 Task: Search one way flight ticket for 4 adults, 2 children, 2 infants in seat and 1 infant on lap in economy from Melbourne: Melbourne Orlando International Airport to Evansville: Evansville Regional Airport on 5-3-2023. Choice of flights is Sun country airlines. Number of bags: 1 carry on bag. Price is upto 85000. Outbound departure time preference is 21:00.
Action: Mouse moved to (415, 177)
Screenshot: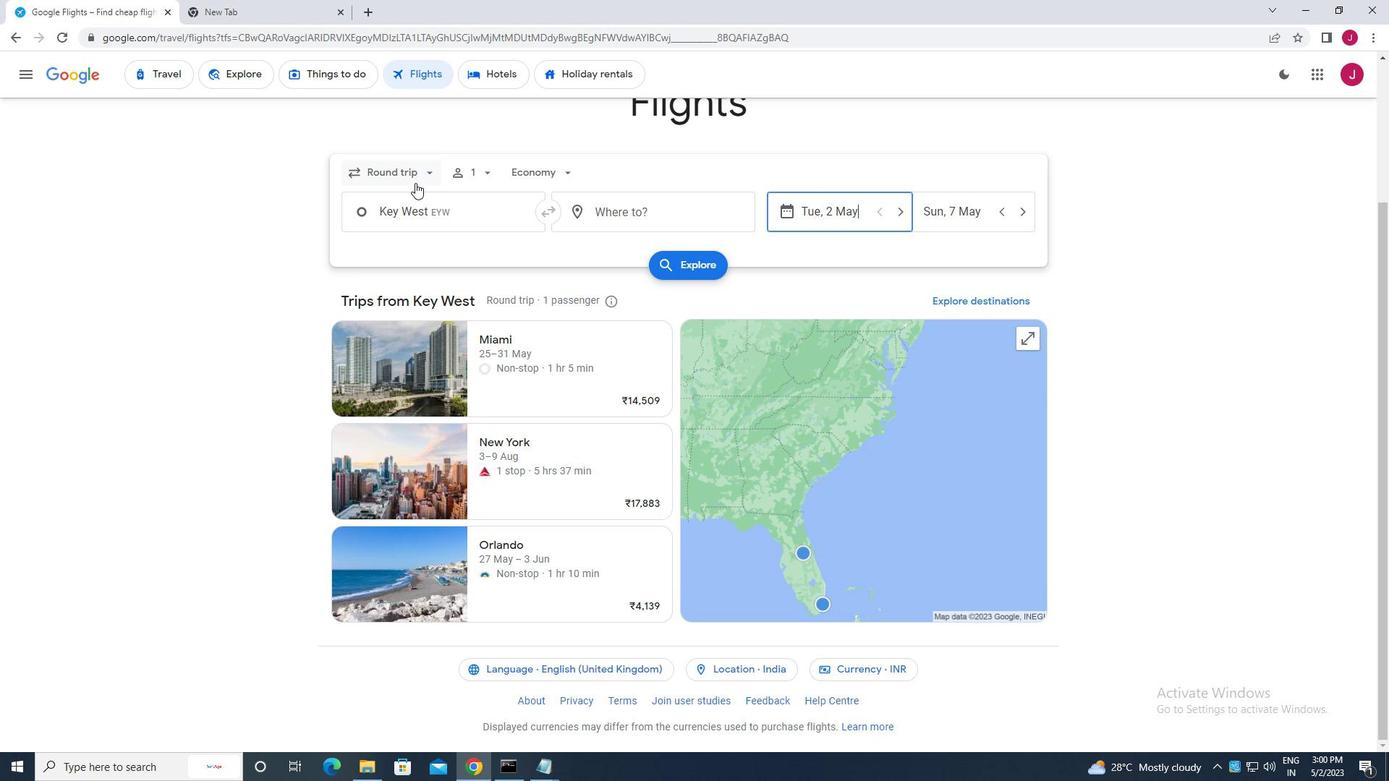 
Action: Mouse pressed left at (415, 177)
Screenshot: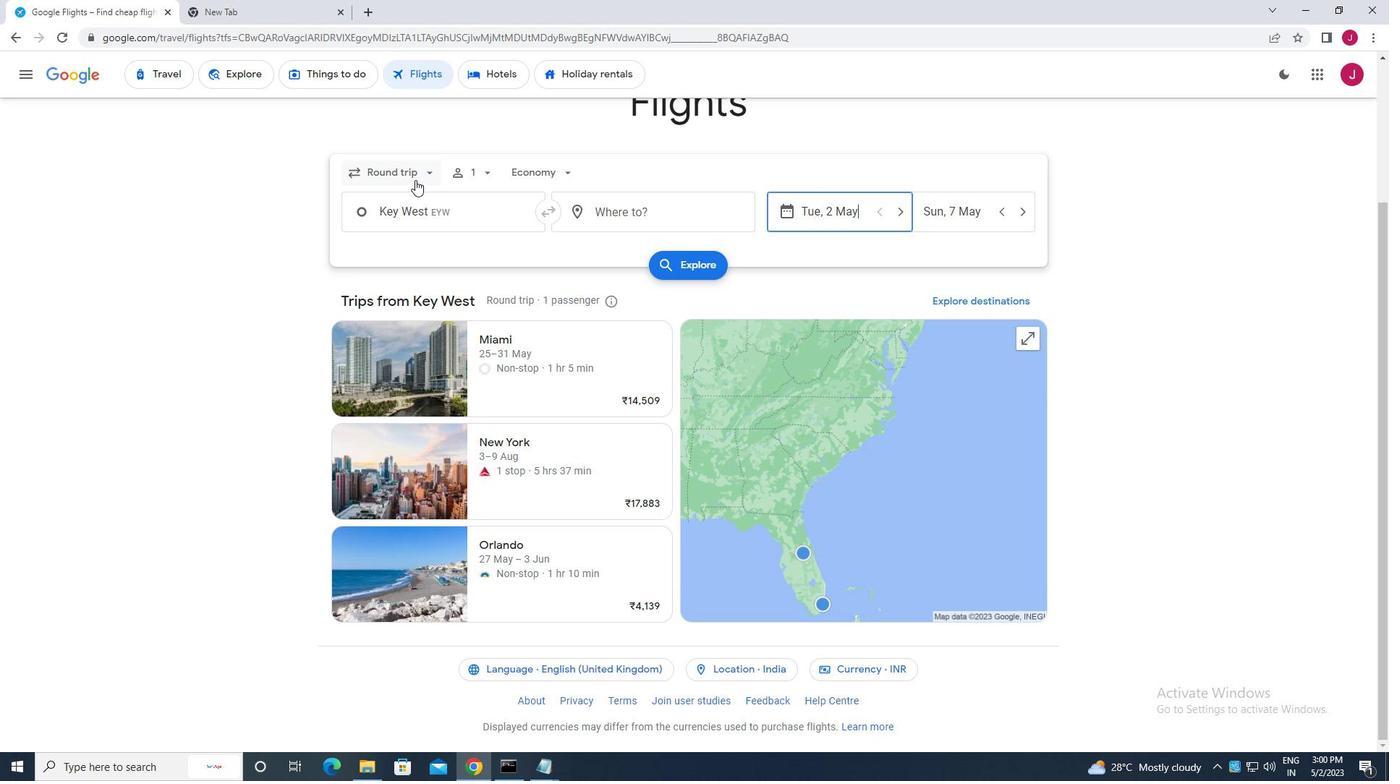 
Action: Mouse moved to (408, 229)
Screenshot: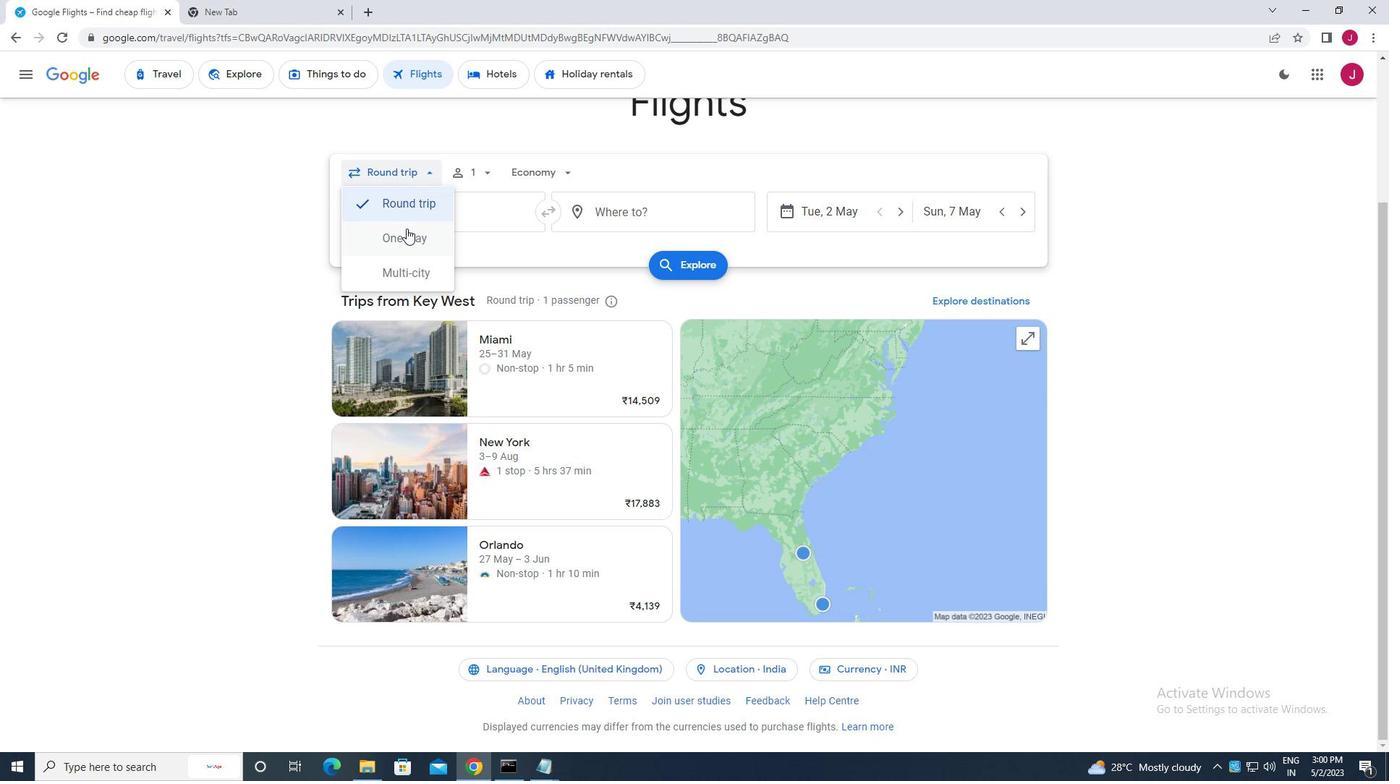 
Action: Mouse pressed left at (408, 229)
Screenshot: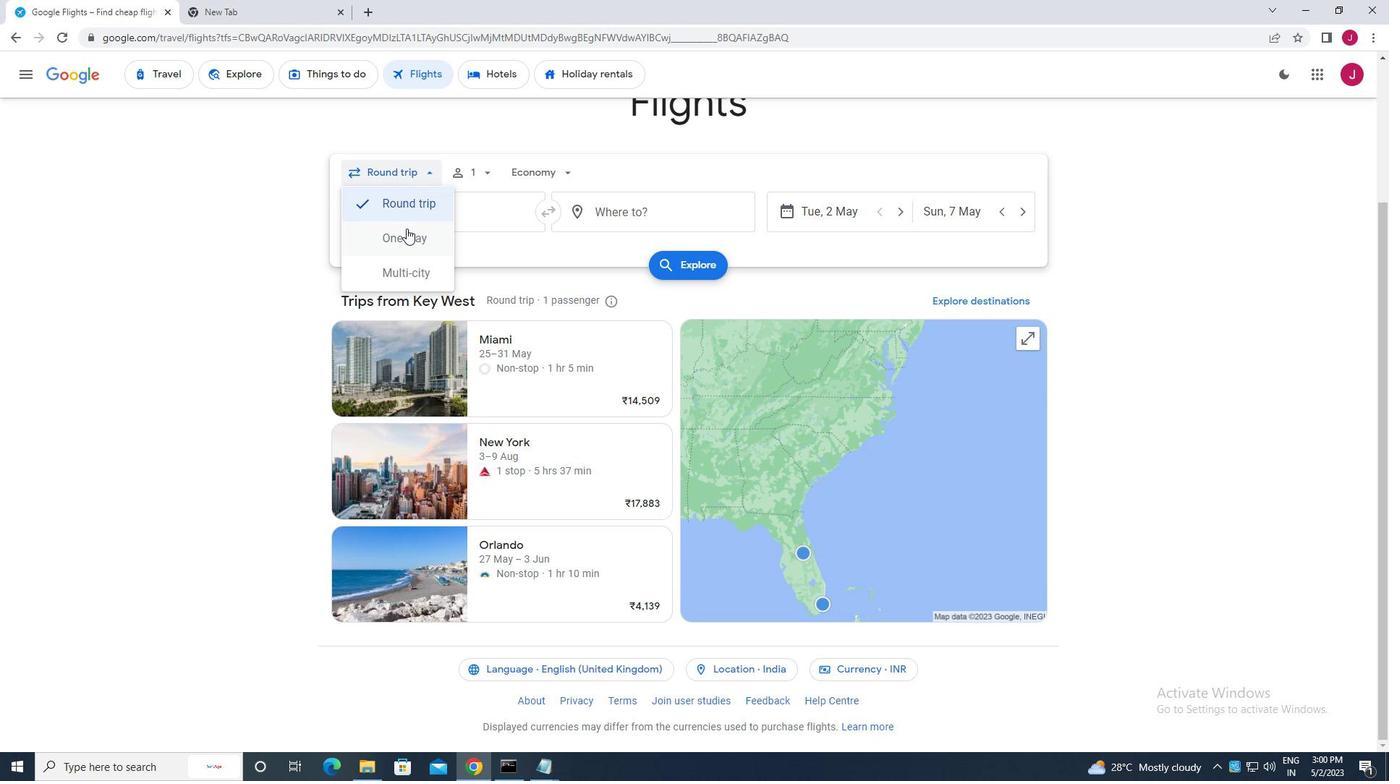 
Action: Mouse moved to (470, 170)
Screenshot: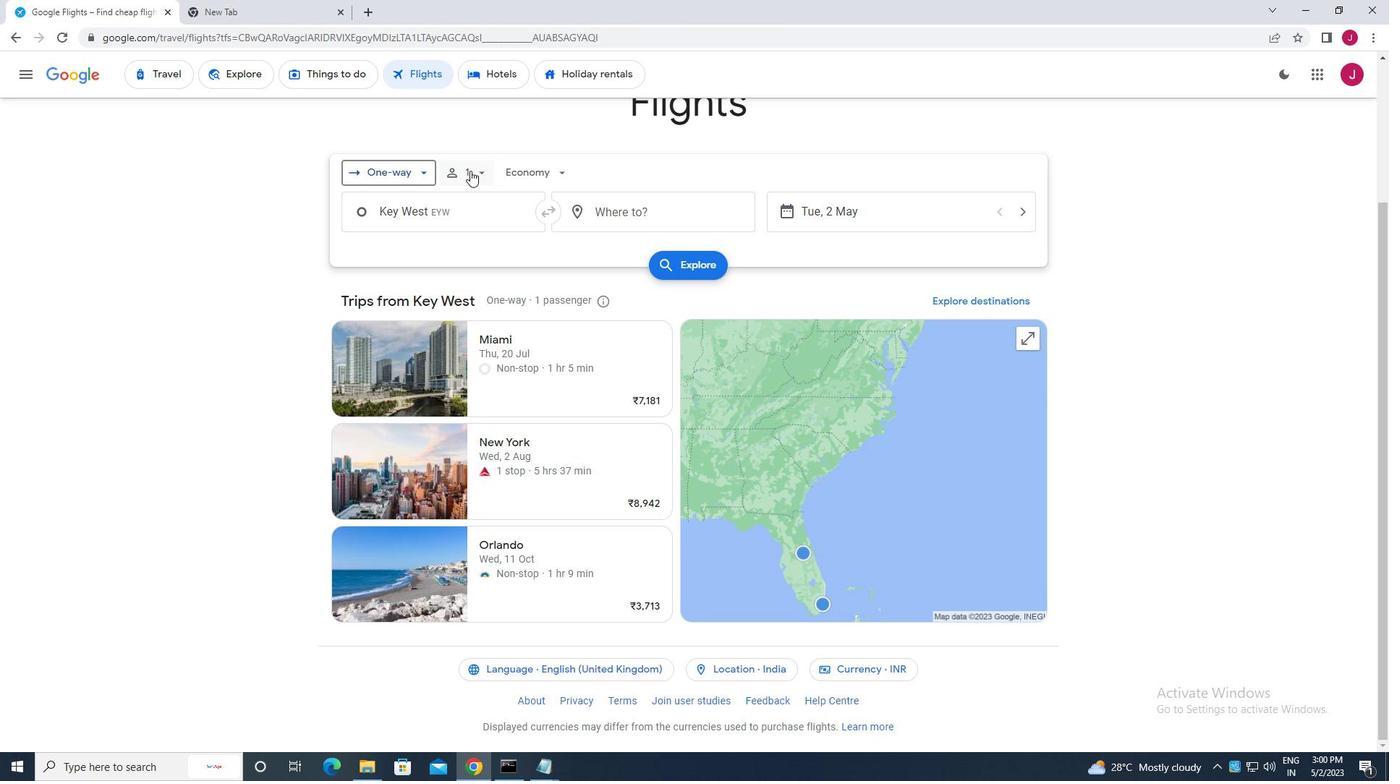 
Action: Mouse pressed left at (470, 170)
Screenshot: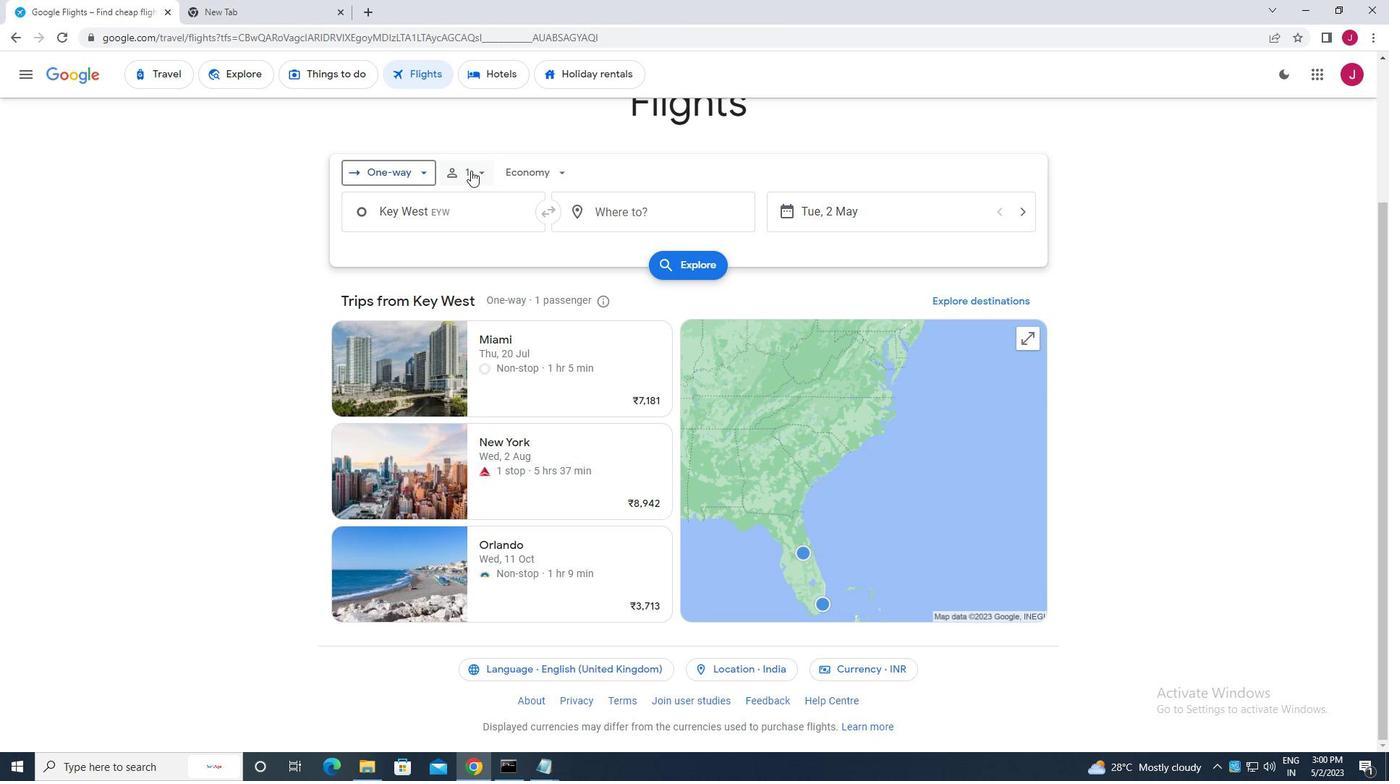 
Action: Mouse moved to (599, 204)
Screenshot: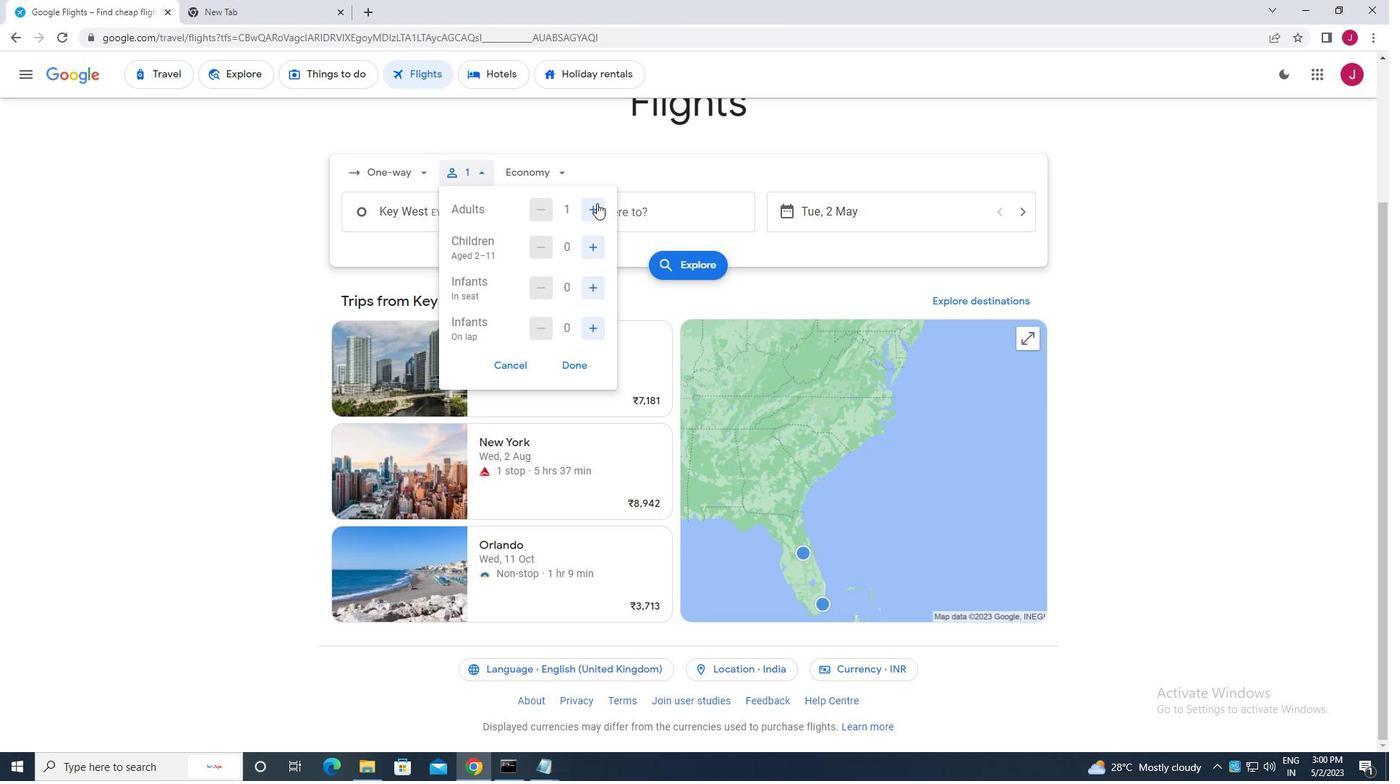
Action: Mouse pressed left at (599, 204)
Screenshot: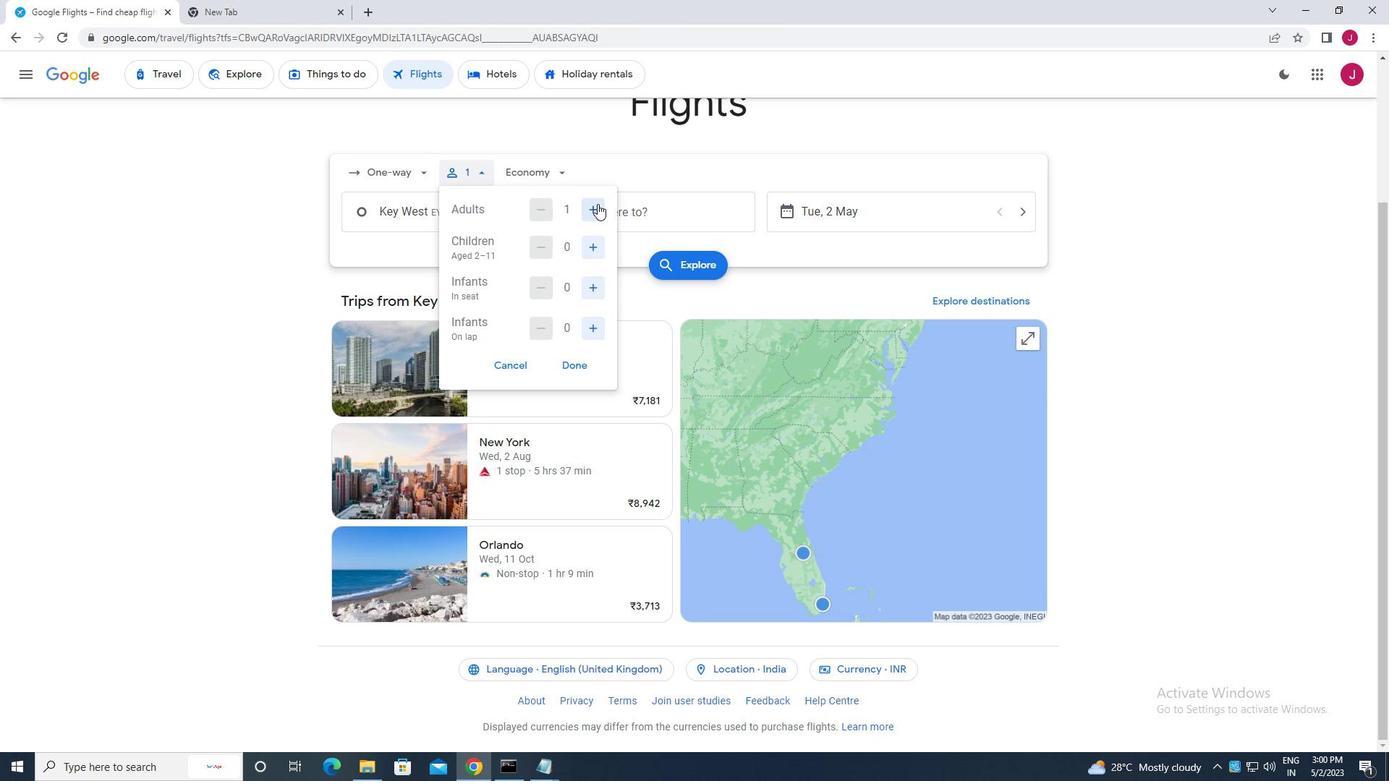 
Action: Mouse pressed left at (599, 204)
Screenshot: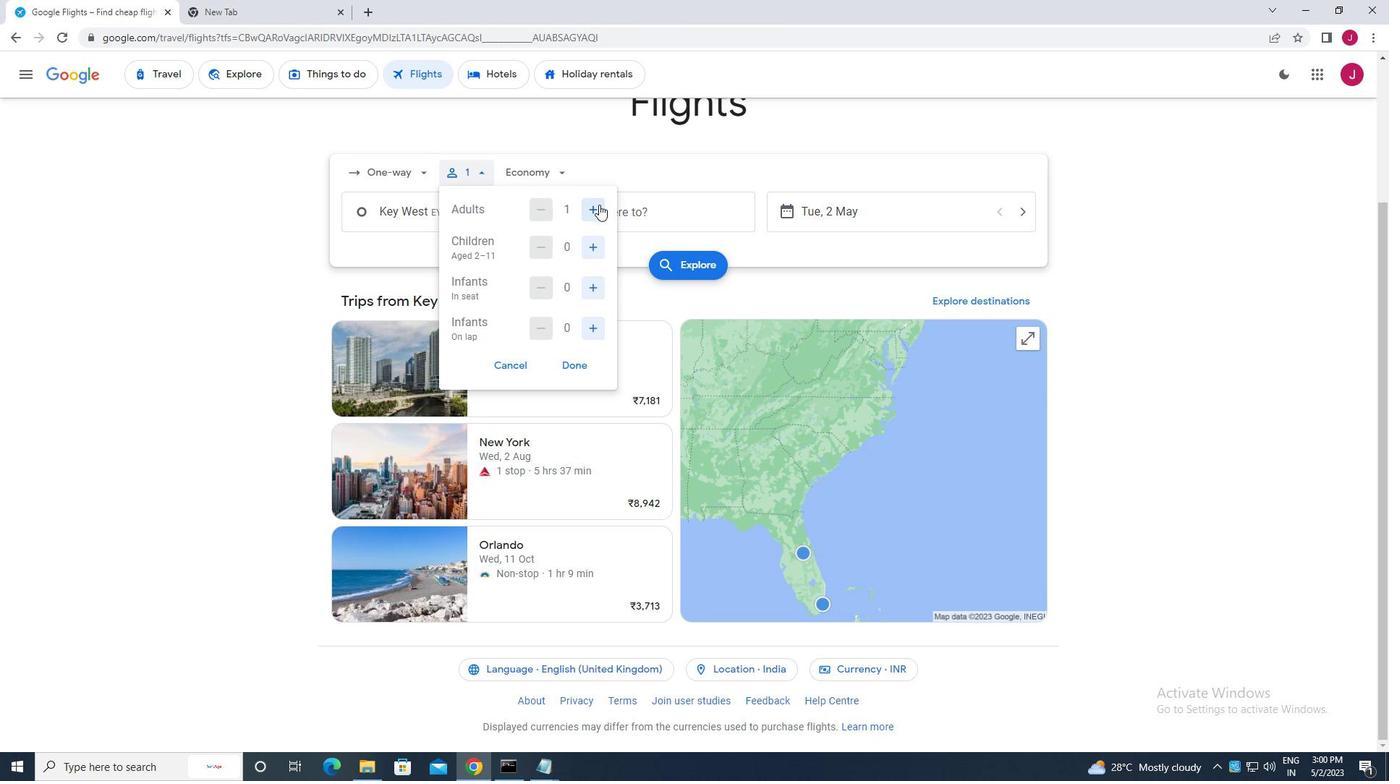 
Action: Mouse pressed left at (599, 204)
Screenshot: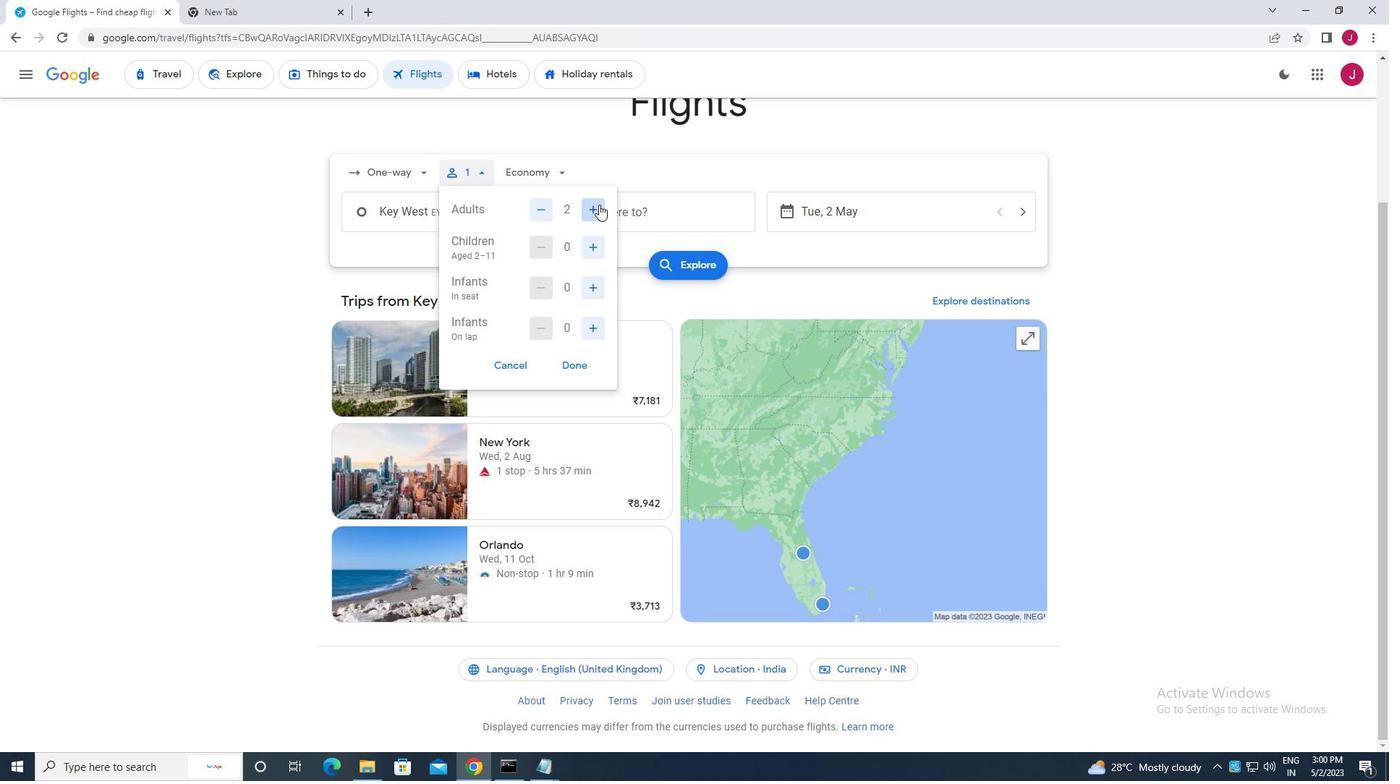 
Action: Mouse moved to (591, 251)
Screenshot: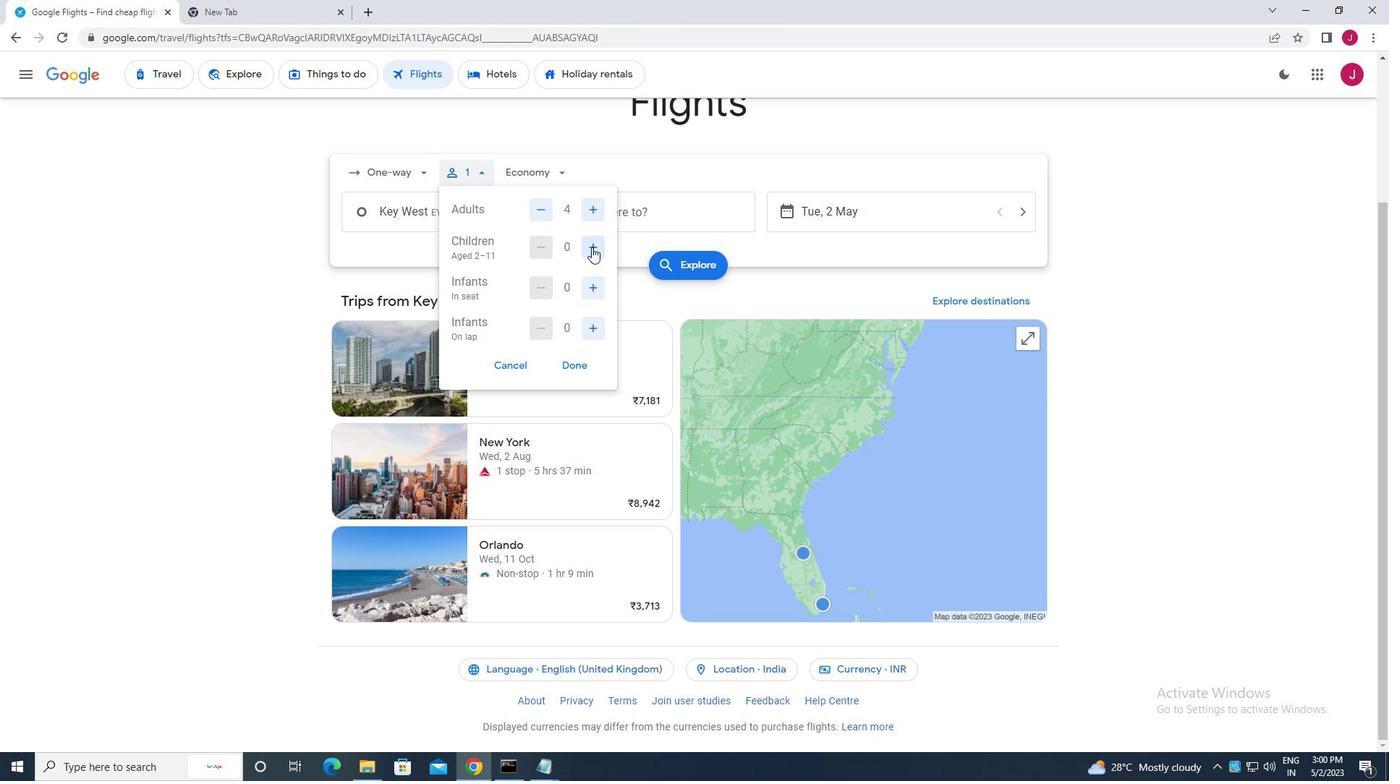
Action: Mouse pressed left at (591, 251)
Screenshot: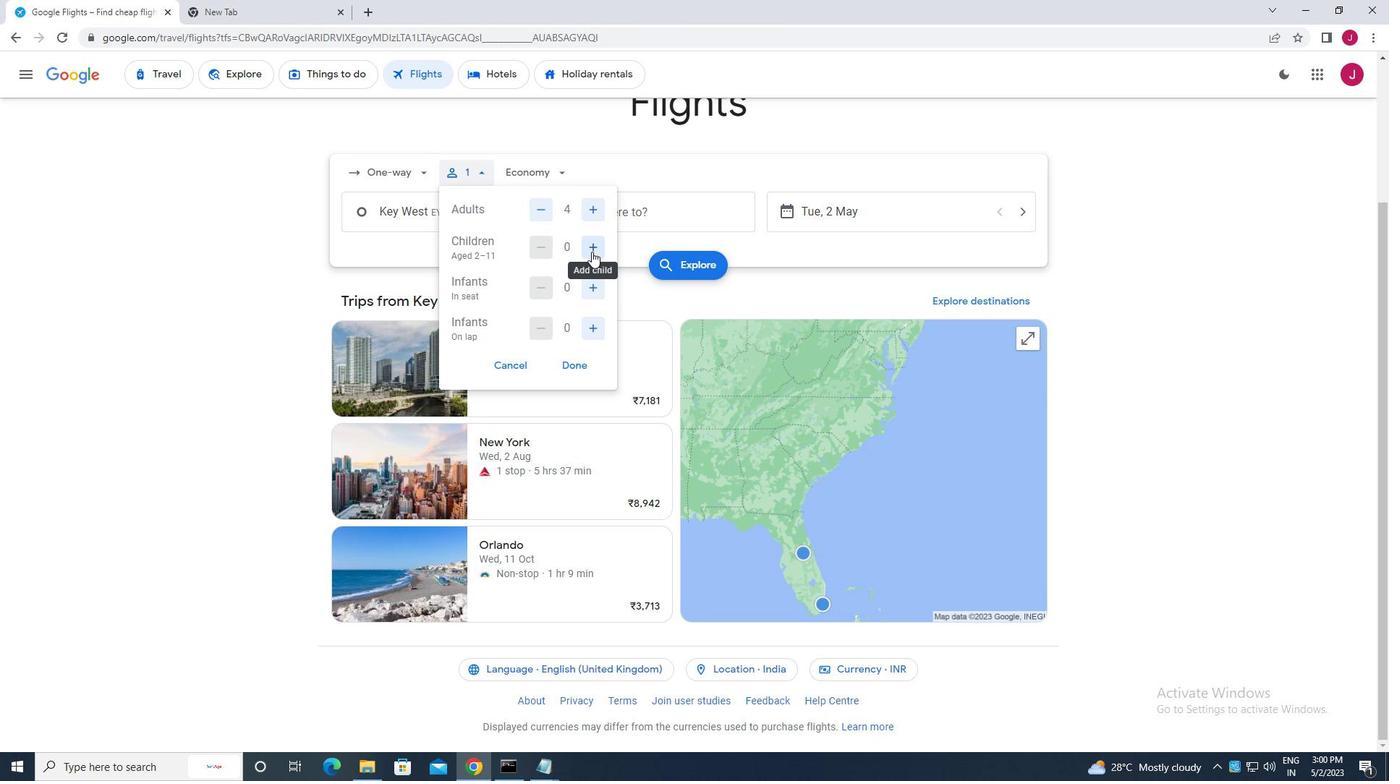 
Action: Mouse pressed left at (591, 251)
Screenshot: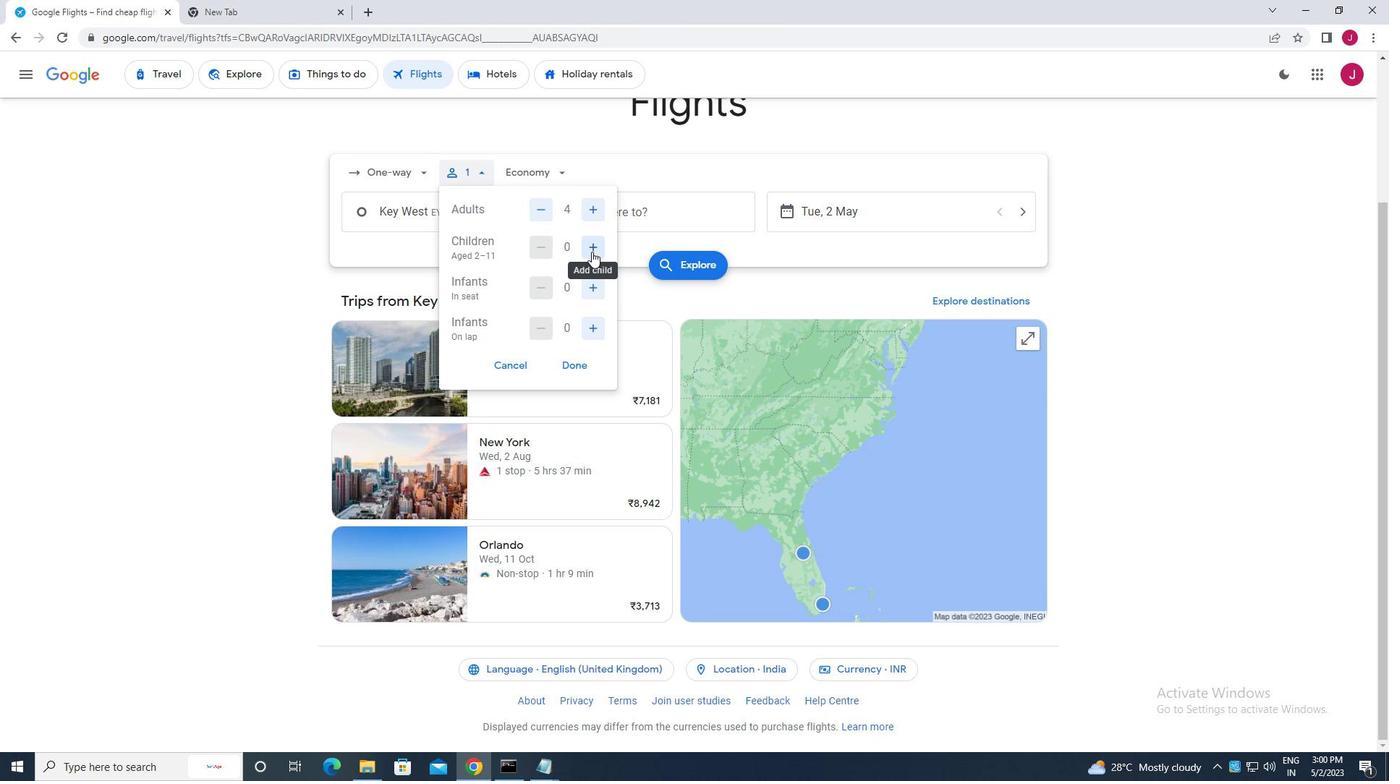
Action: Mouse moved to (594, 285)
Screenshot: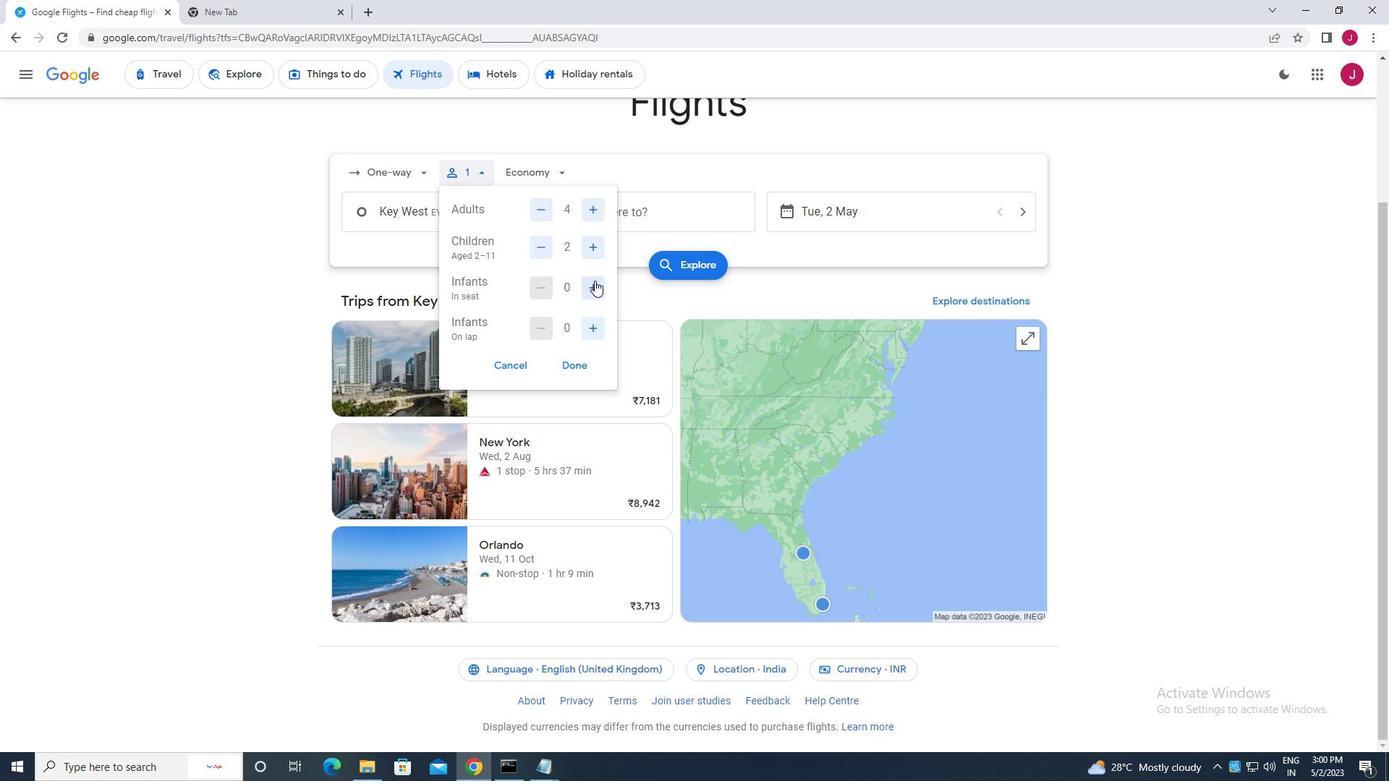 
Action: Mouse pressed left at (594, 285)
Screenshot: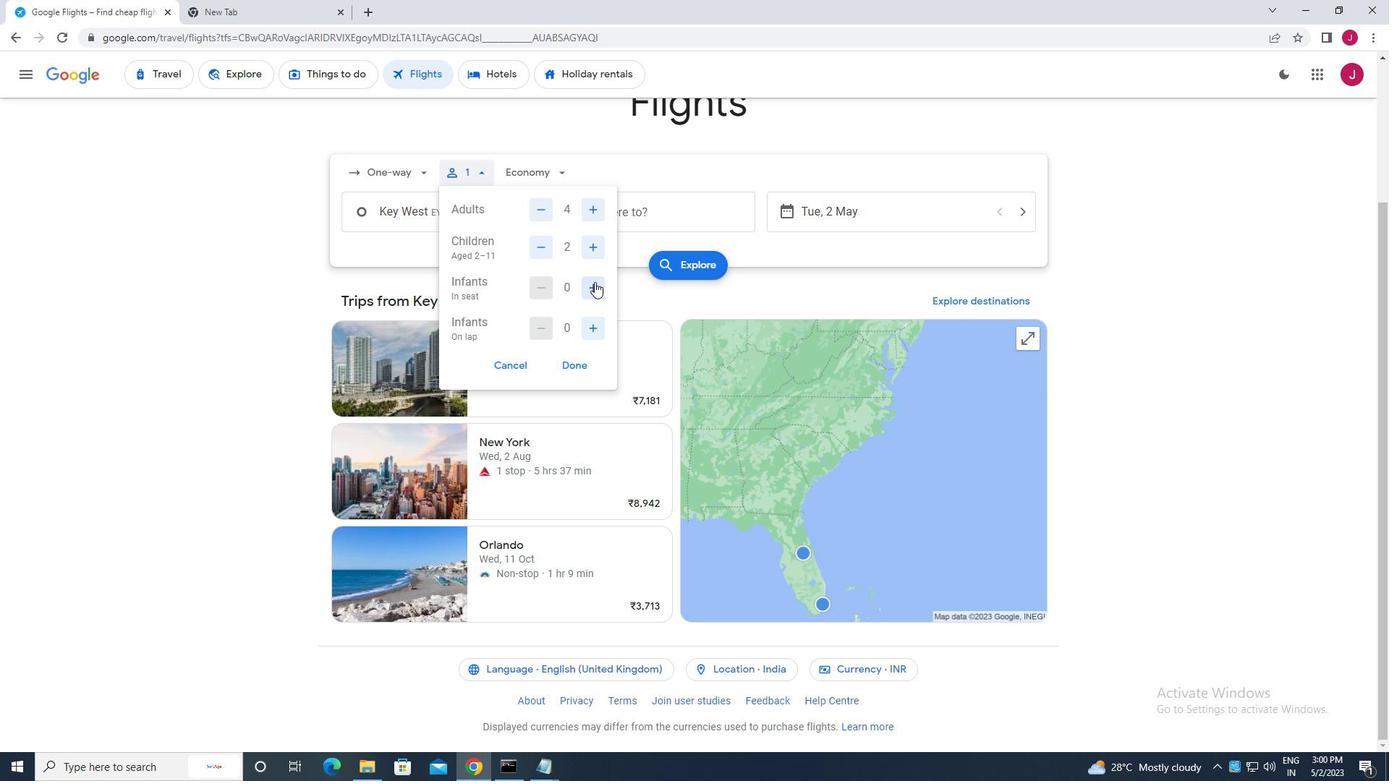 
Action: Mouse moved to (594, 285)
Screenshot: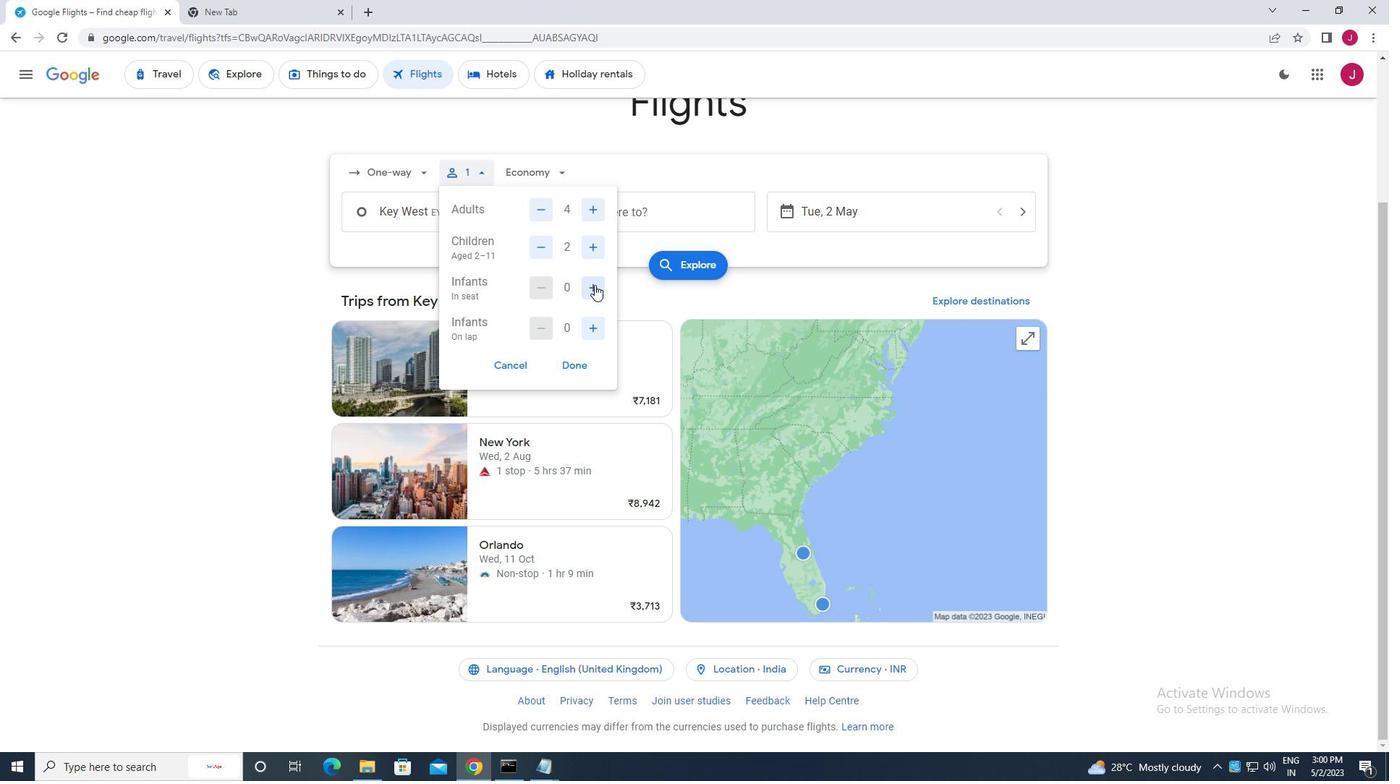 
Action: Mouse pressed left at (594, 285)
Screenshot: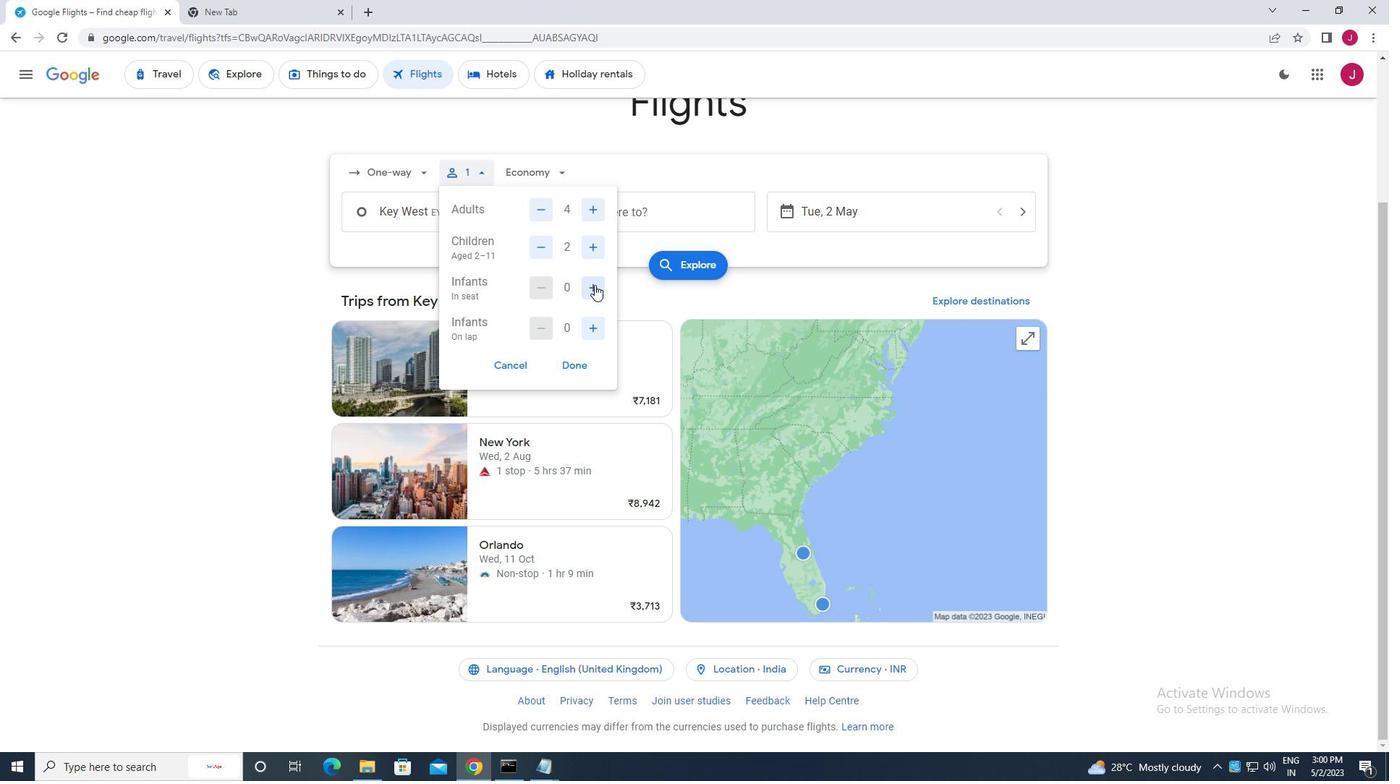 
Action: Mouse moved to (593, 330)
Screenshot: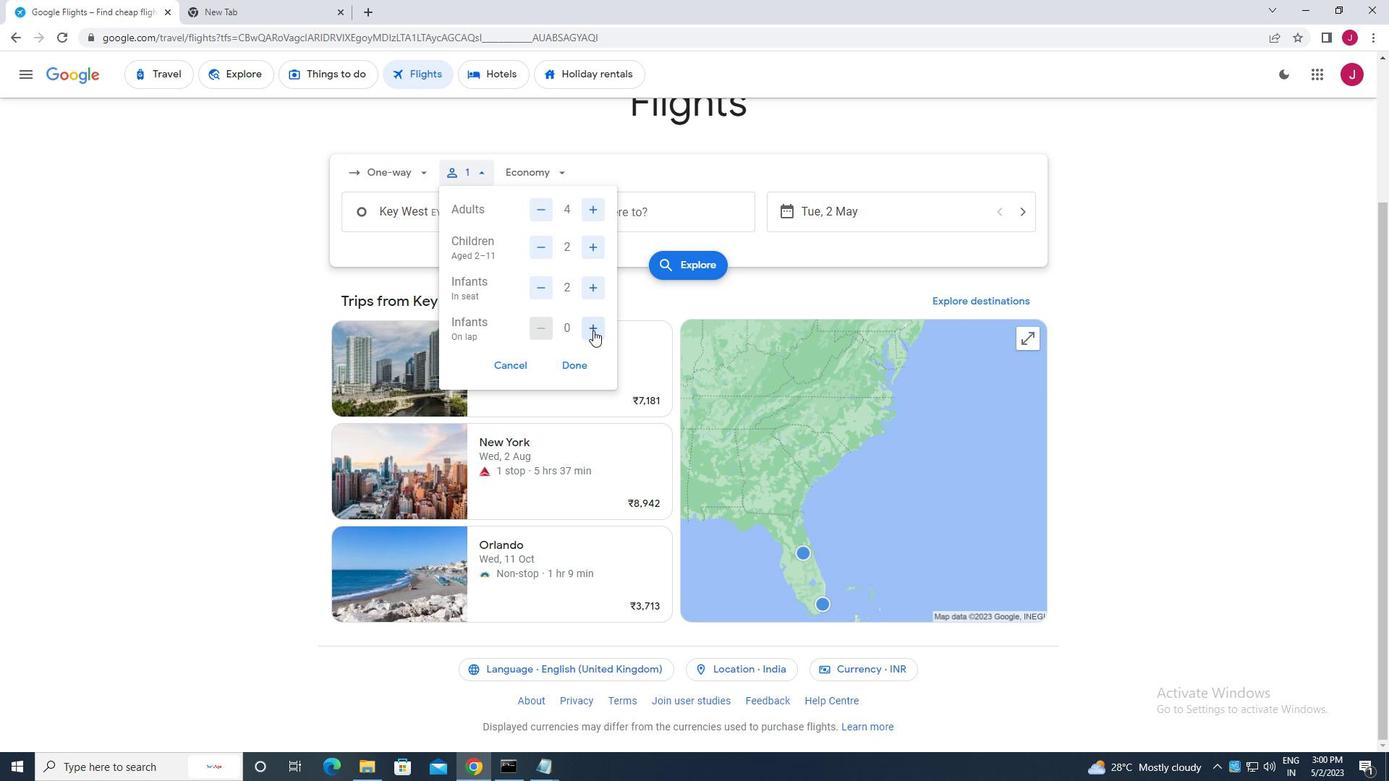 
Action: Mouse pressed left at (593, 330)
Screenshot: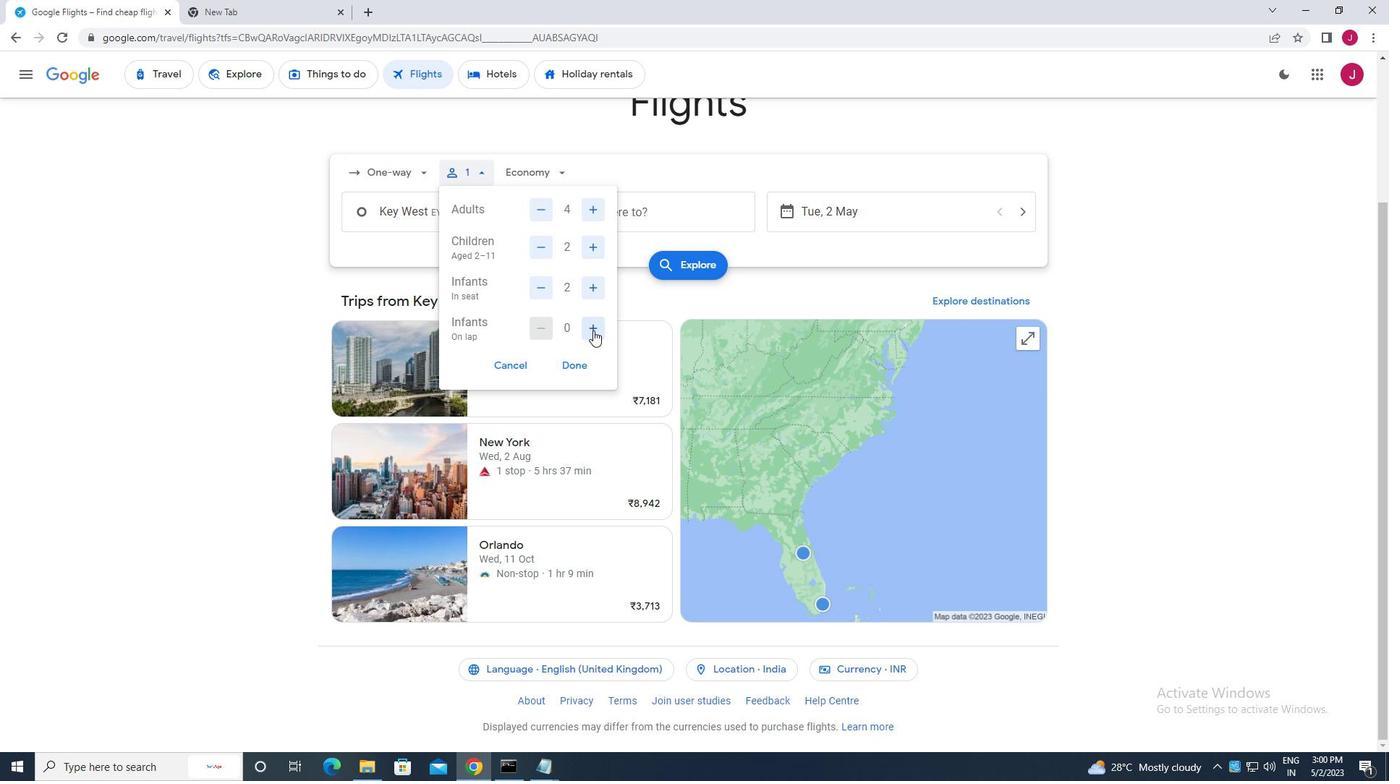 
Action: Mouse moved to (581, 363)
Screenshot: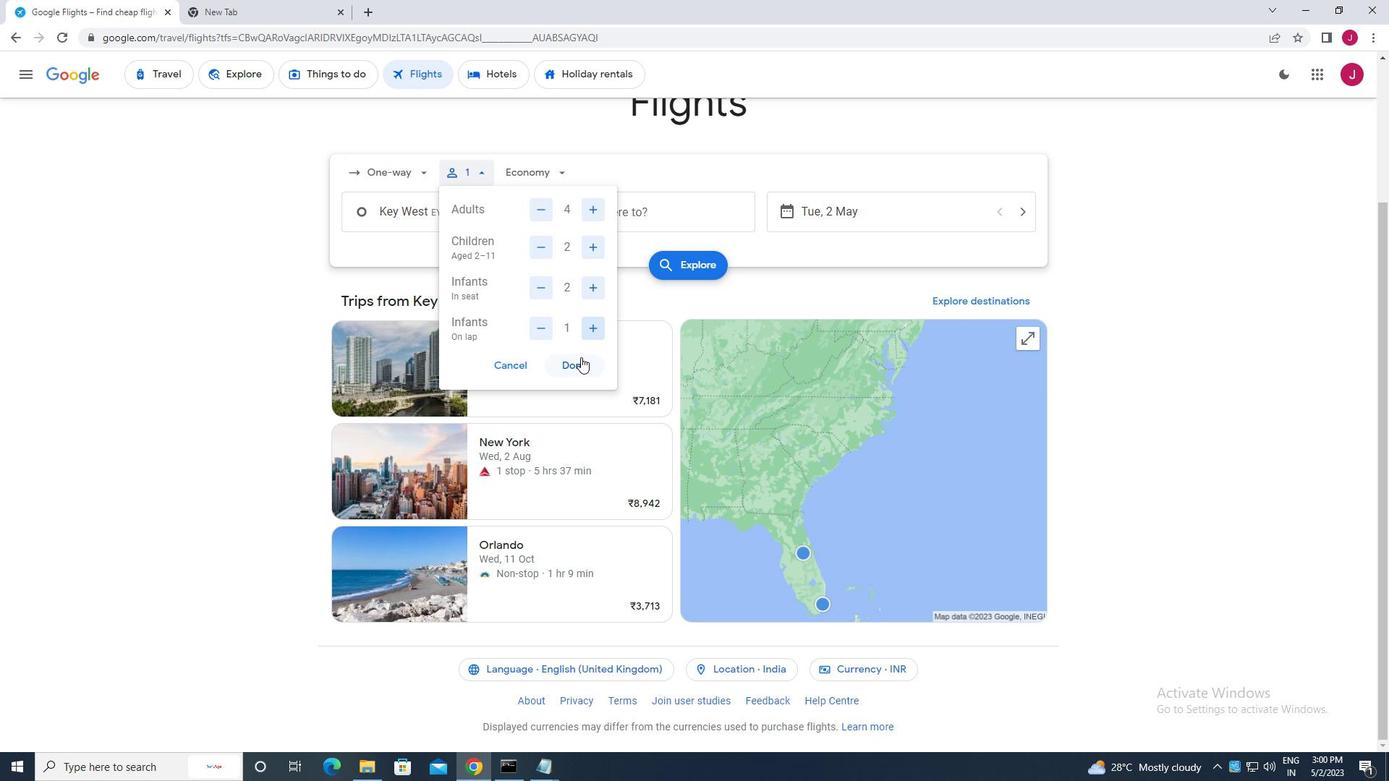 
Action: Mouse pressed left at (581, 363)
Screenshot: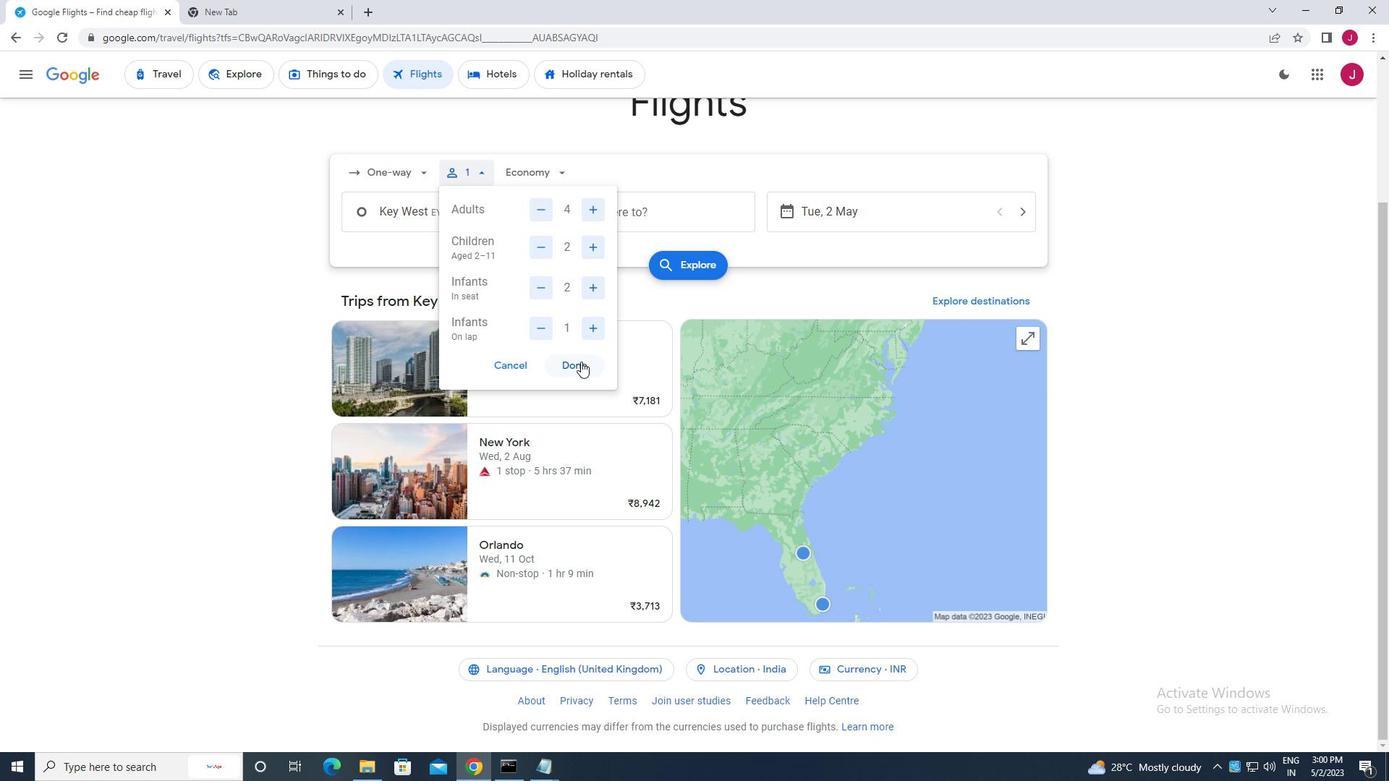 
Action: Mouse moved to (548, 167)
Screenshot: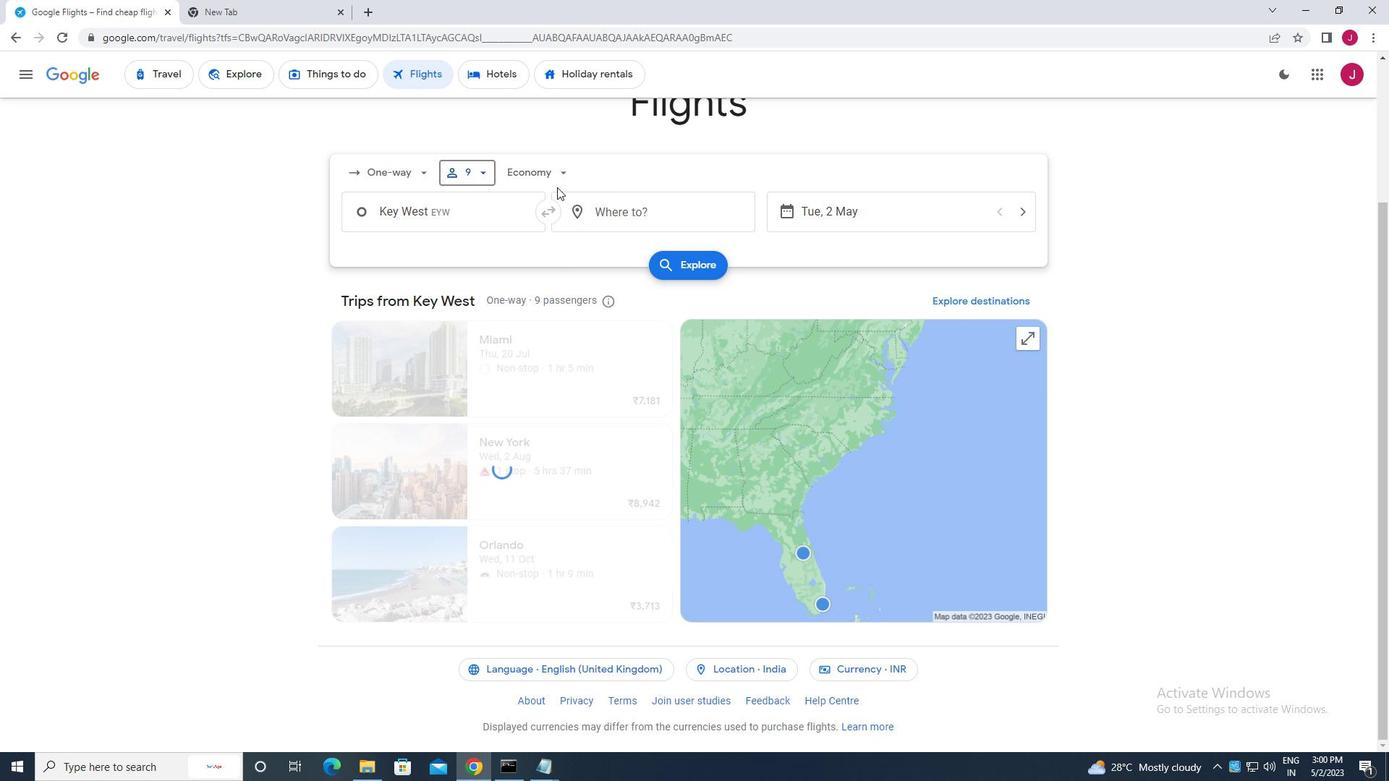 
Action: Mouse pressed left at (548, 167)
Screenshot: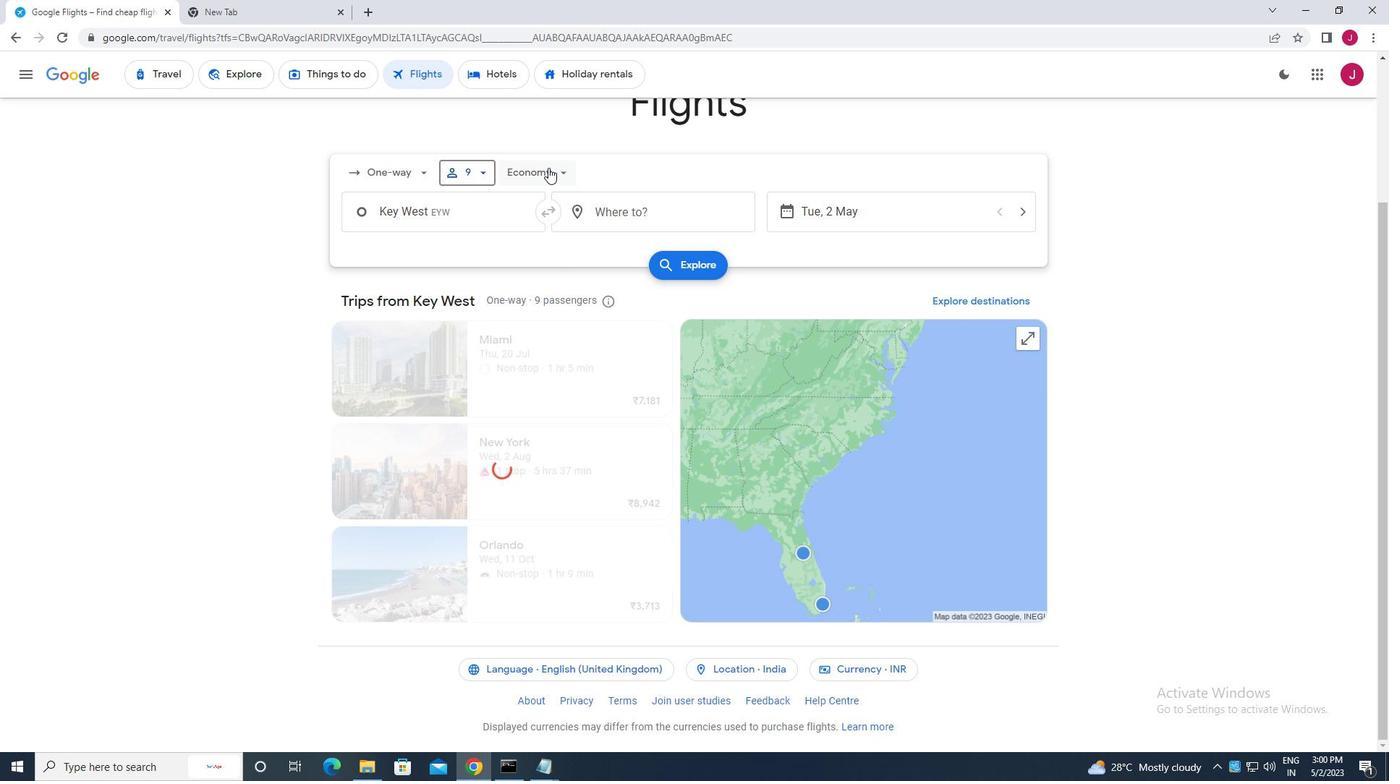 
Action: Mouse moved to (556, 199)
Screenshot: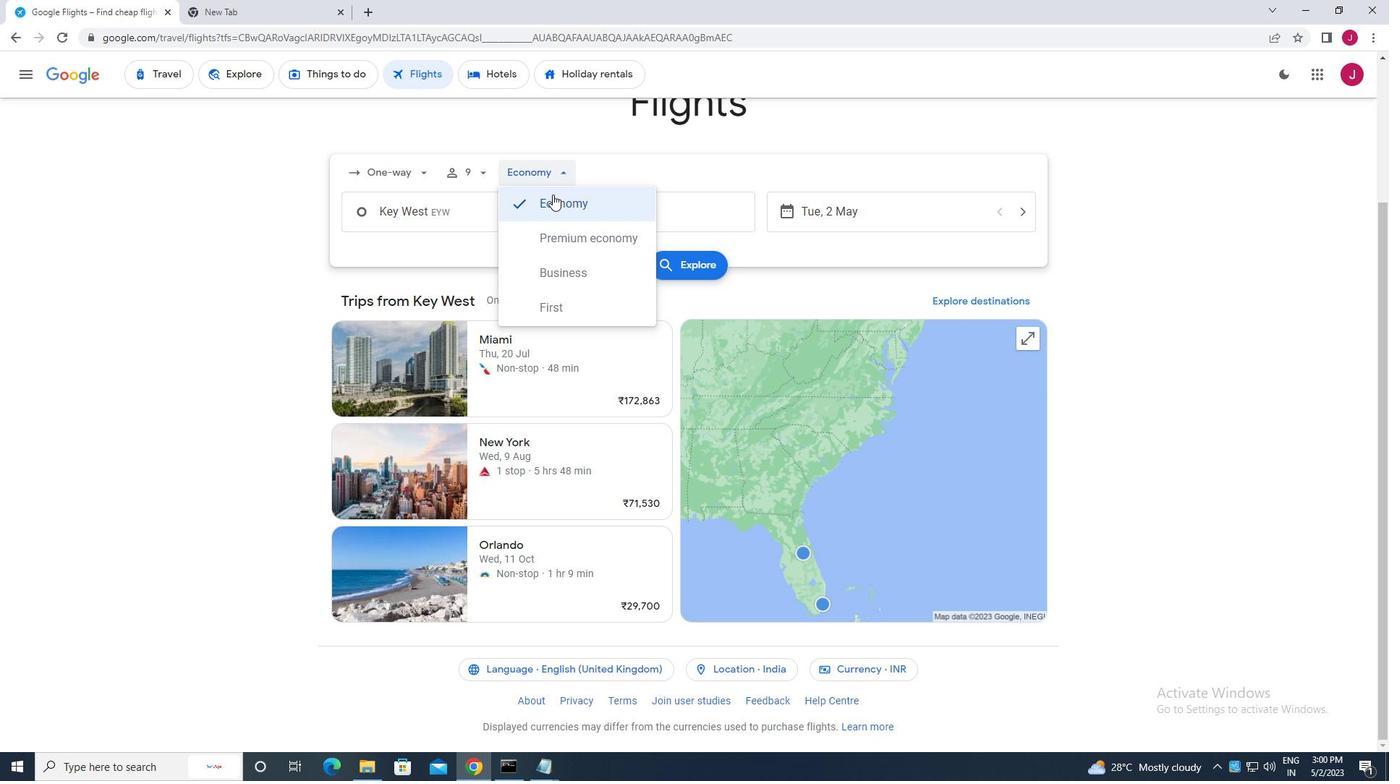 
Action: Mouse pressed left at (556, 199)
Screenshot: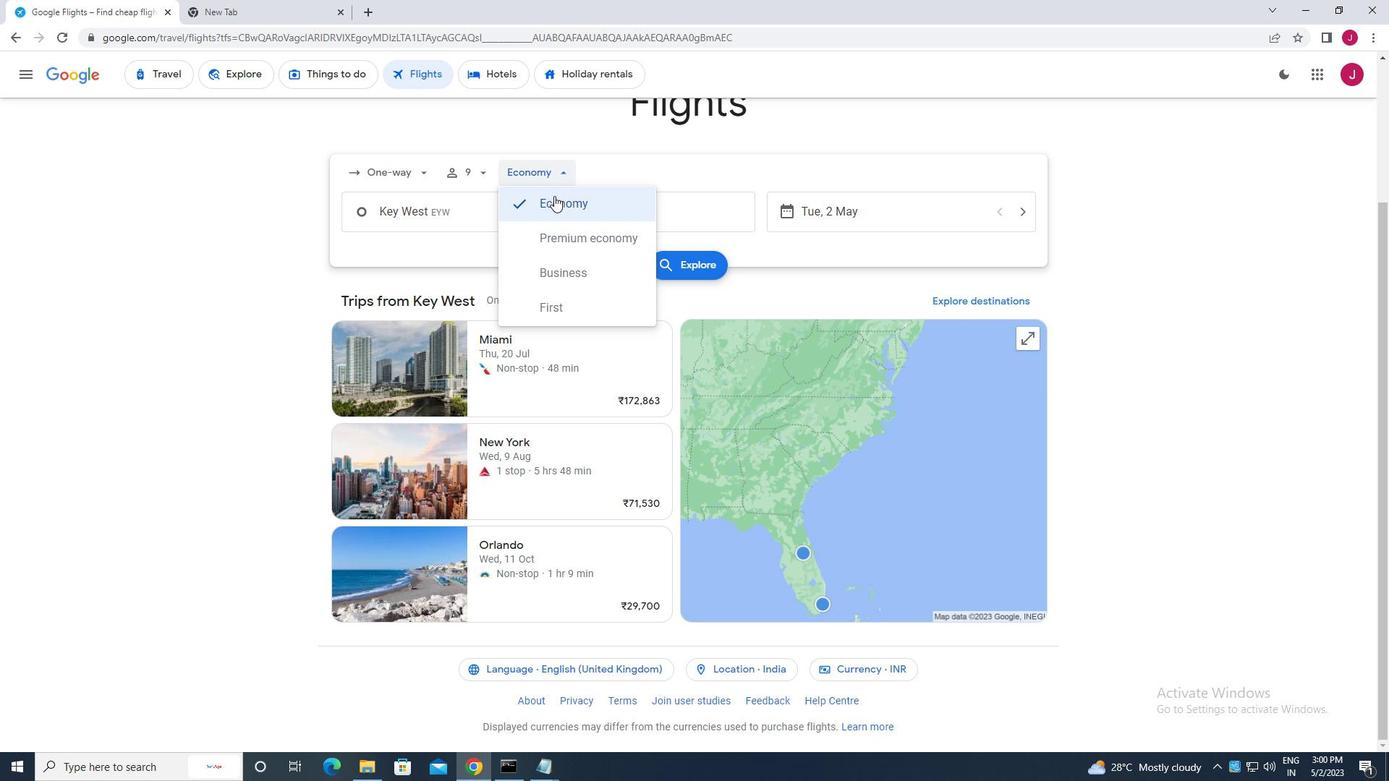 
Action: Mouse moved to (493, 219)
Screenshot: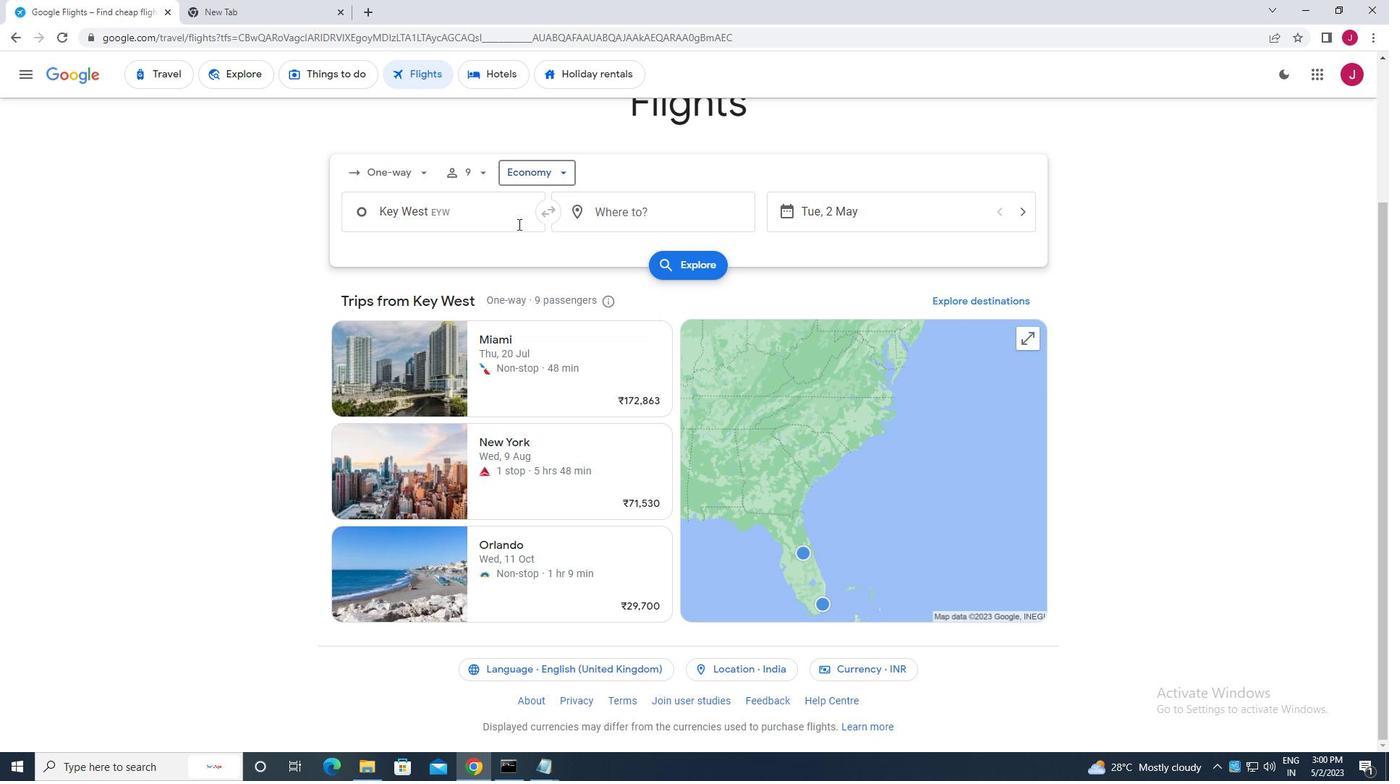 
Action: Mouse pressed left at (493, 219)
Screenshot: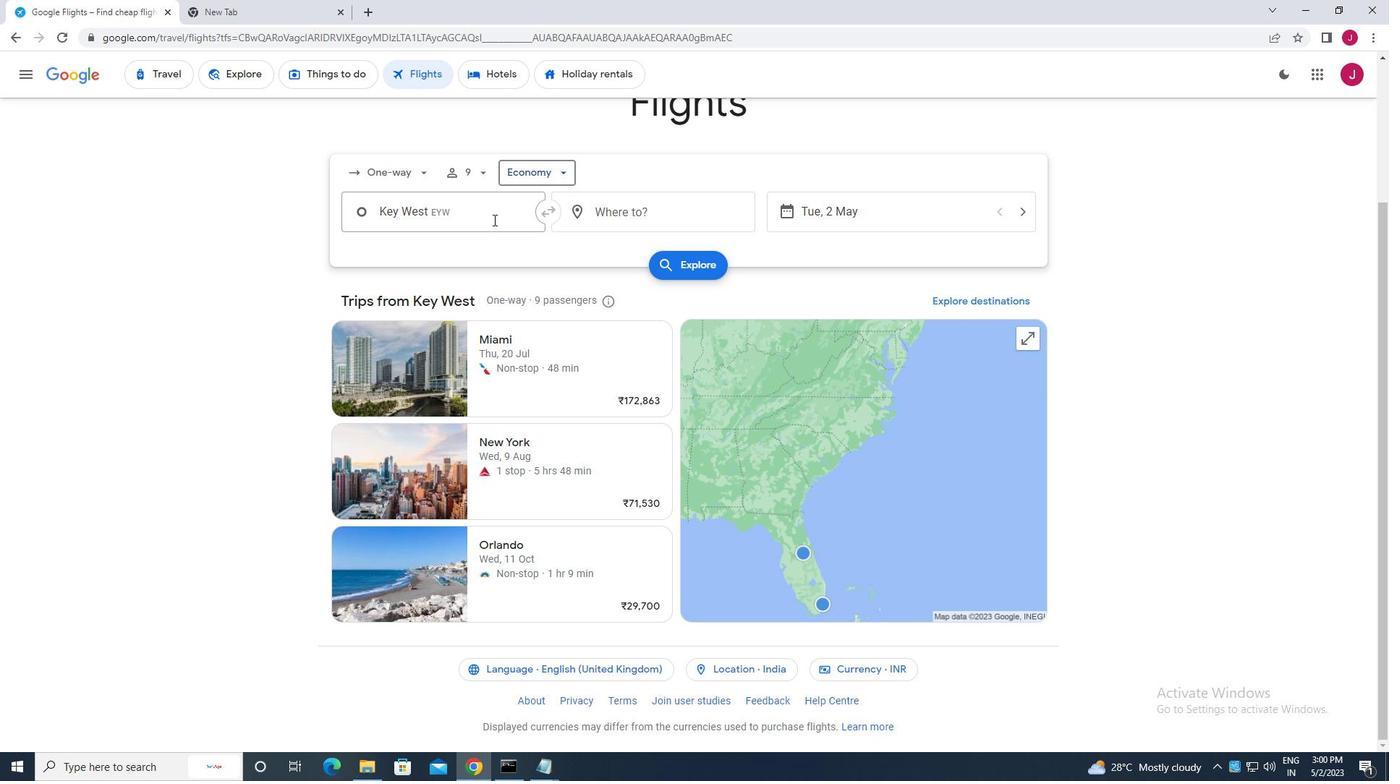 
Action: Mouse moved to (493, 219)
Screenshot: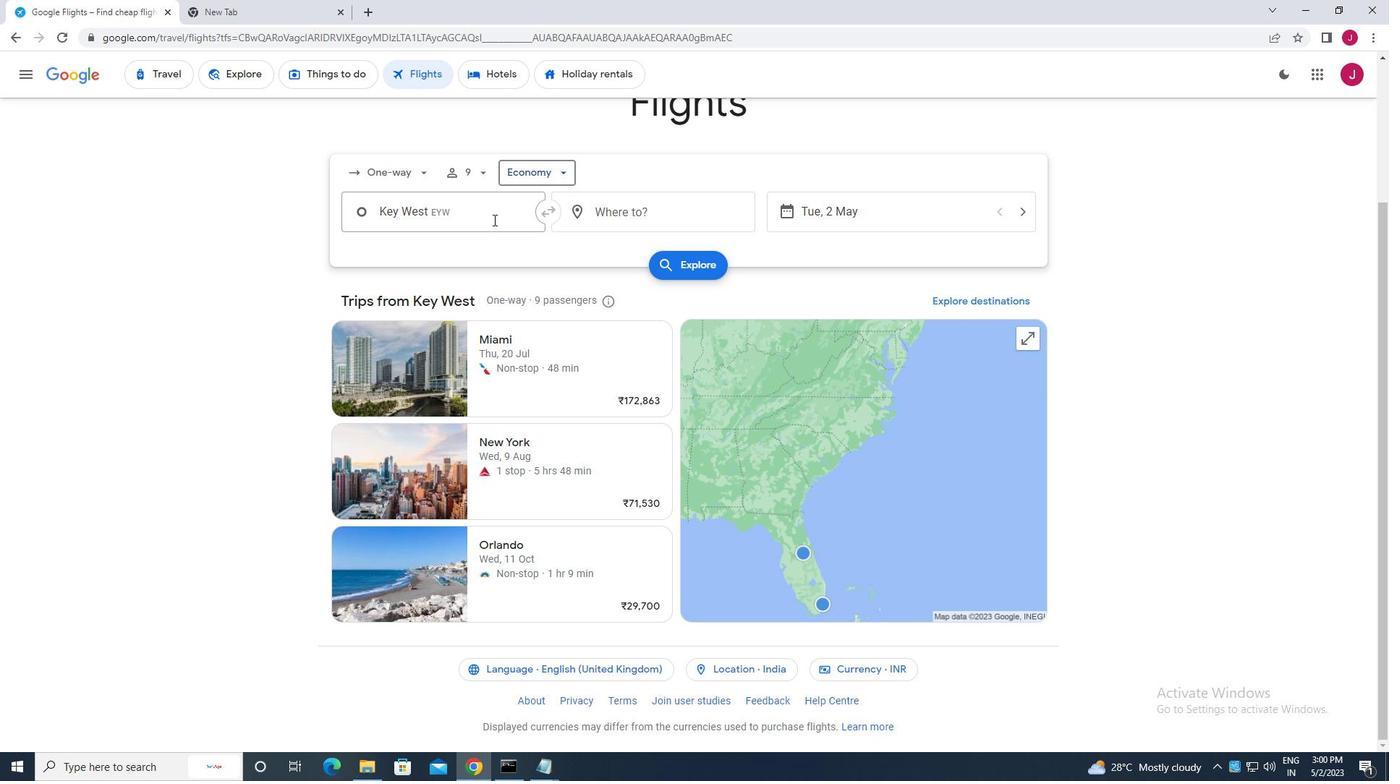 
Action: Key pressed melbourne
Screenshot: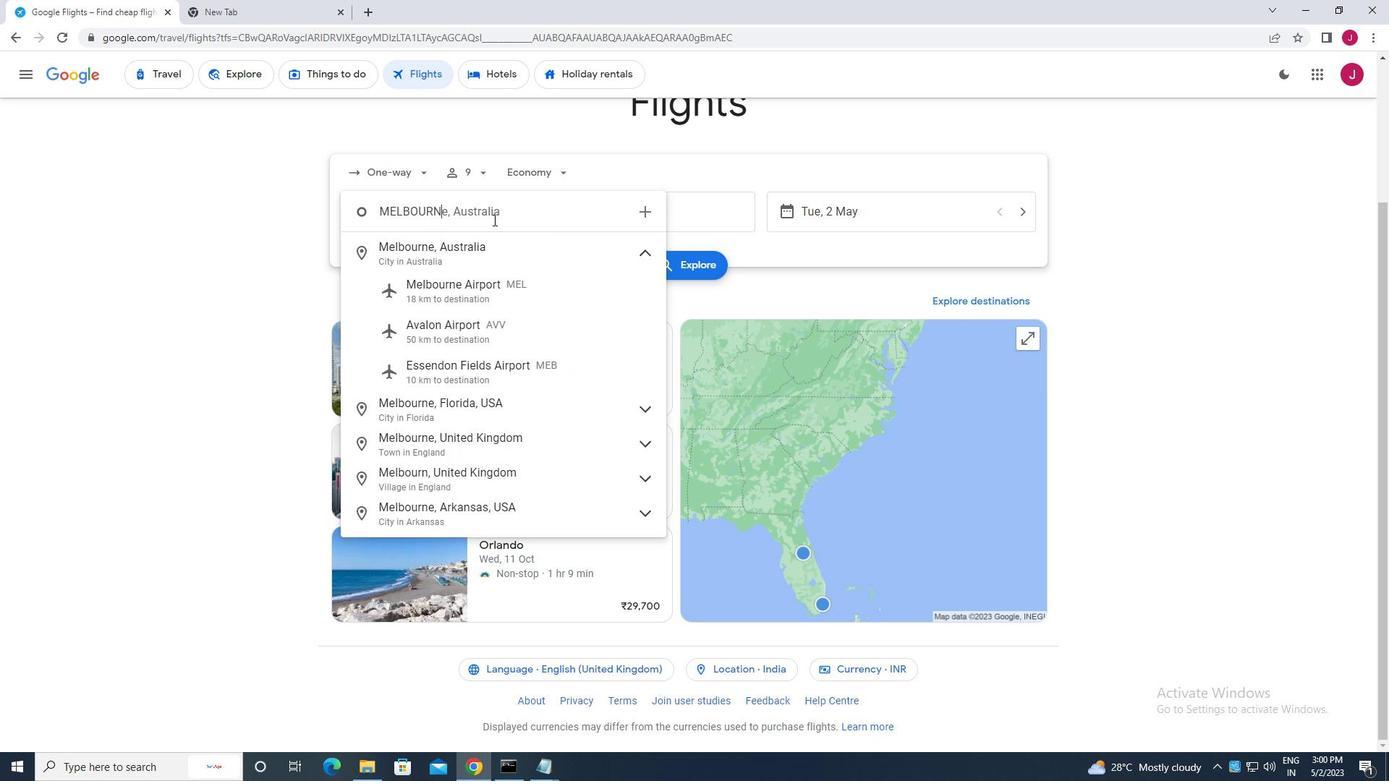 
Action: Mouse moved to (481, 219)
Screenshot: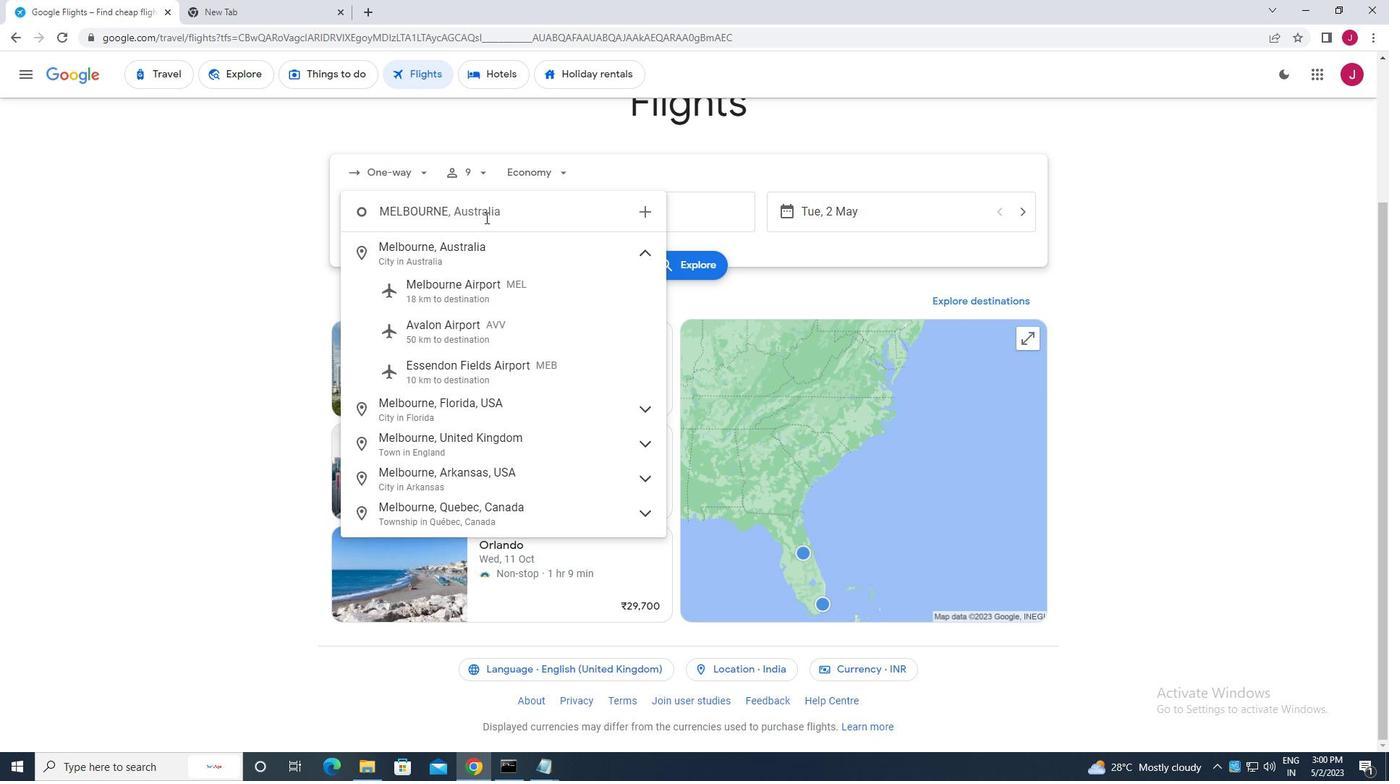 
Action: Key pressed <Key.space>or
Screenshot: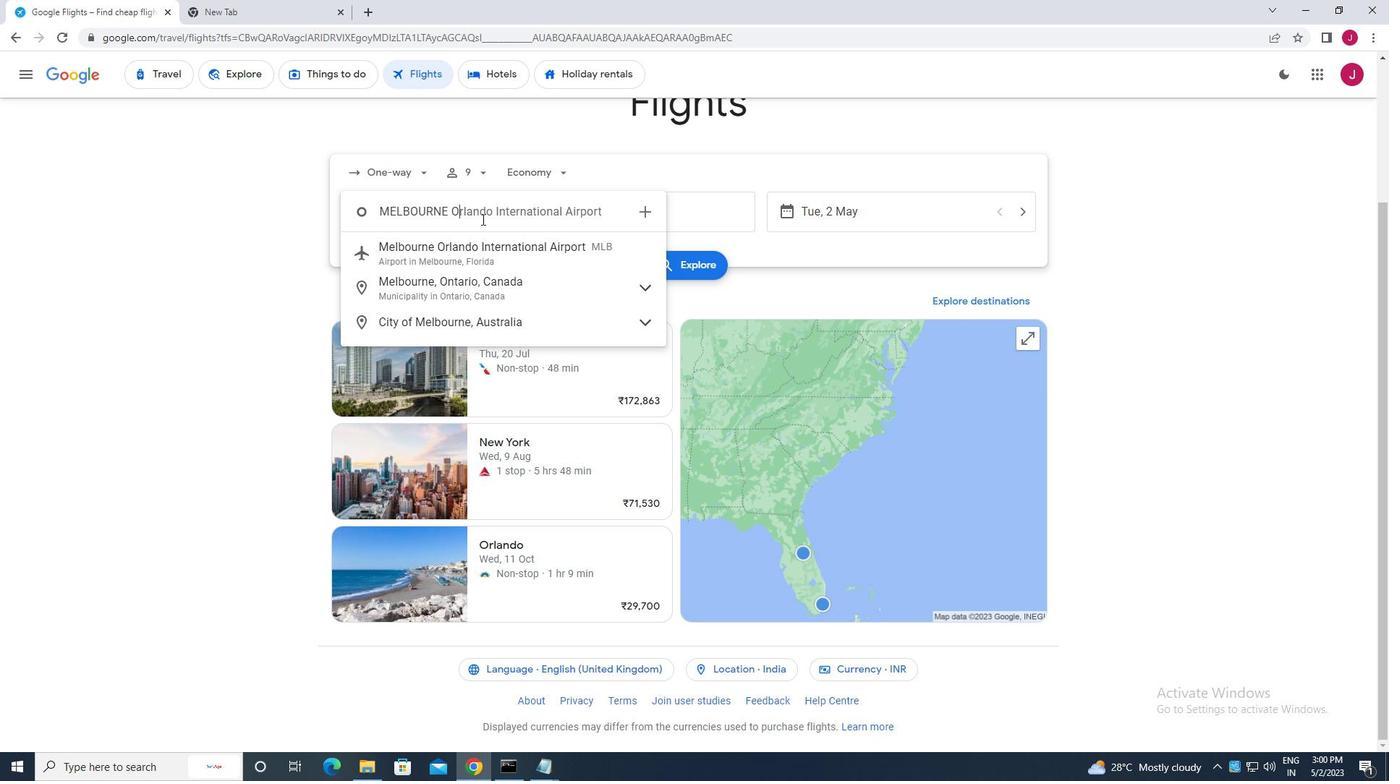 
Action: Mouse moved to (504, 246)
Screenshot: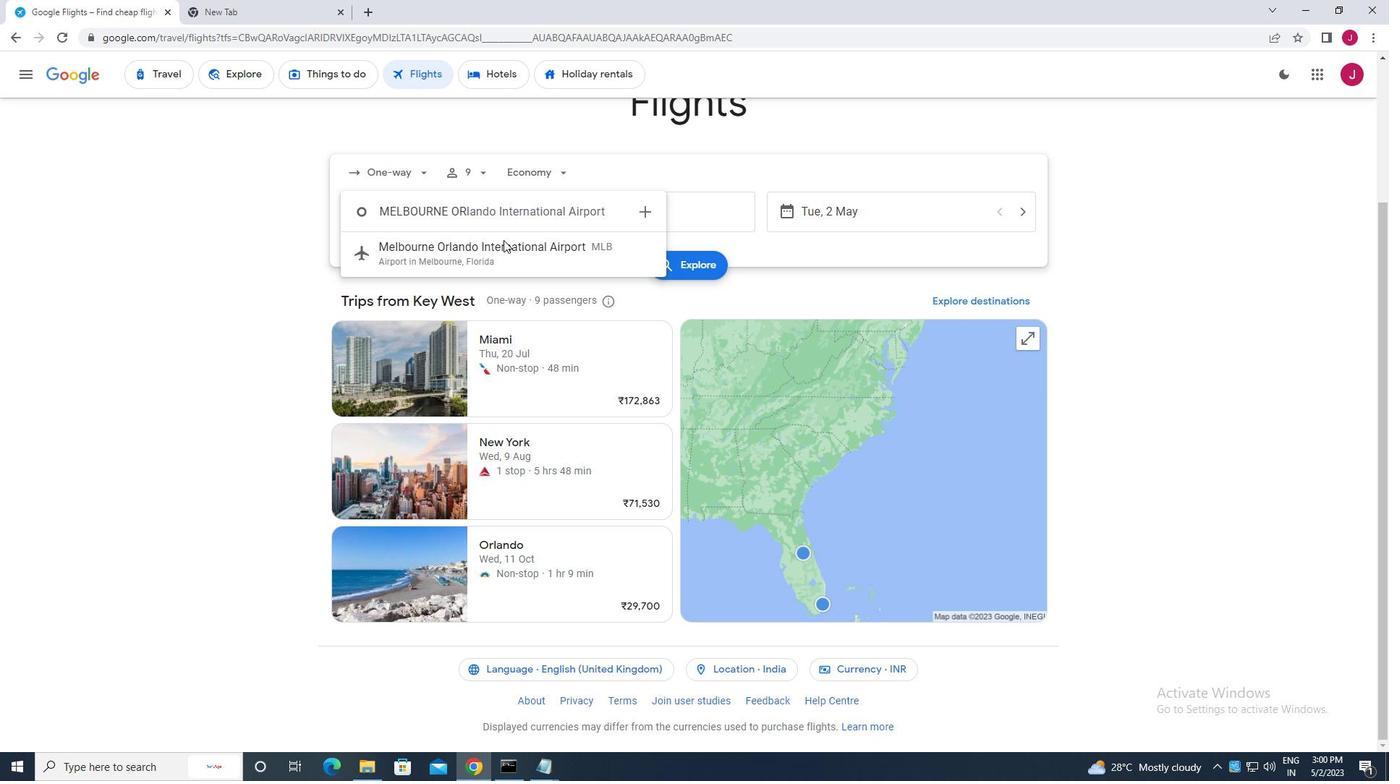 
Action: Mouse pressed left at (504, 246)
Screenshot: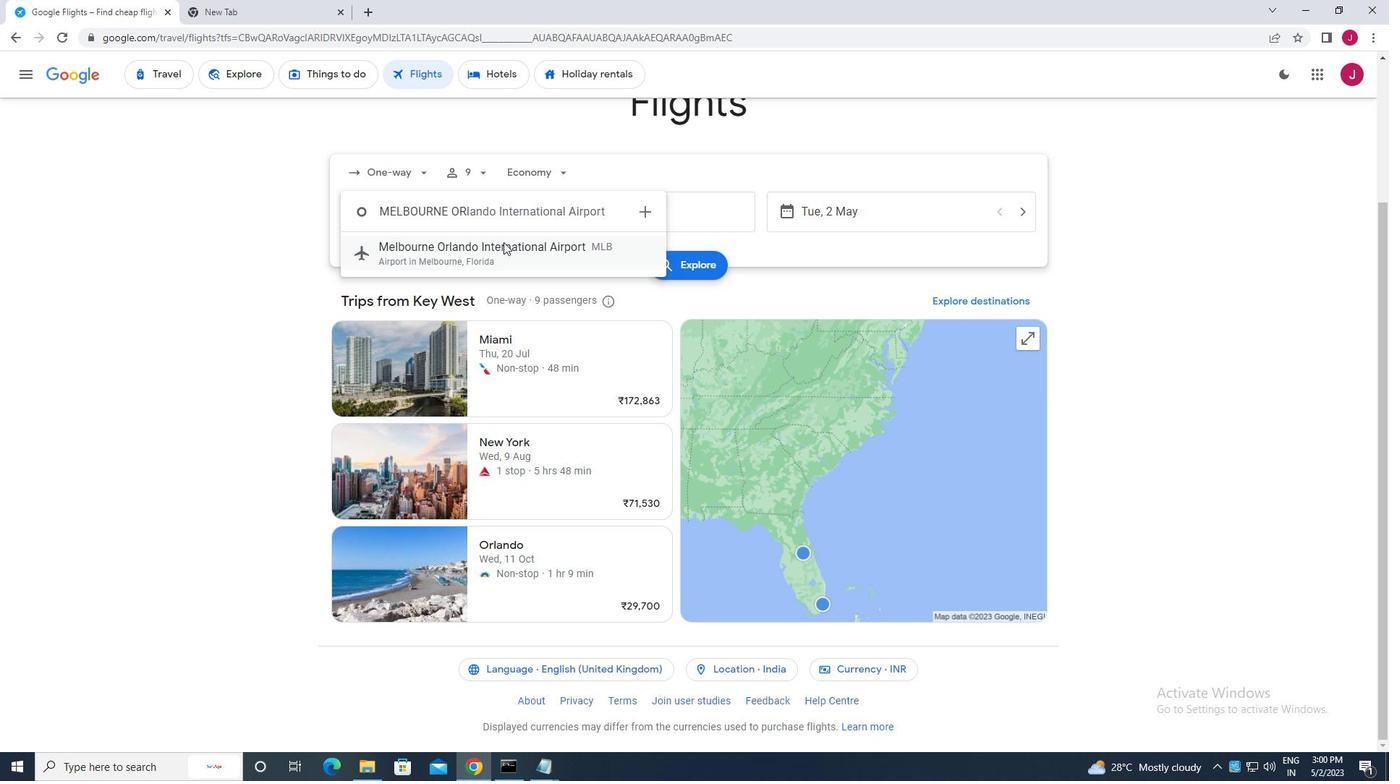 
Action: Mouse moved to (637, 207)
Screenshot: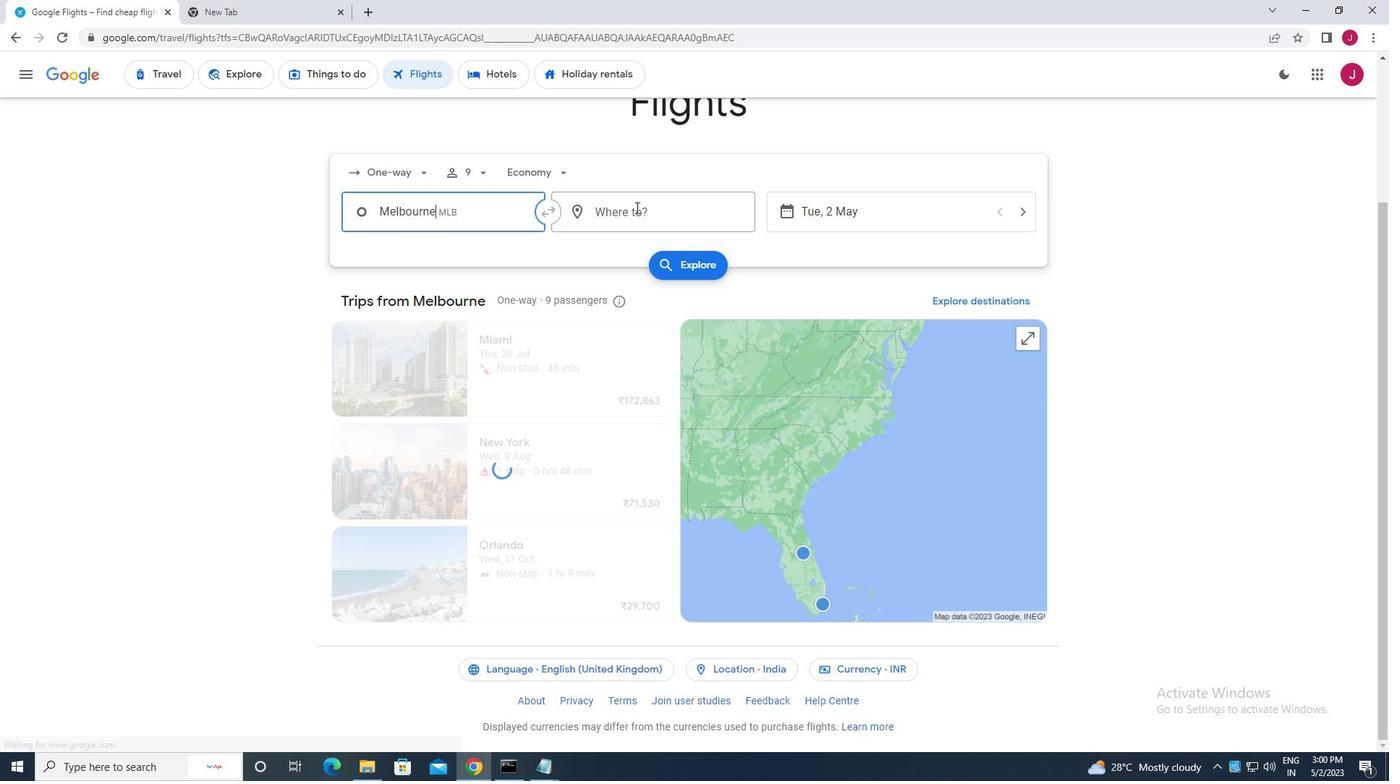 
Action: Mouse pressed left at (637, 207)
Screenshot: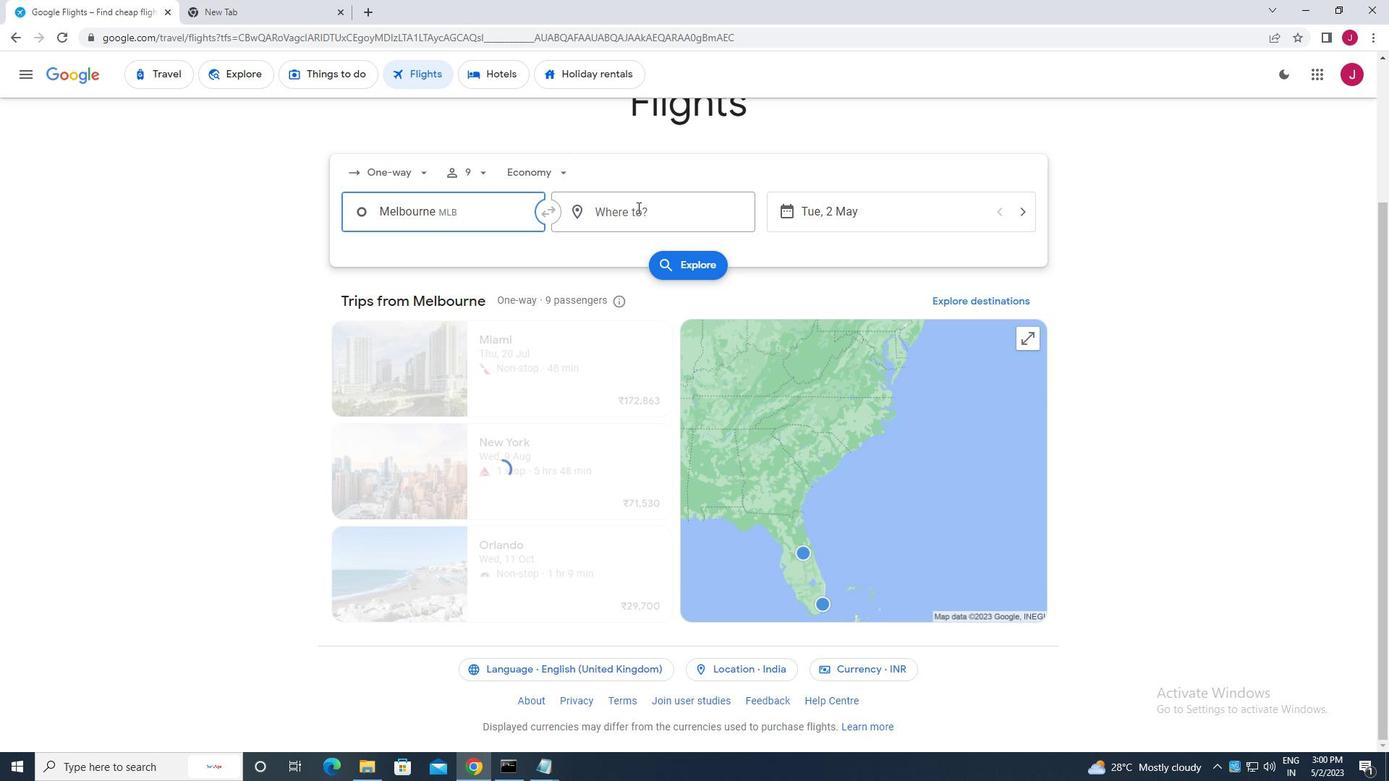 
Action: Mouse moved to (636, 207)
Screenshot: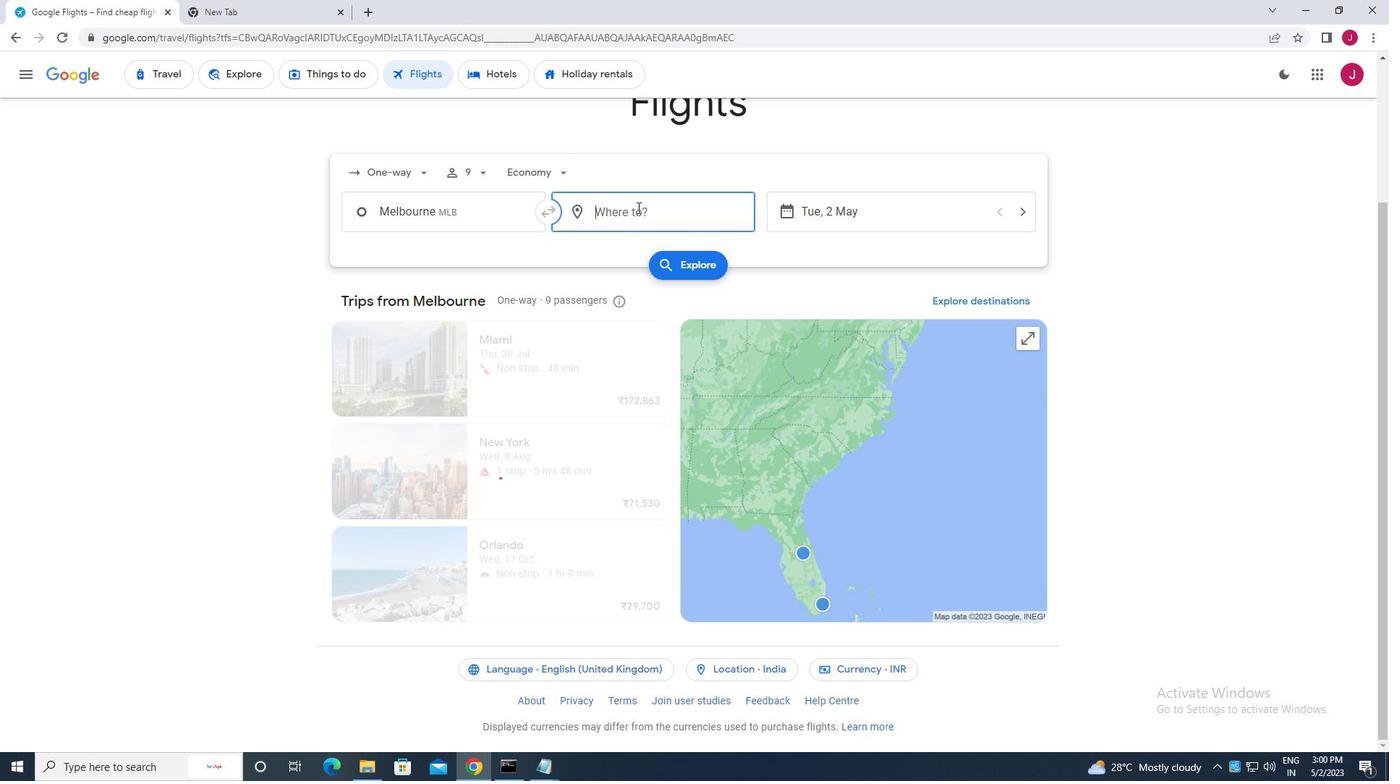 
Action: Key pressed evan
Screenshot: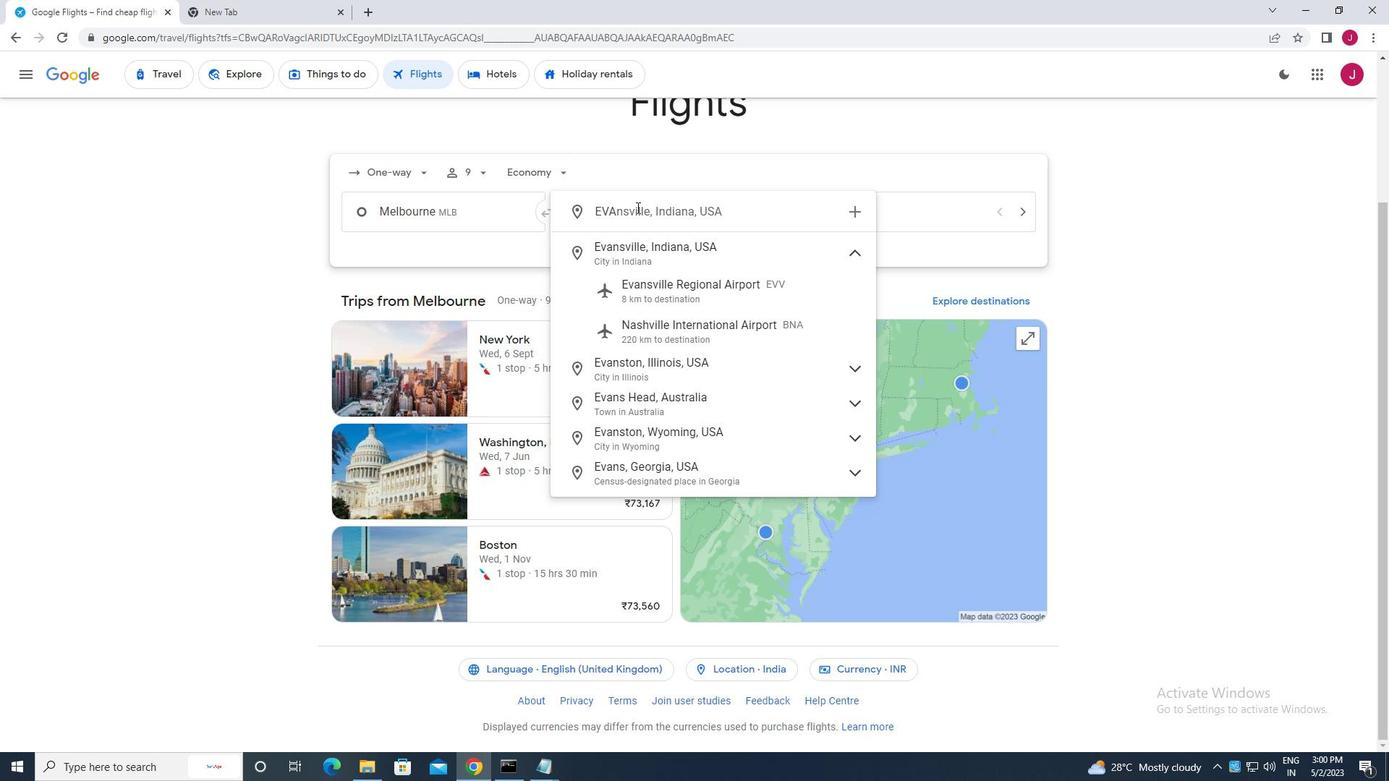 
Action: Mouse moved to (706, 286)
Screenshot: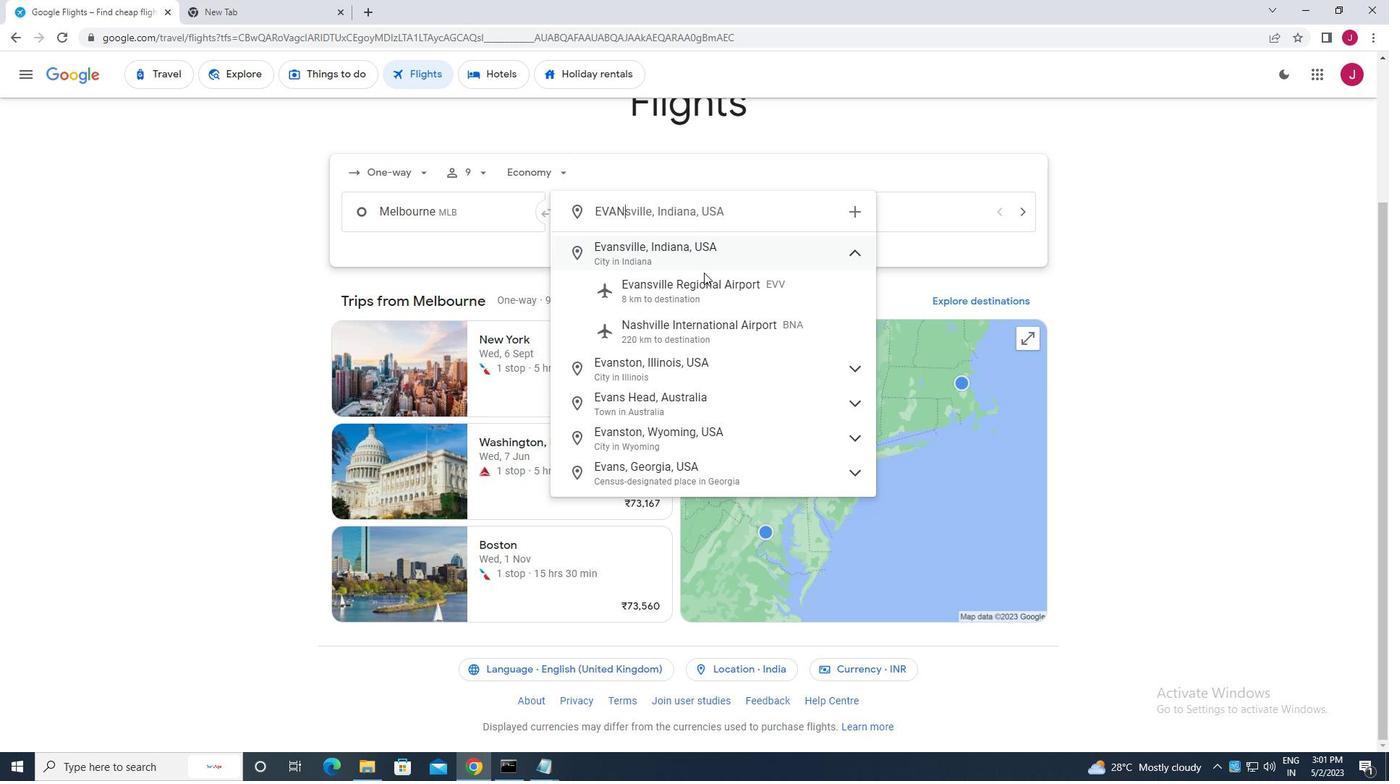 
Action: Mouse pressed left at (706, 286)
Screenshot: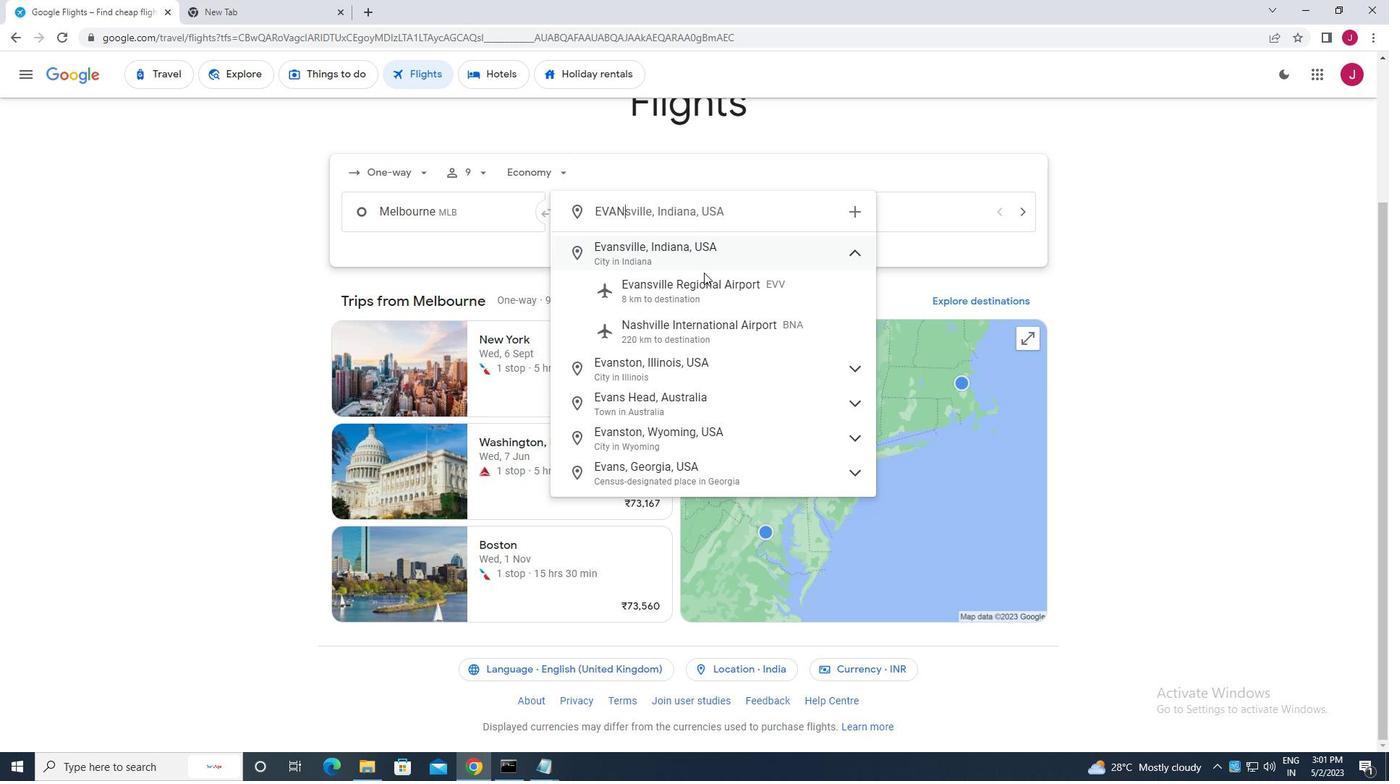 
Action: Mouse moved to (873, 217)
Screenshot: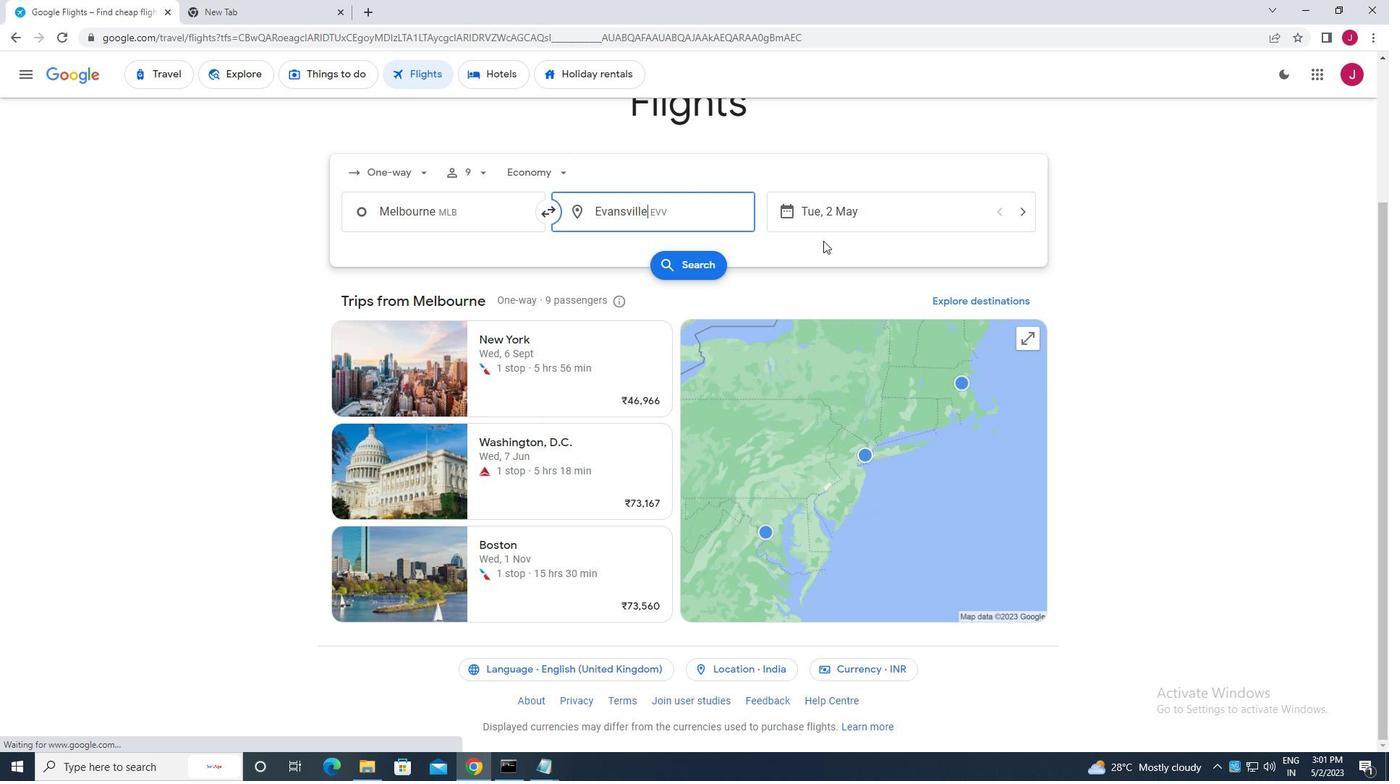 
Action: Mouse pressed left at (873, 217)
Screenshot: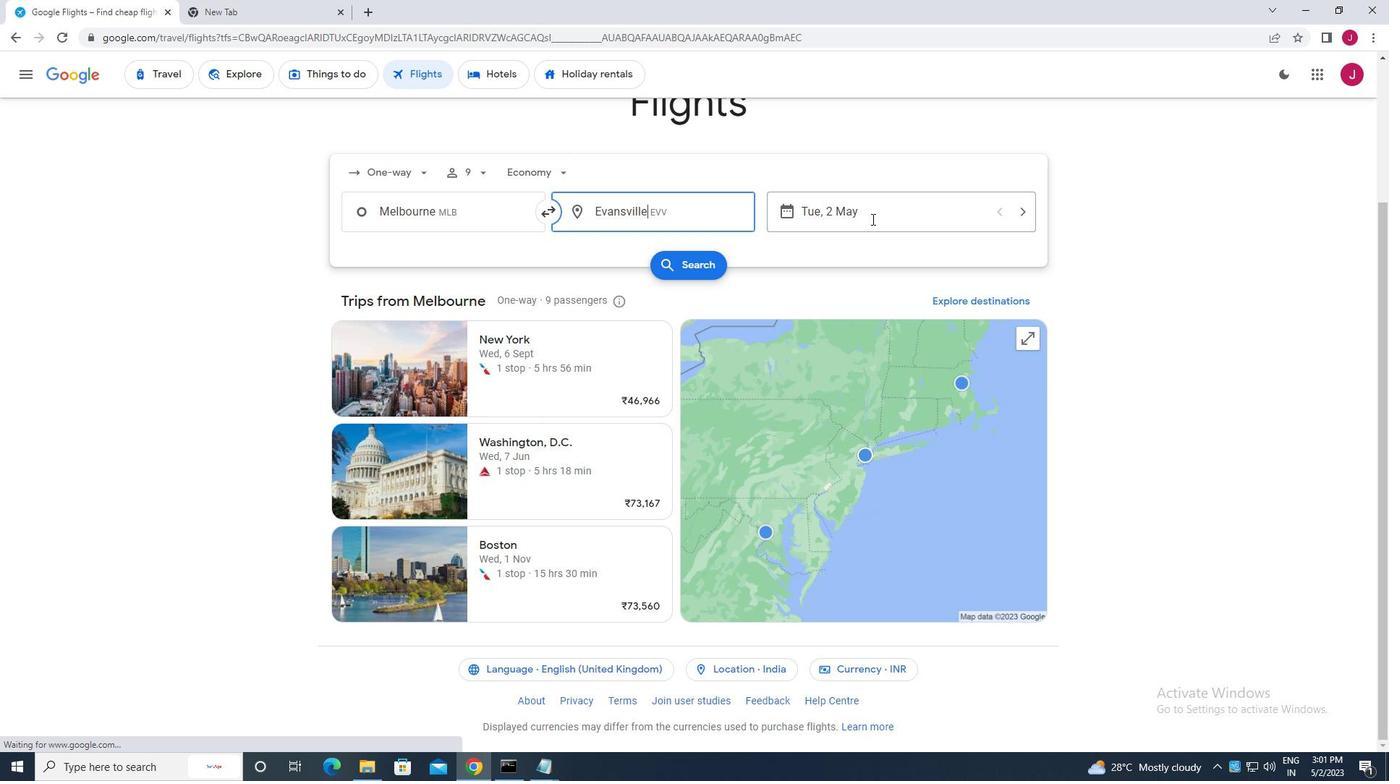 
Action: Mouse moved to (620, 324)
Screenshot: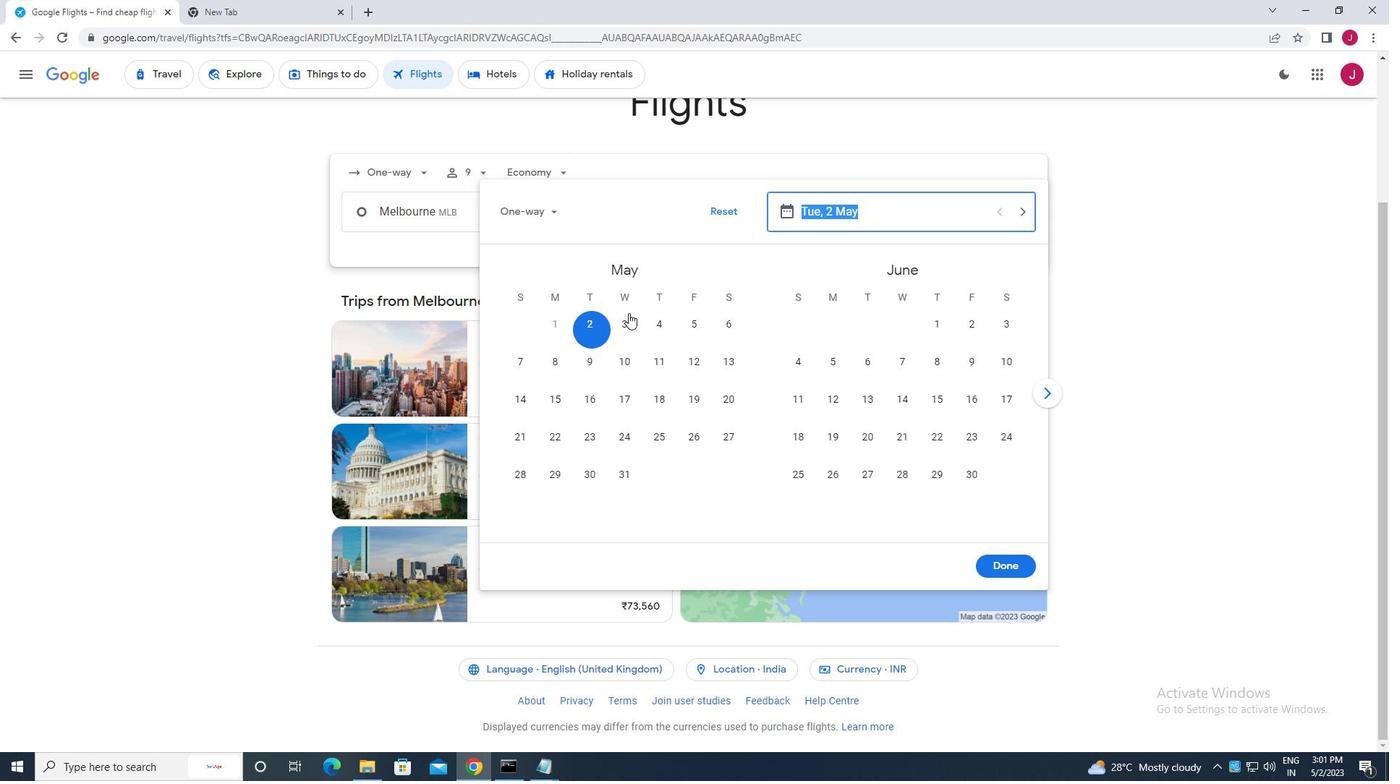 
Action: Mouse pressed left at (620, 324)
Screenshot: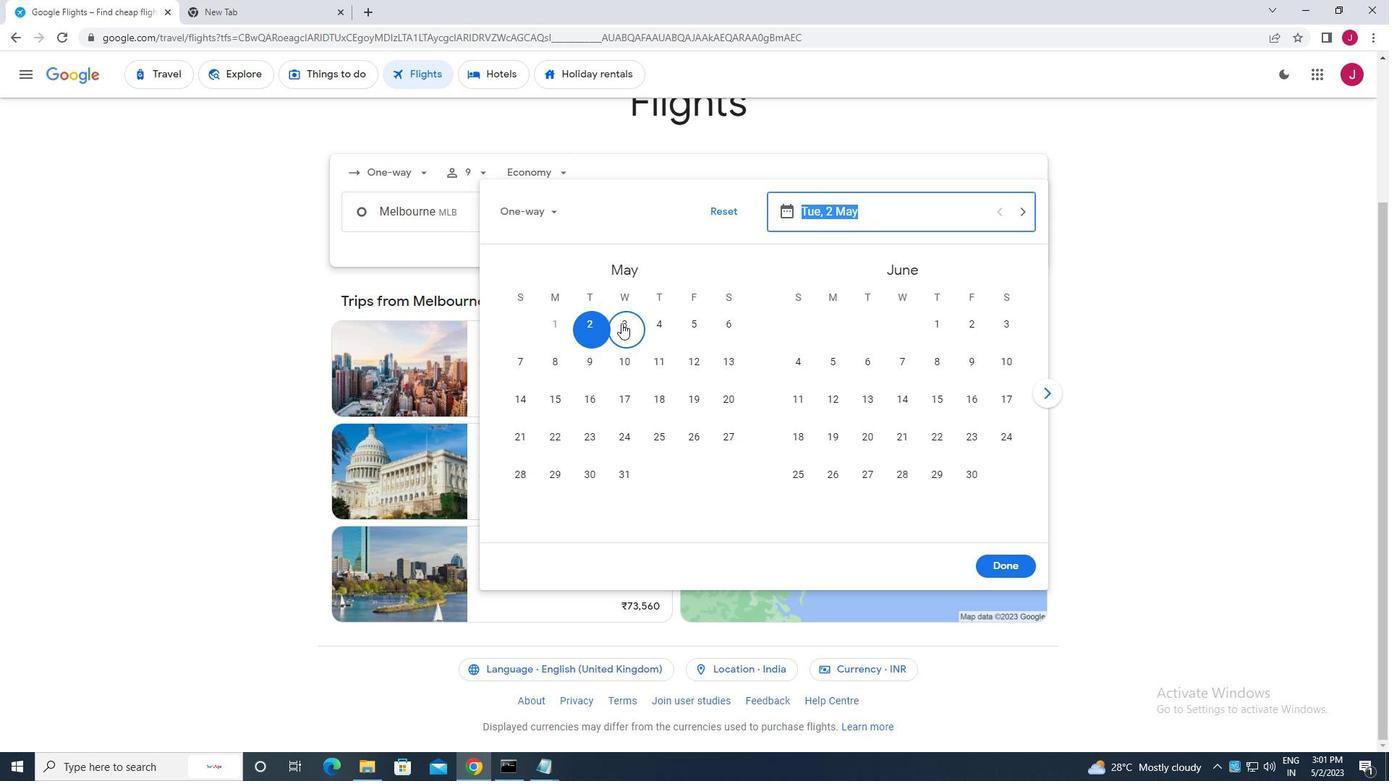 
Action: Mouse moved to (999, 567)
Screenshot: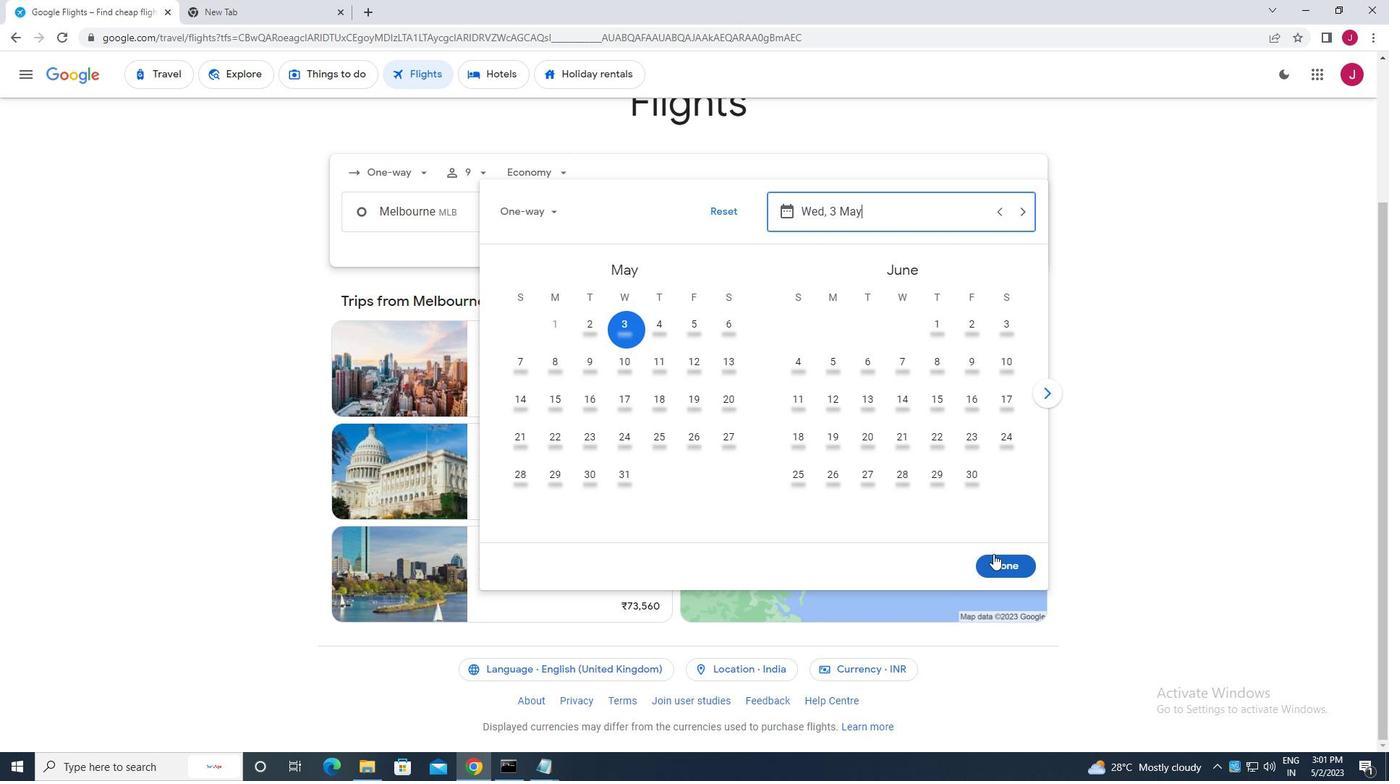
Action: Mouse pressed left at (999, 567)
Screenshot: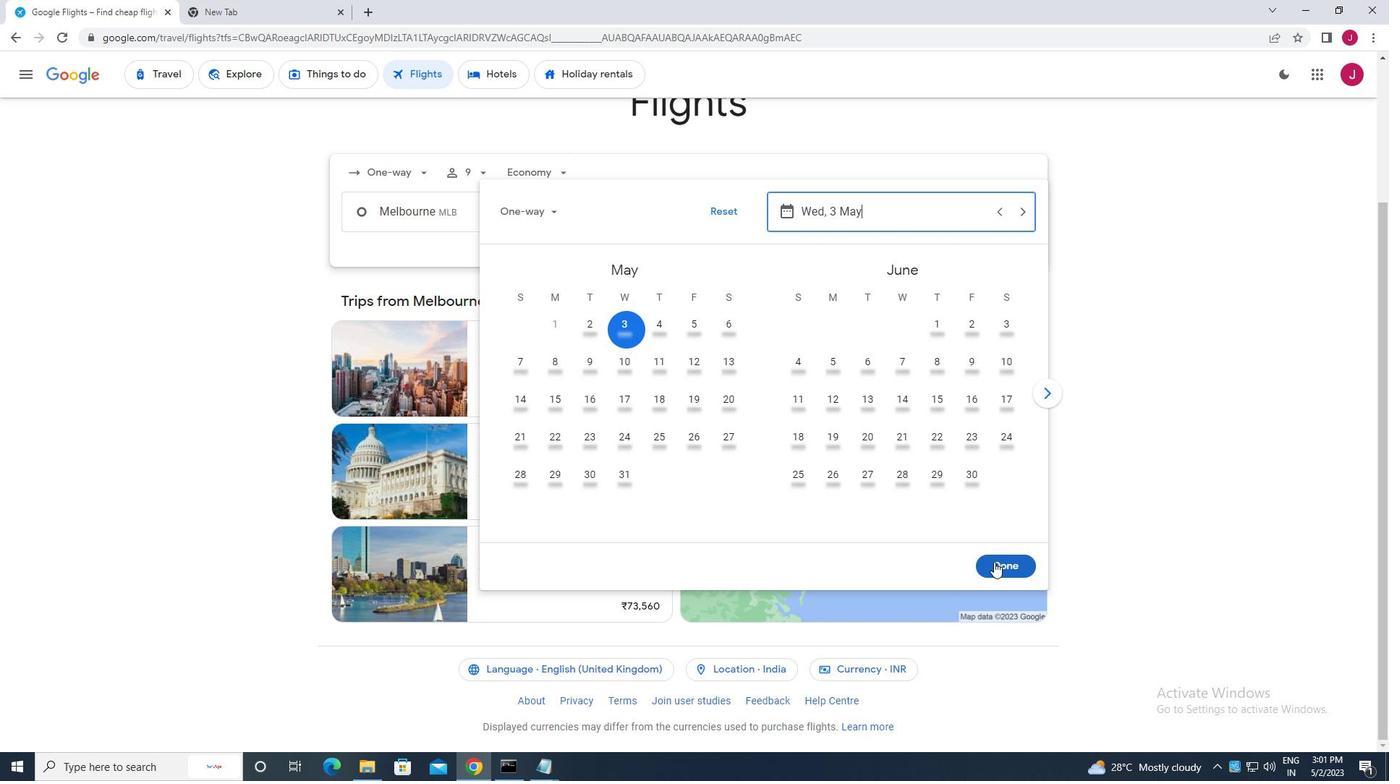 
Action: Mouse moved to (701, 261)
Screenshot: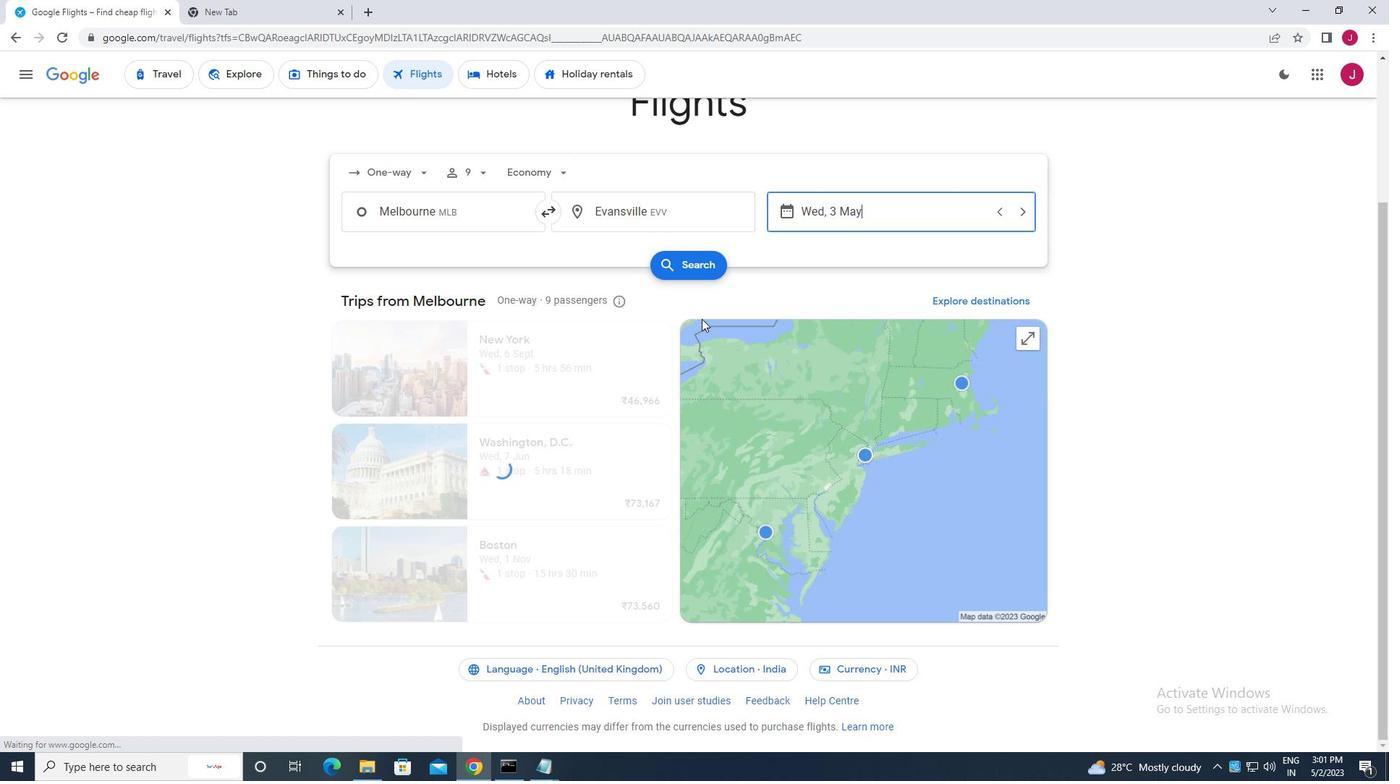 
Action: Mouse pressed left at (701, 261)
Screenshot: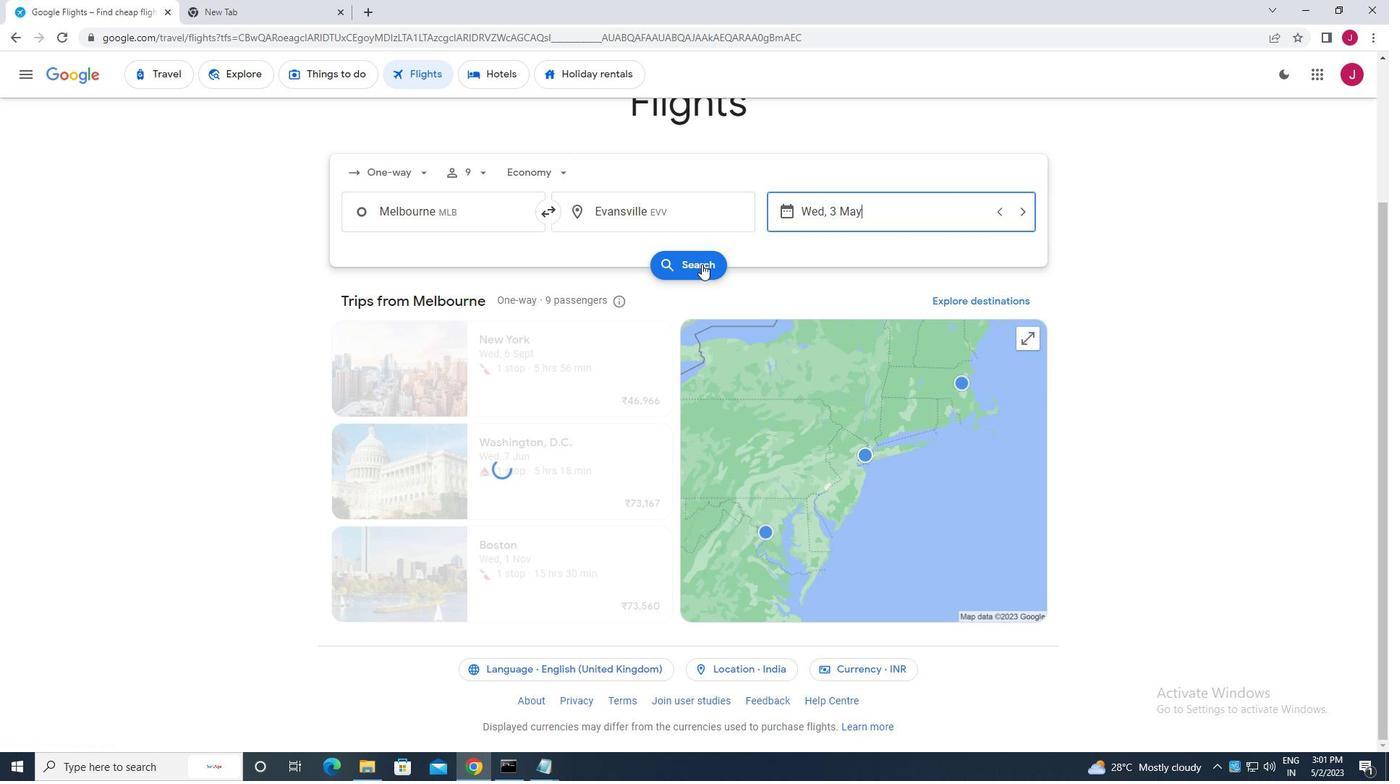 
Action: Mouse moved to (357, 211)
Screenshot: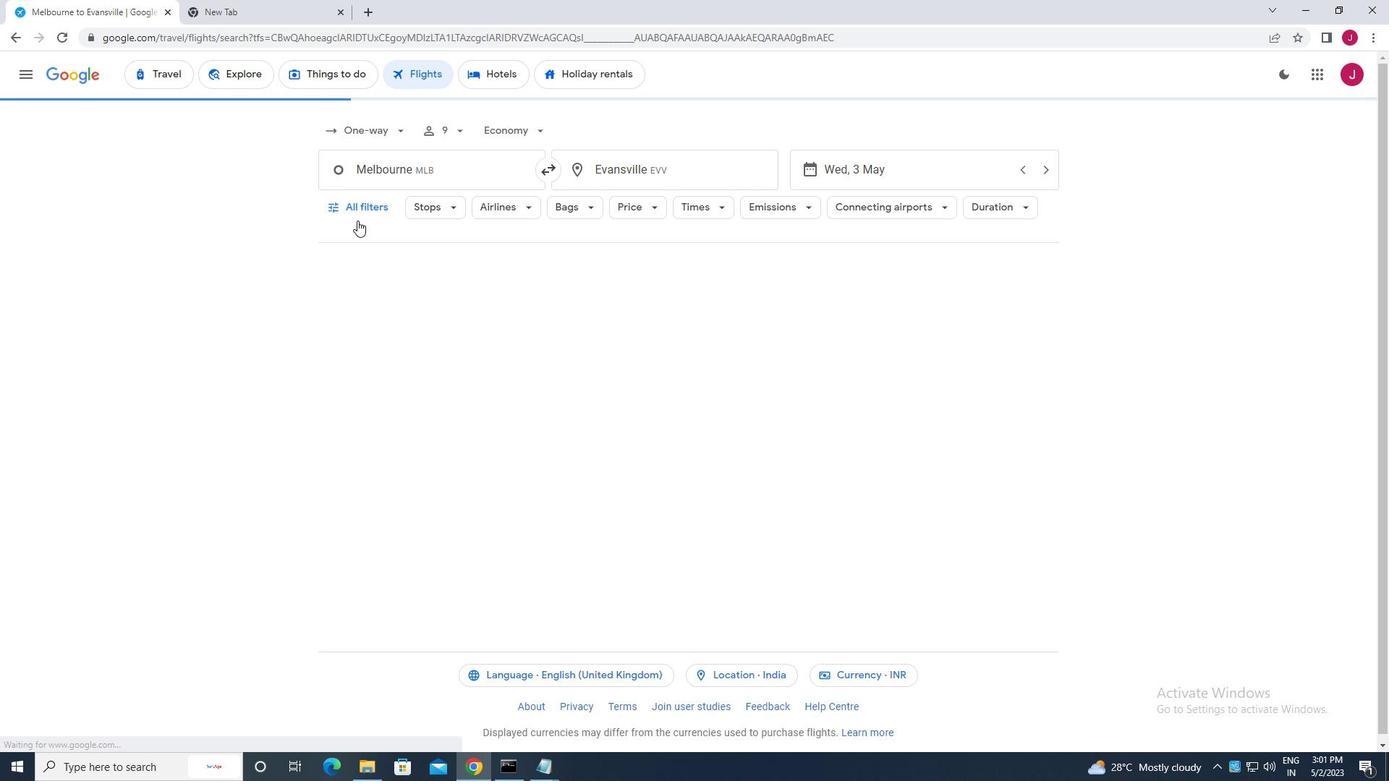
Action: Mouse pressed left at (357, 211)
Screenshot: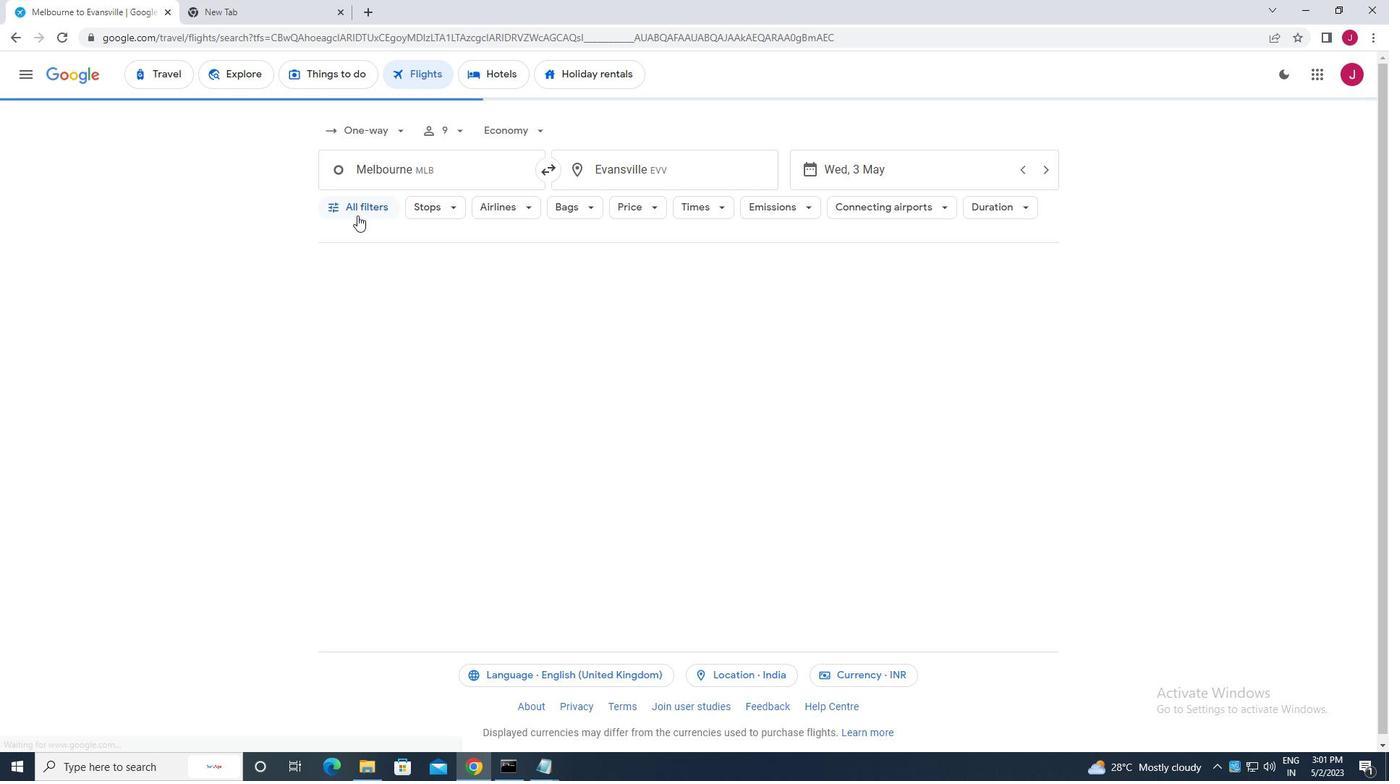 
Action: Mouse moved to (433, 318)
Screenshot: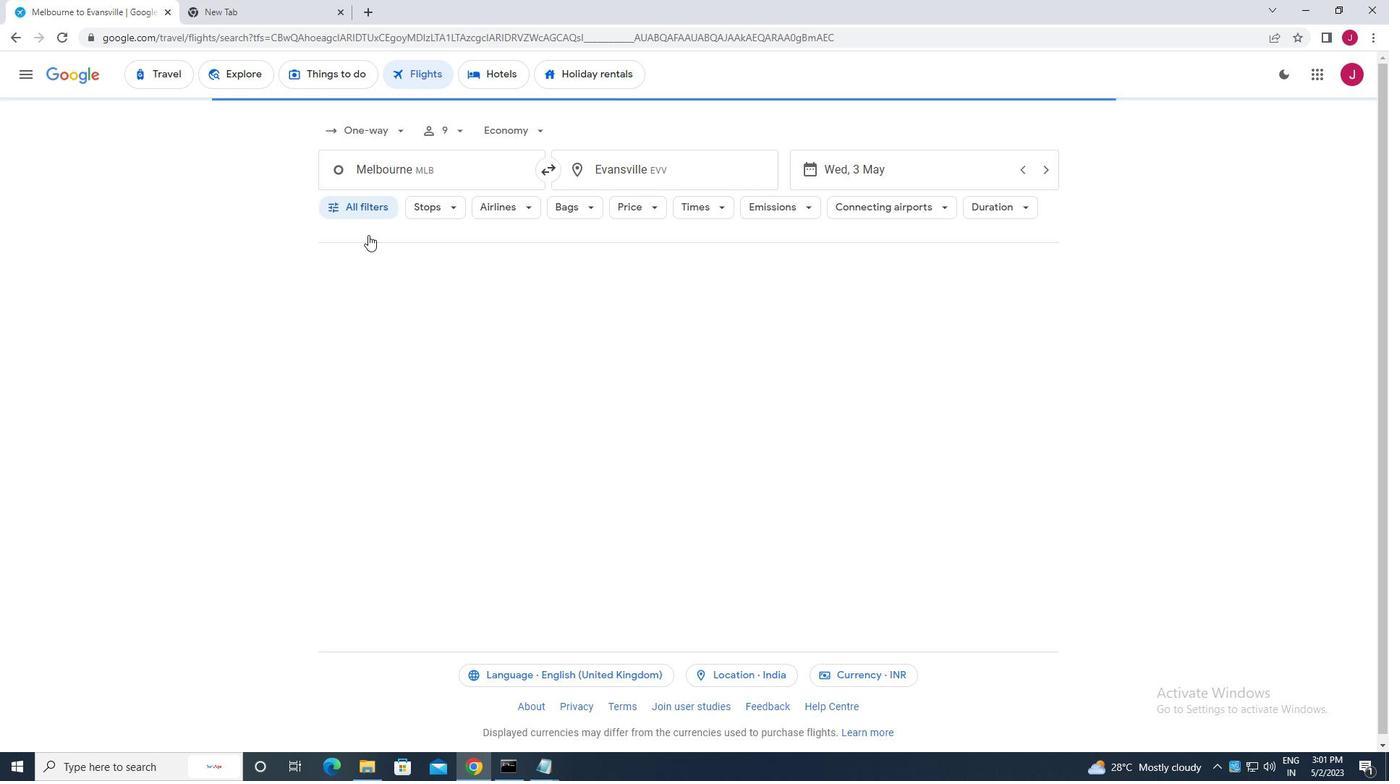 
Action: Mouse scrolled (433, 317) with delta (0, 0)
Screenshot: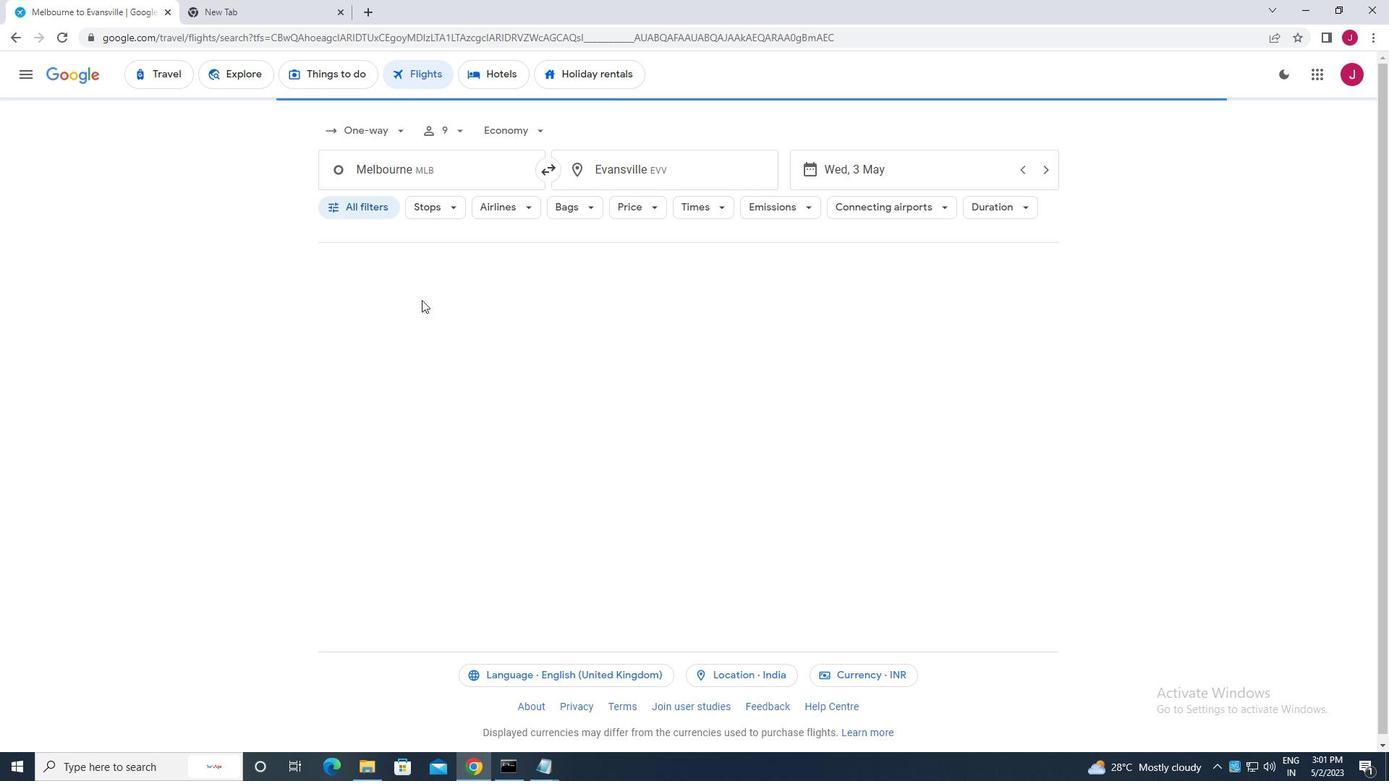 
Action: Mouse scrolled (433, 317) with delta (0, 0)
Screenshot: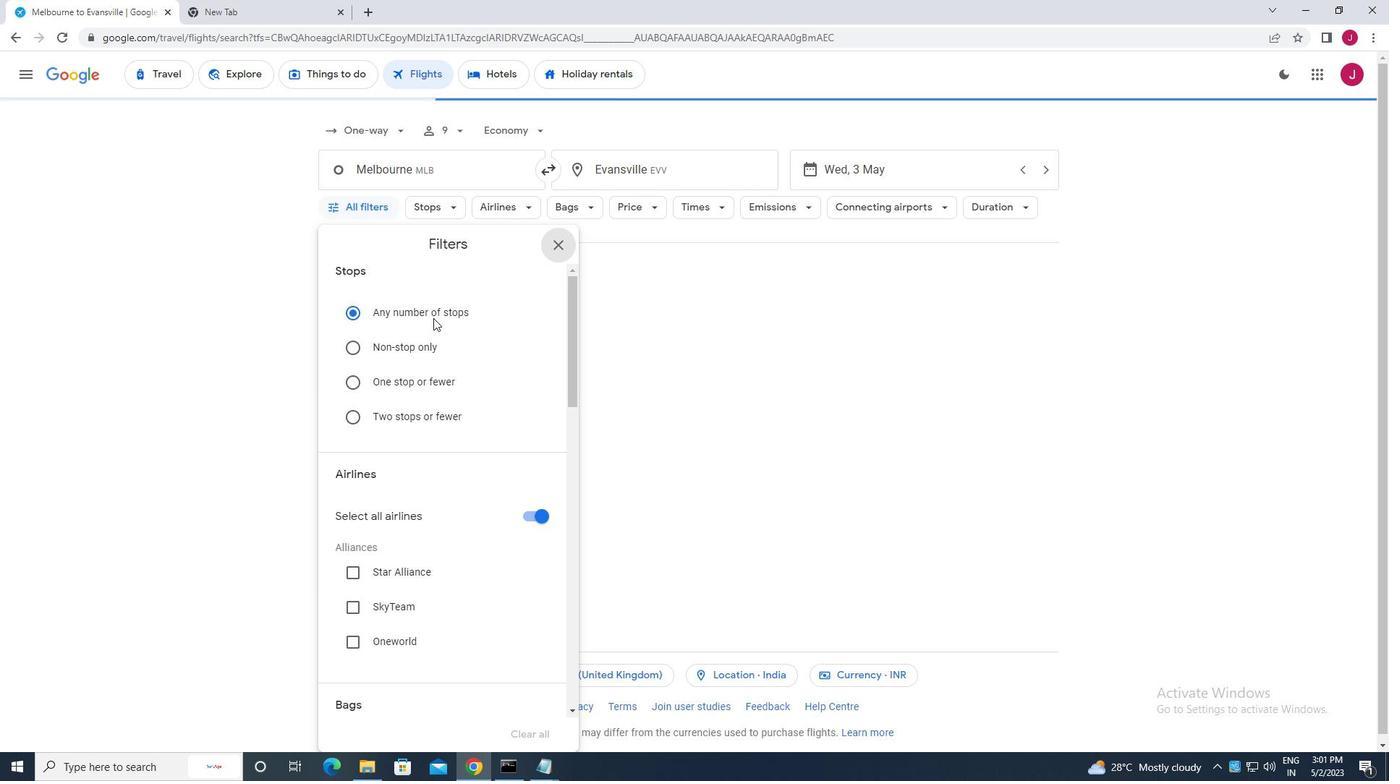 
Action: Mouse moved to (532, 374)
Screenshot: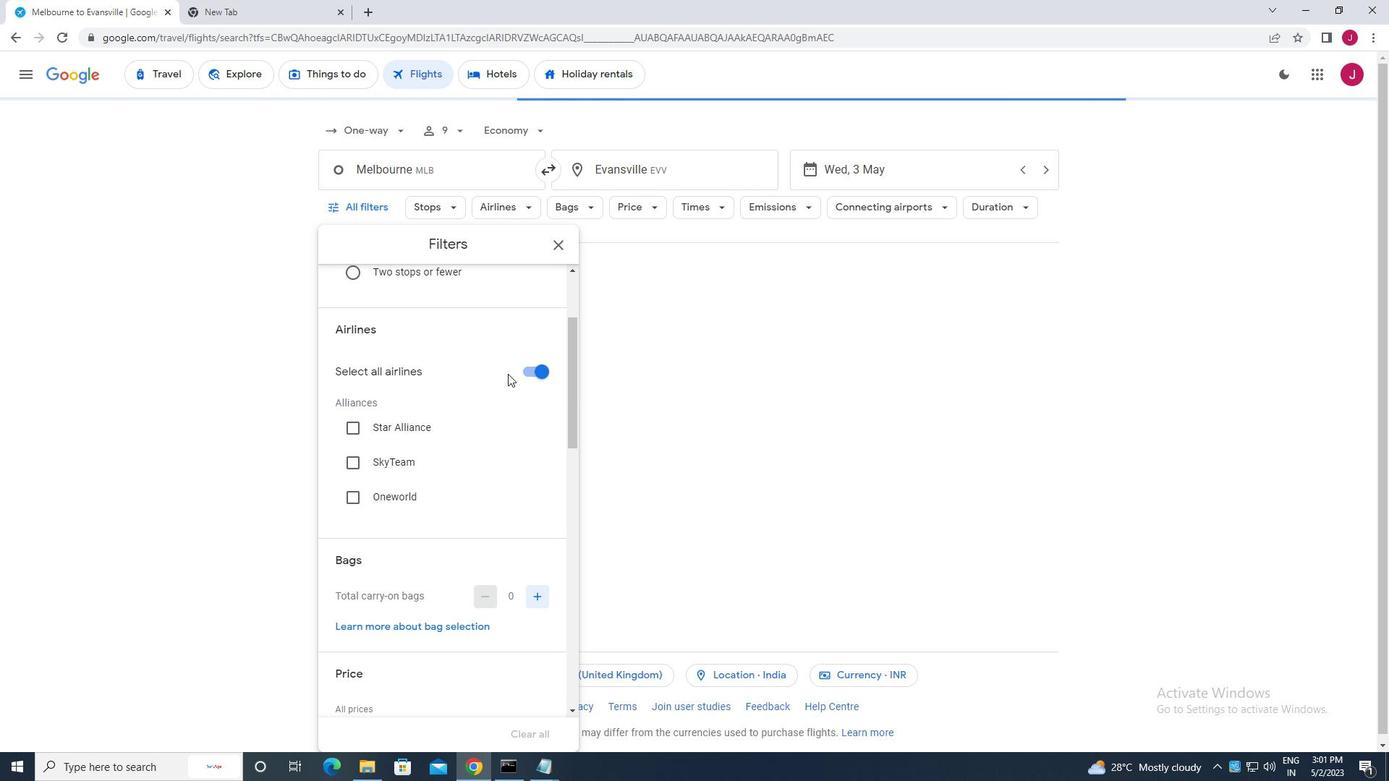 
Action: Mouse pressed left at (532, 374)
Screenshot: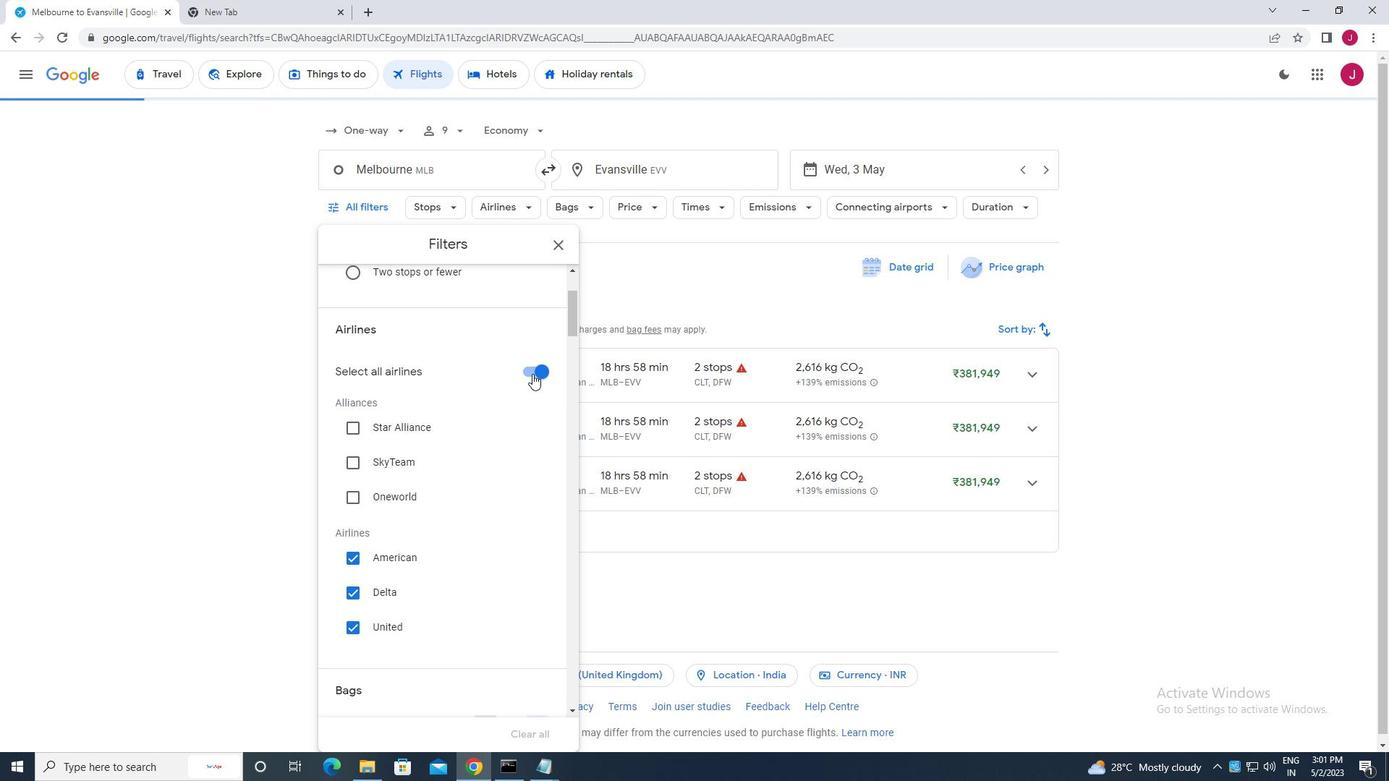 
Action: Mouse moved to (473, 410)
Screenshot: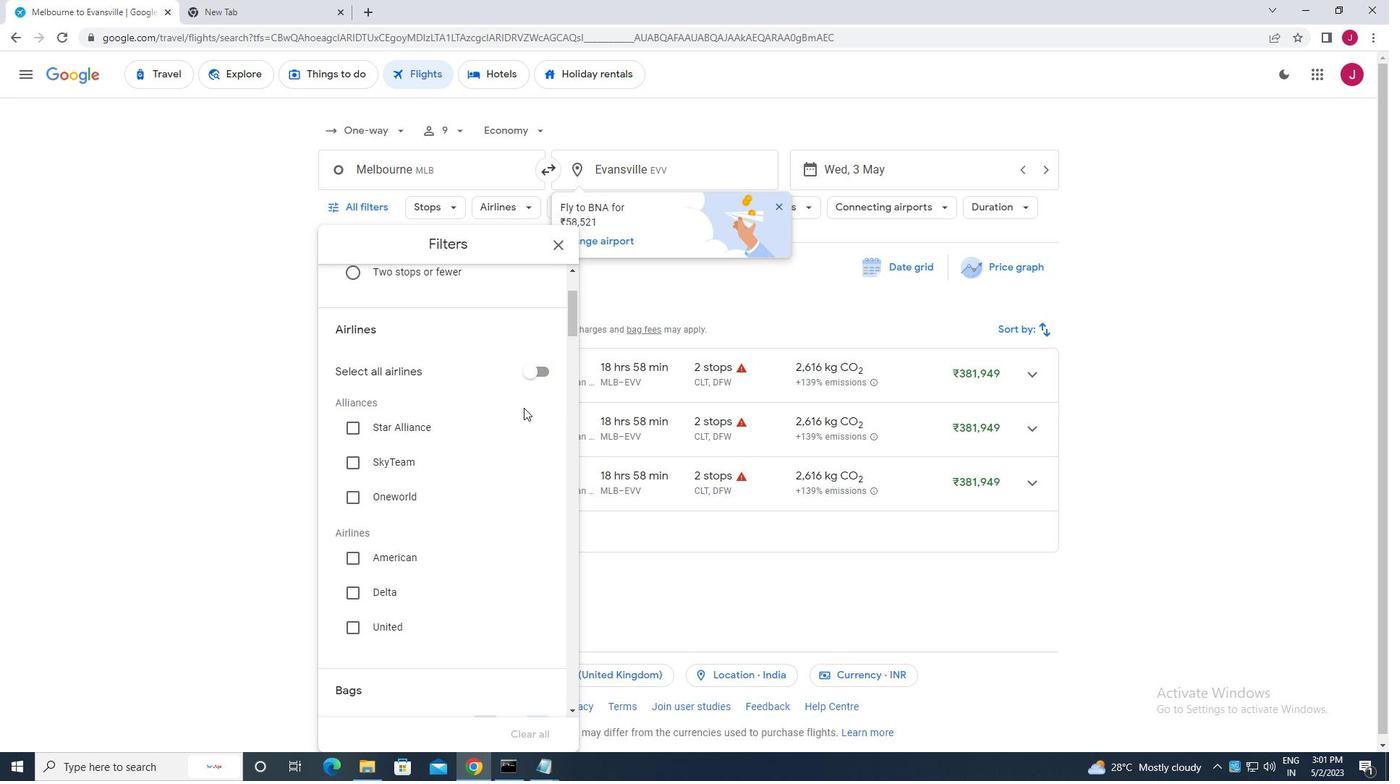 
Action: Mouse scrolled (473, 410) with delta (0, 0)
Screenshot: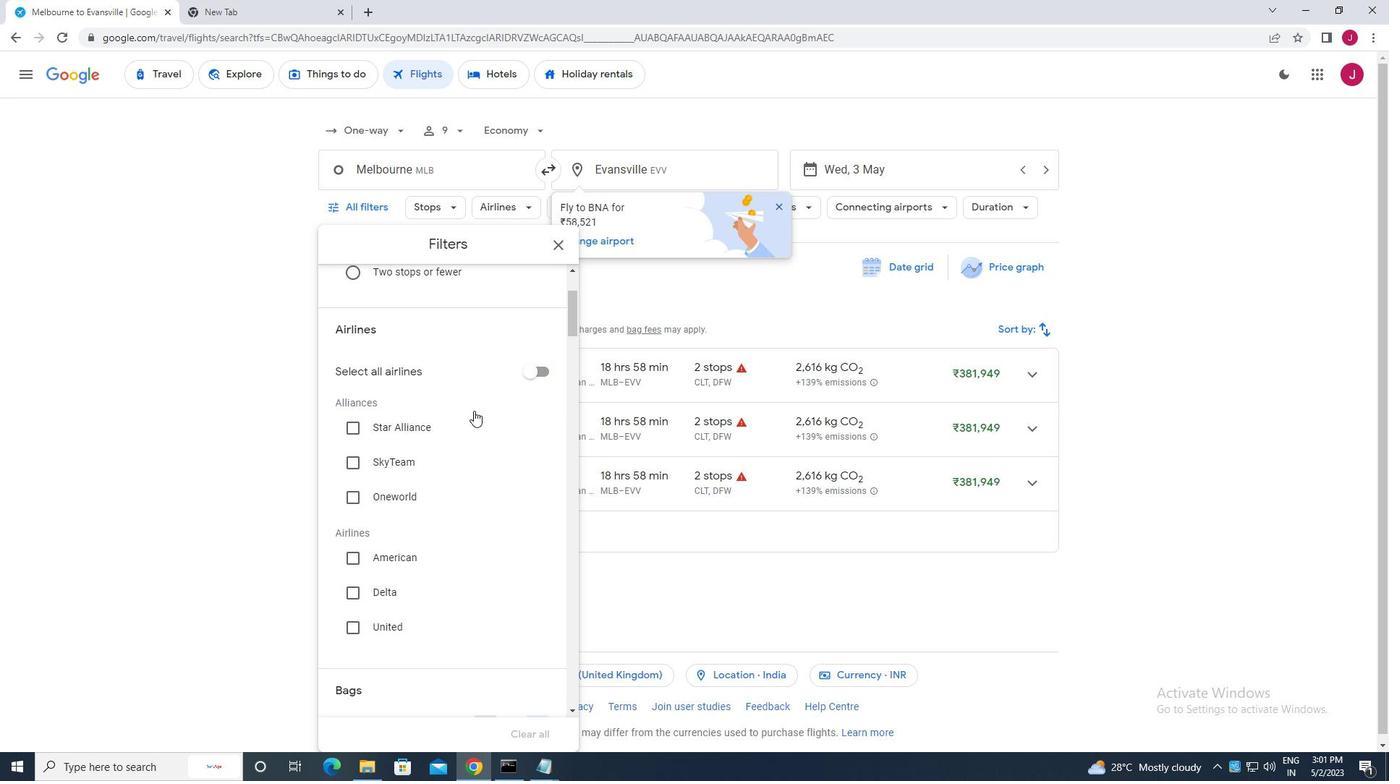
Action: Mouse scrolled (473, 410) with delta (0, 0)
Screenshot: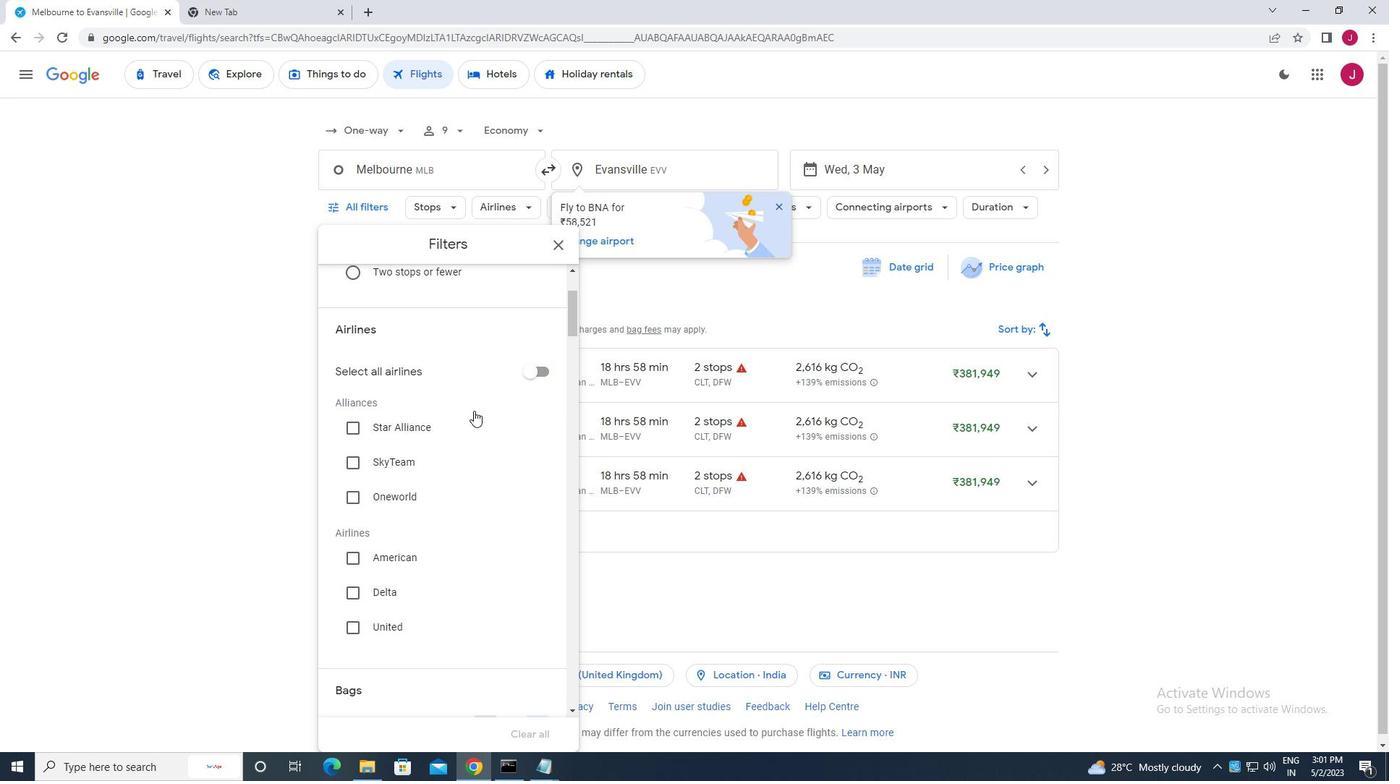 
Action: Mouse scrolled (473, 410) with delta (0, 0)
Screenshot: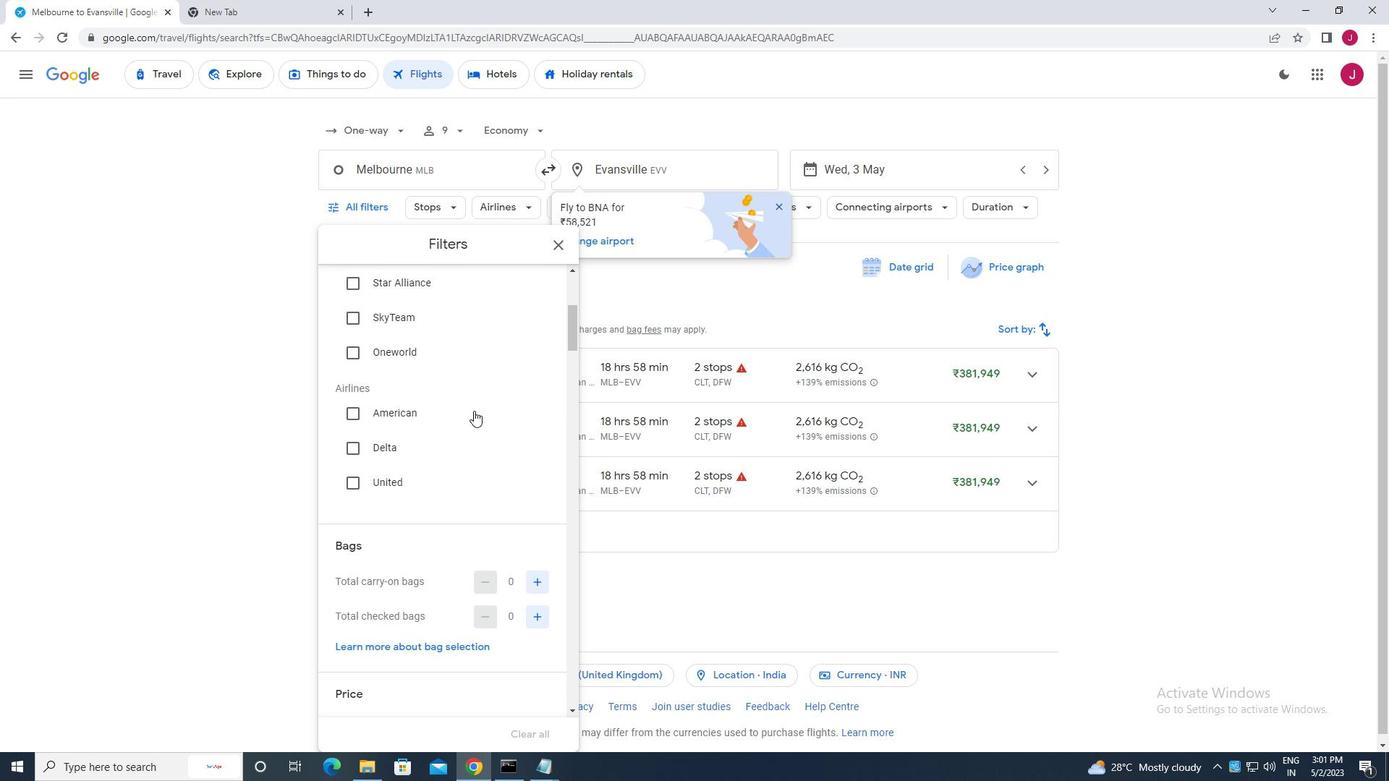 
Action: Mouse scrolled (473, 410) with delta (0, 0)
Screenshot: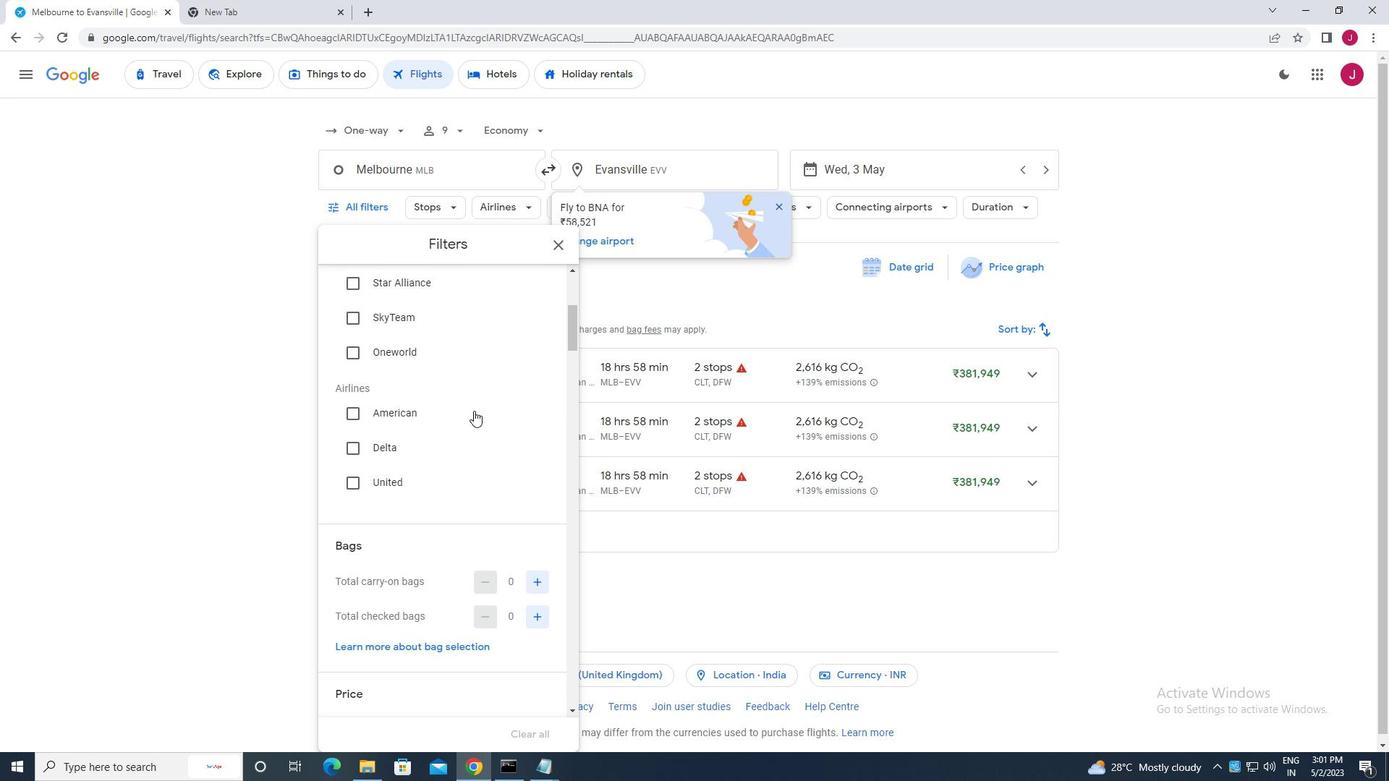
Action: Mouse scrolled (473, 410) with delta (0, 0)
Screenshot: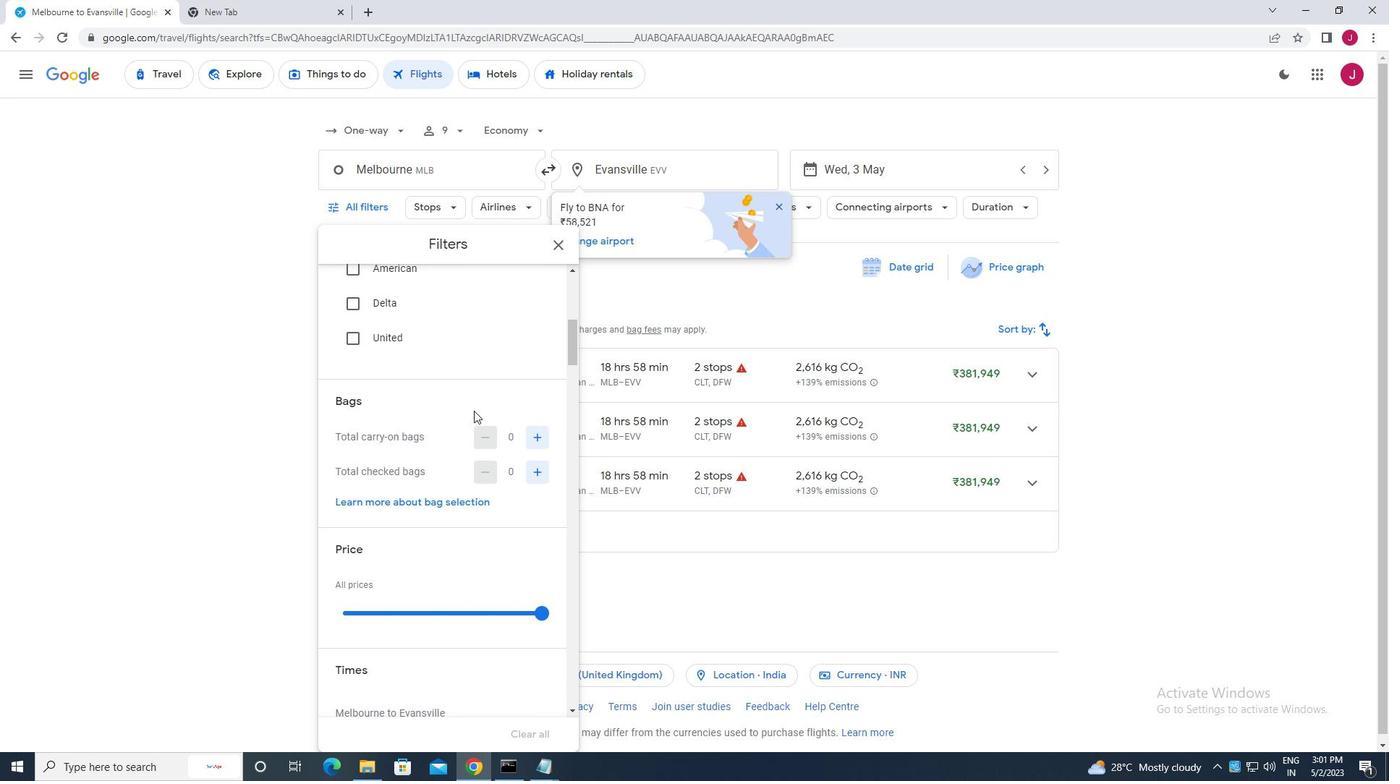
Action: Mouse moved to (538, 363)
Screenshot: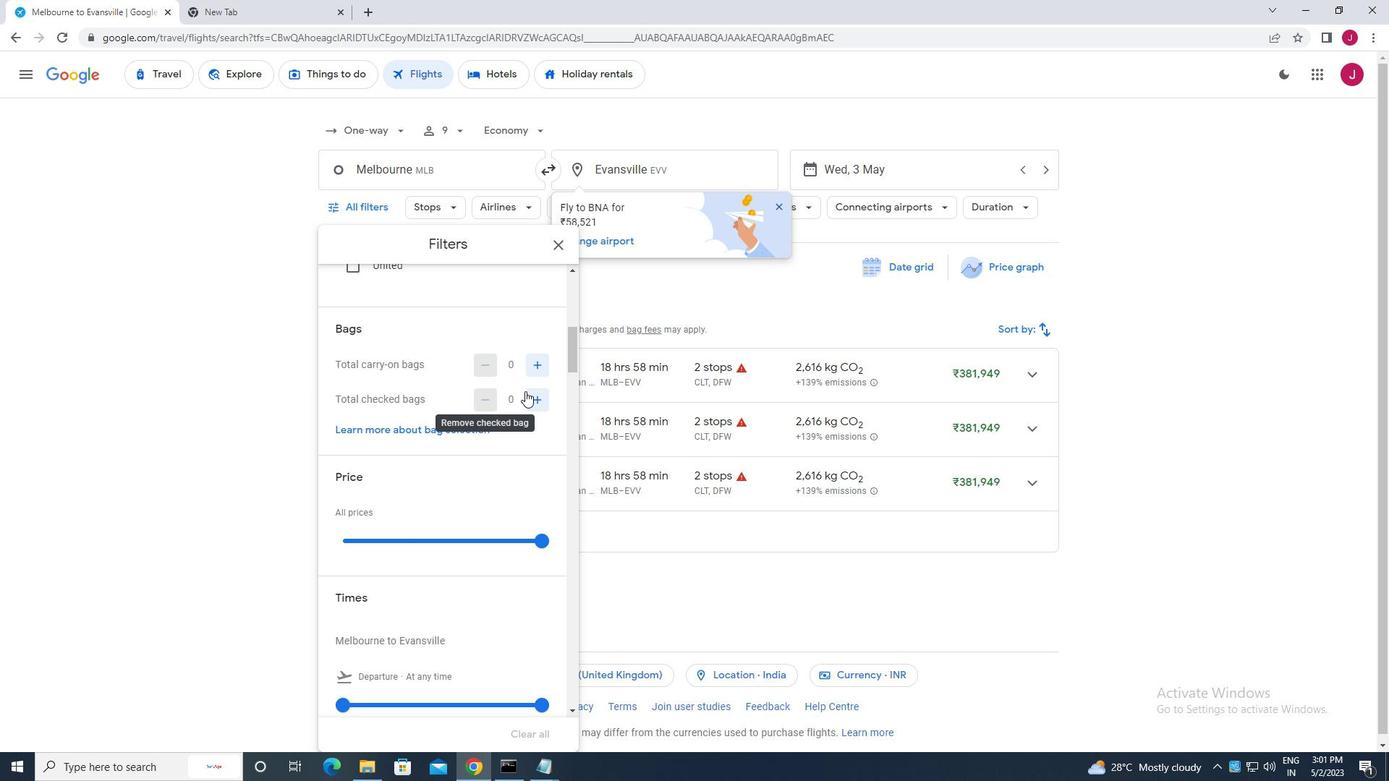
Action: Mouse pressed left at (538, 363)
Screenshot: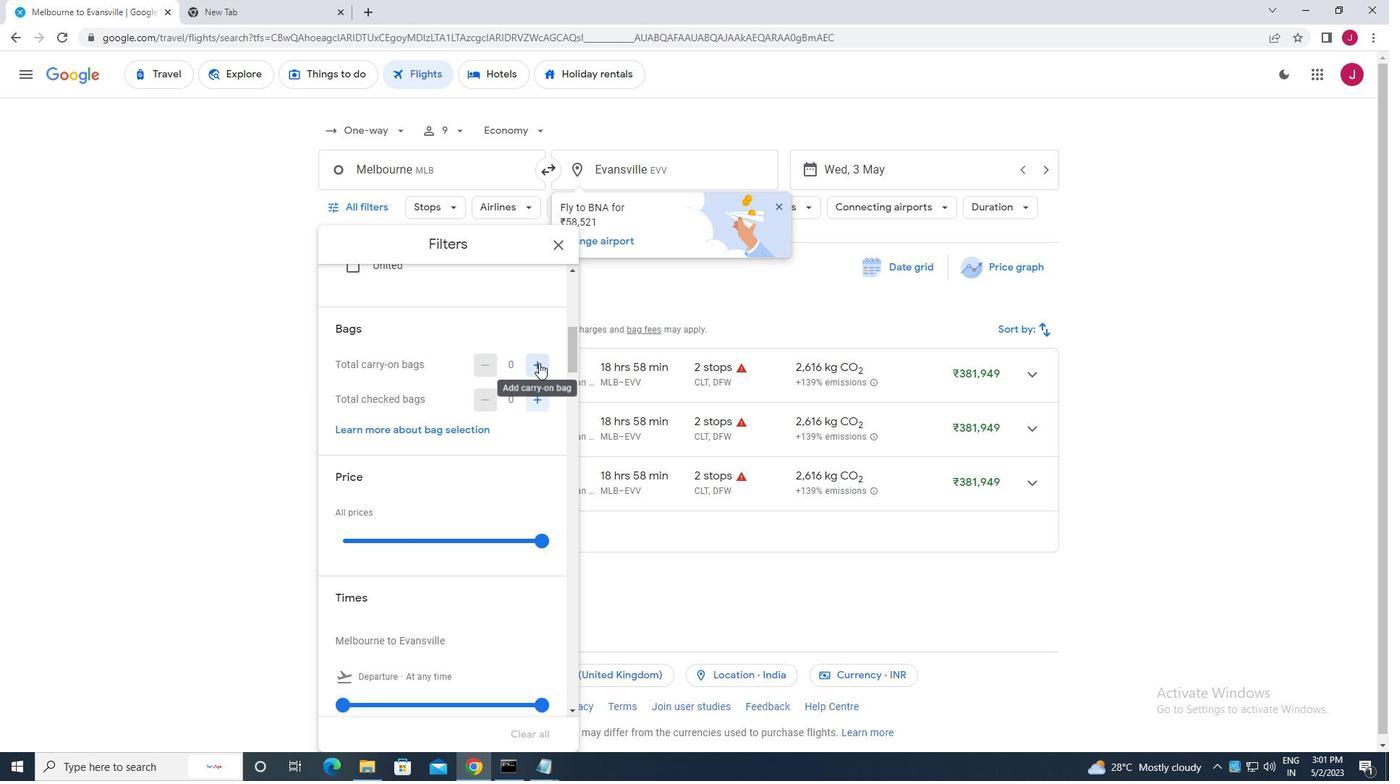 
Action: Mouse moved to (541, 549)
Screenshot: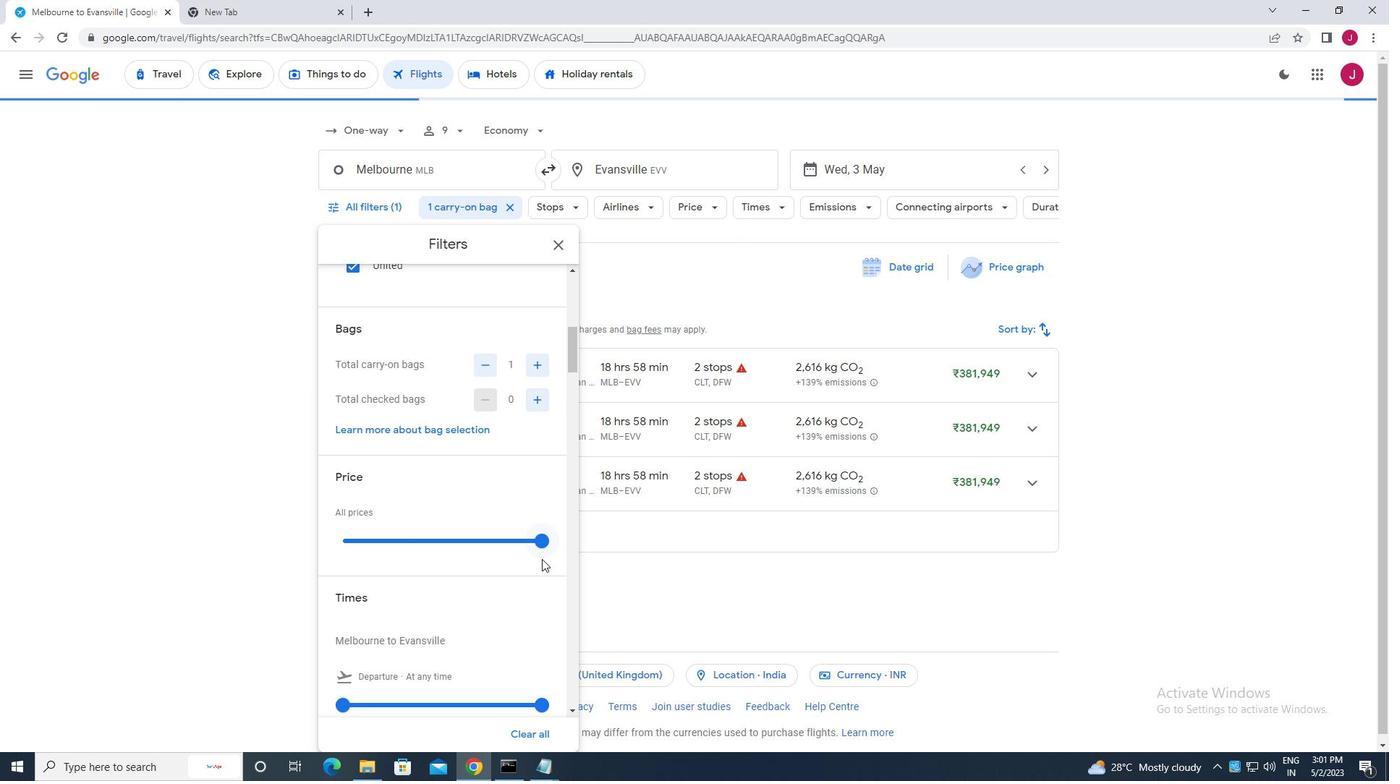 
Action: Mouse pressed left at (541, 549)
Screenshot: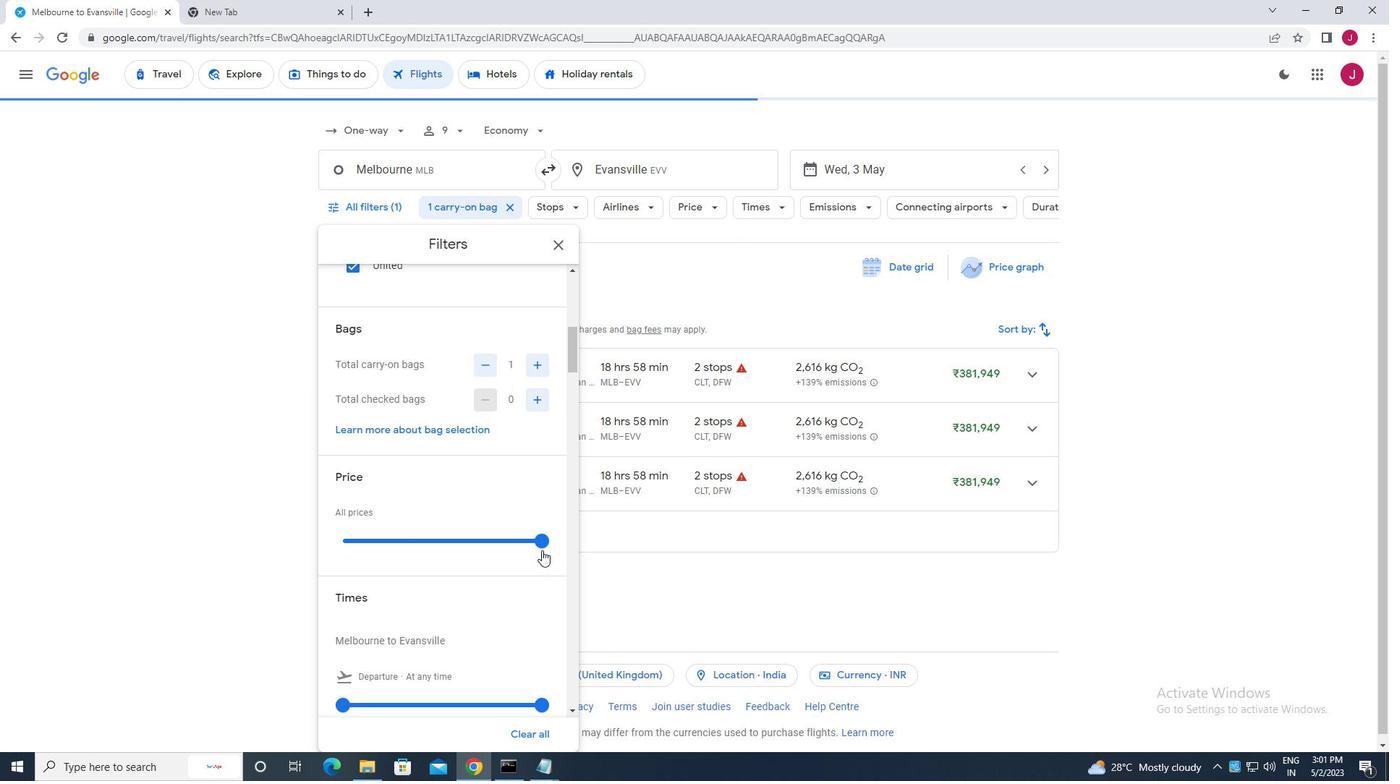 
Action: Mouse moved to (357, 547)
Screenshot: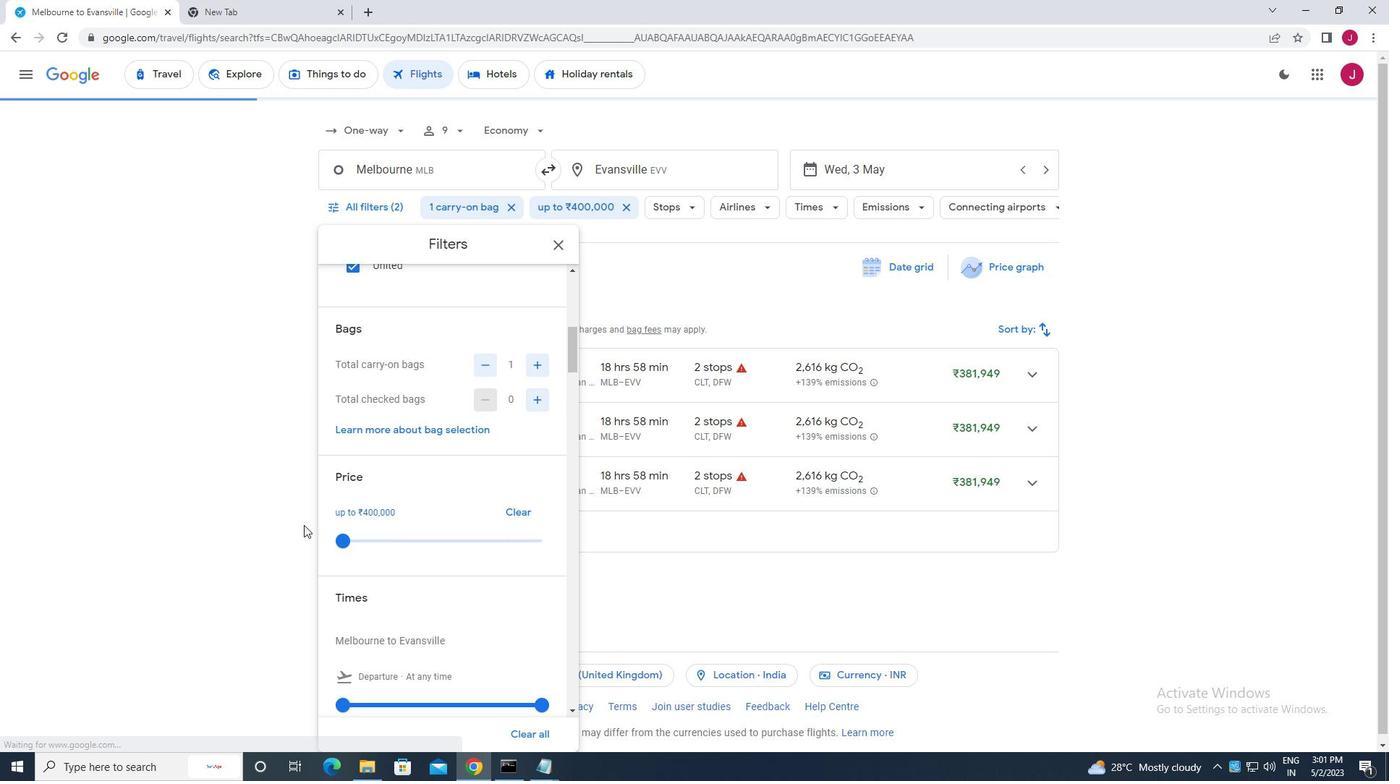 
Action: Mouse scrolled (357, 546) with delta (0, 0)
Screenshot: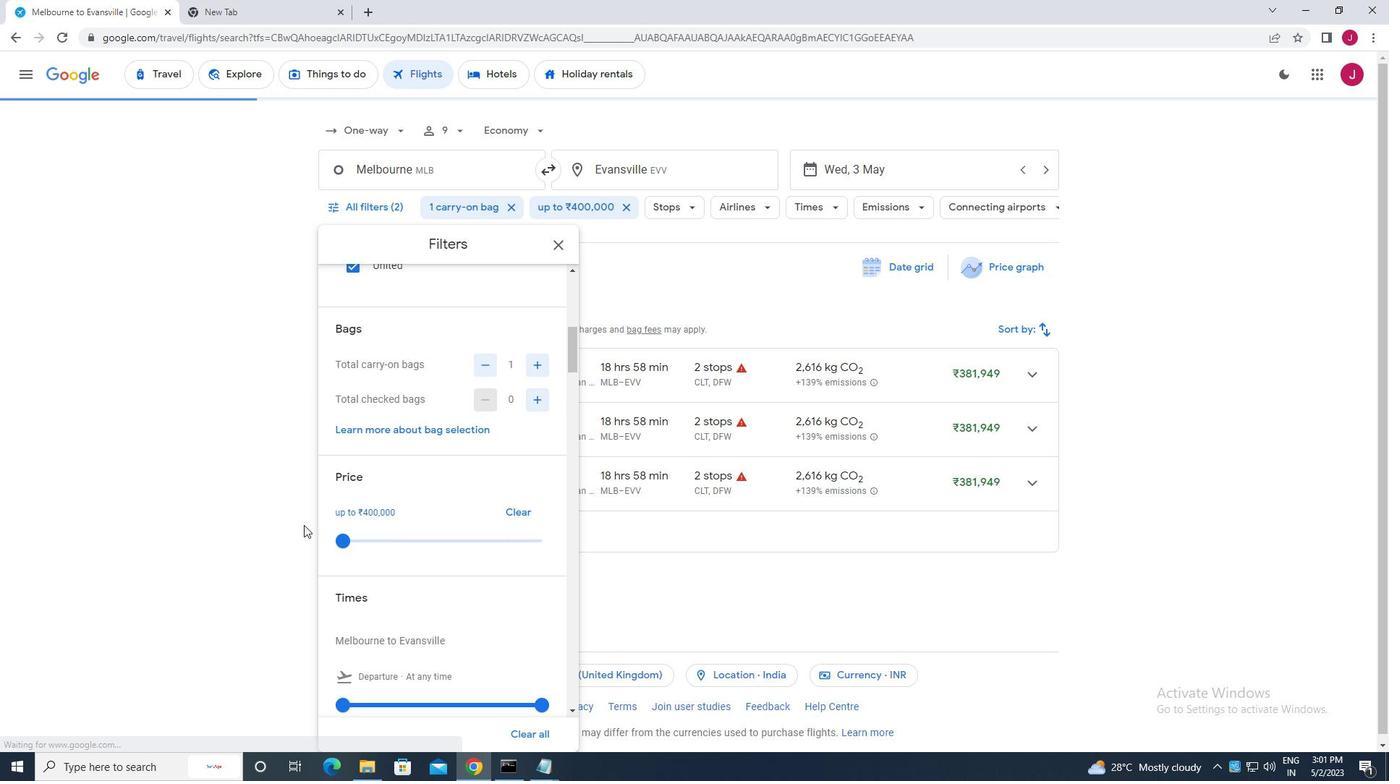 
Action: Mouse scrolled (357, 546) with delta (0, 0)
Screenshot: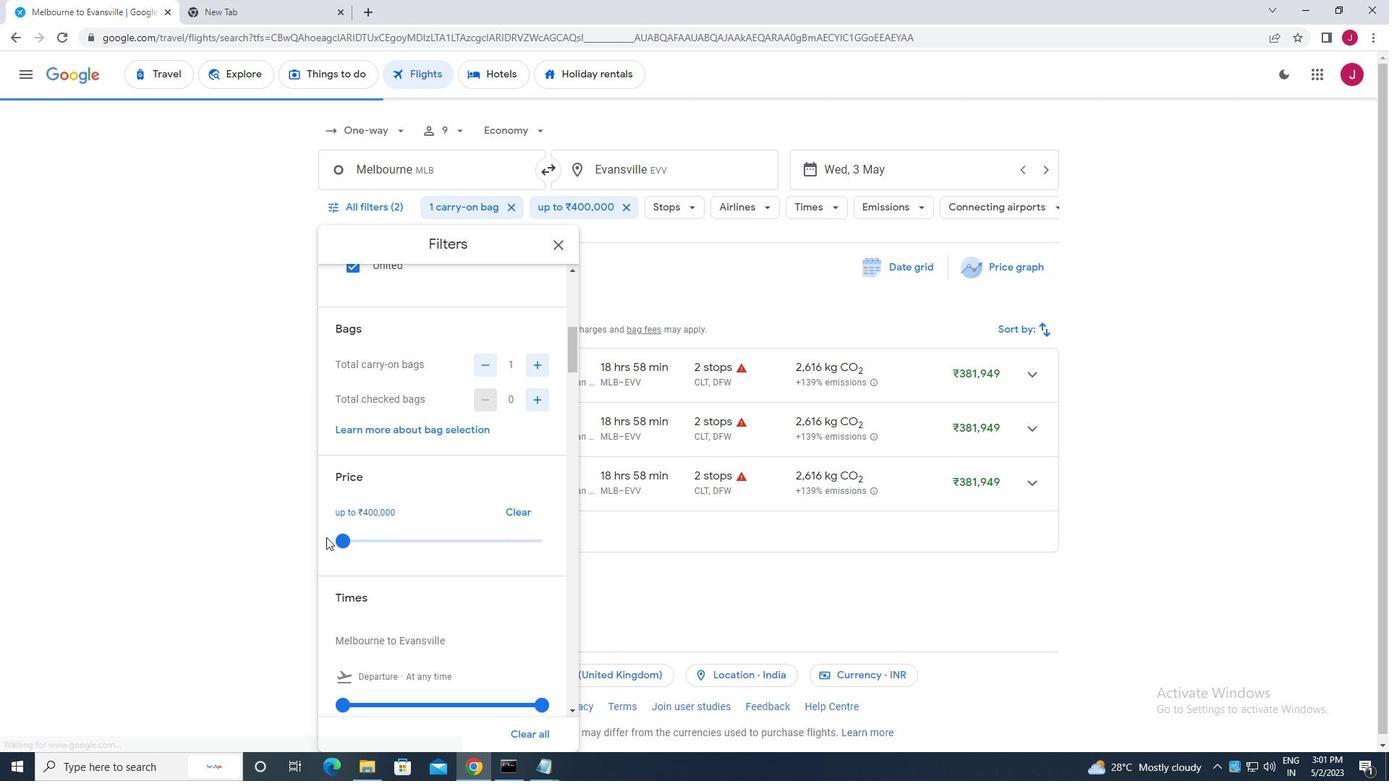 
Action: Mouse scrolled (357, 546) with delta (0, 0)
Screenshot: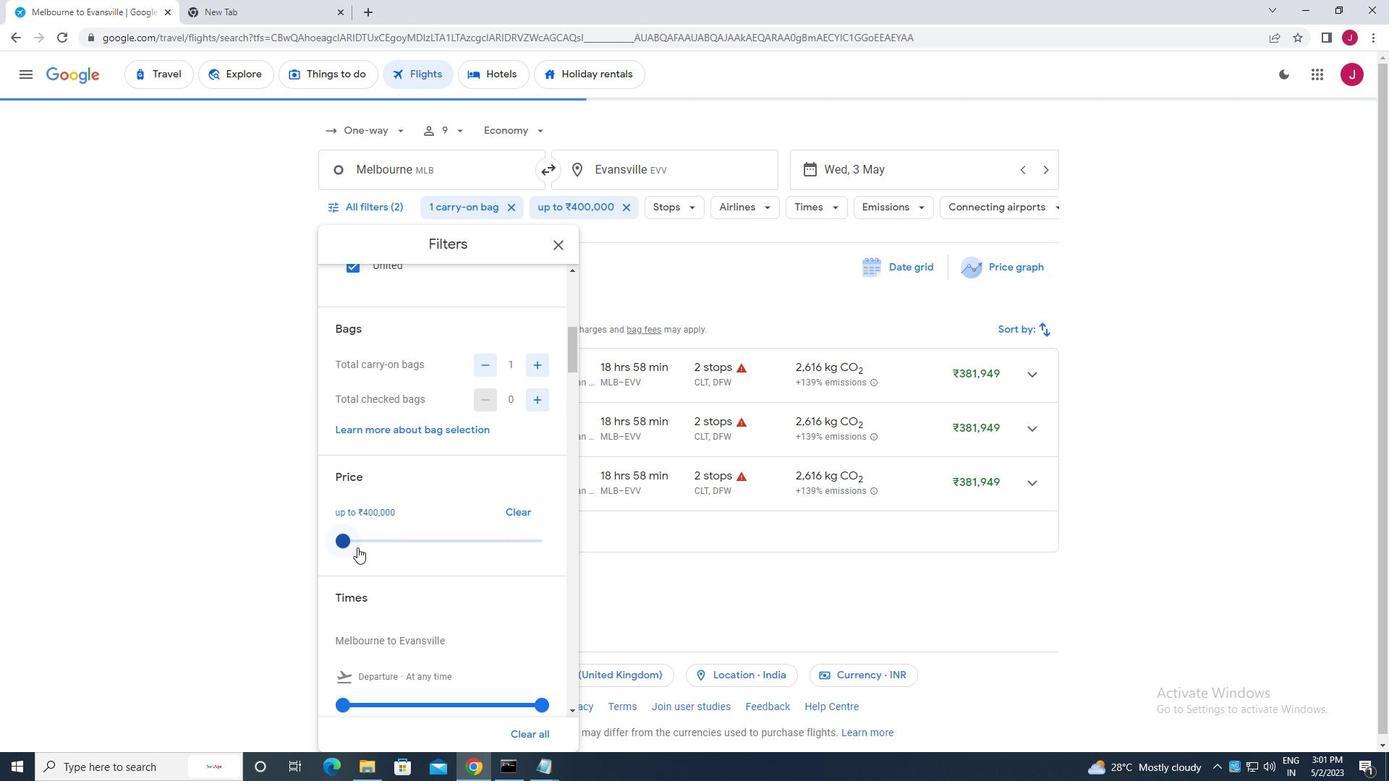 
Action: Mouse moved to (344, 488)
Screenshot: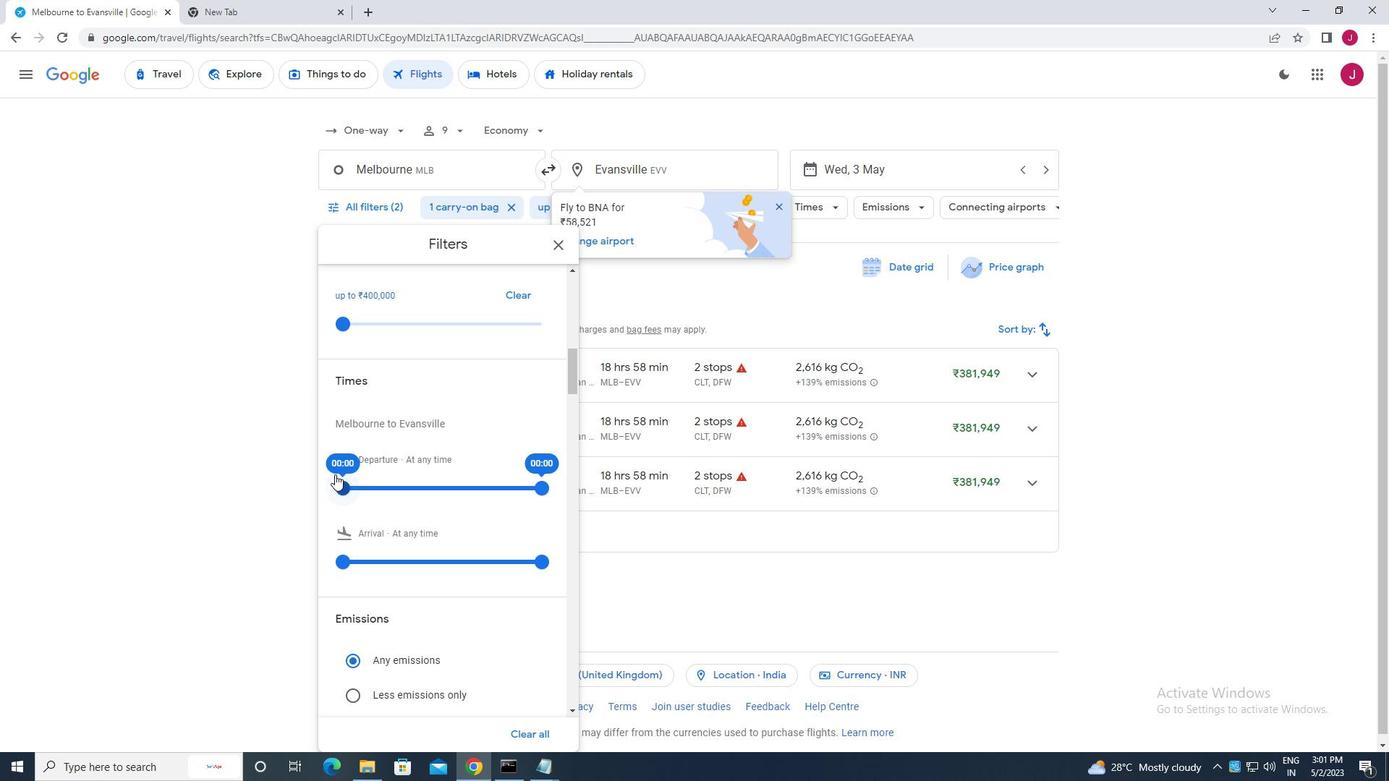 
Action: Mouse pressed left at (344, 488)
Screenshot: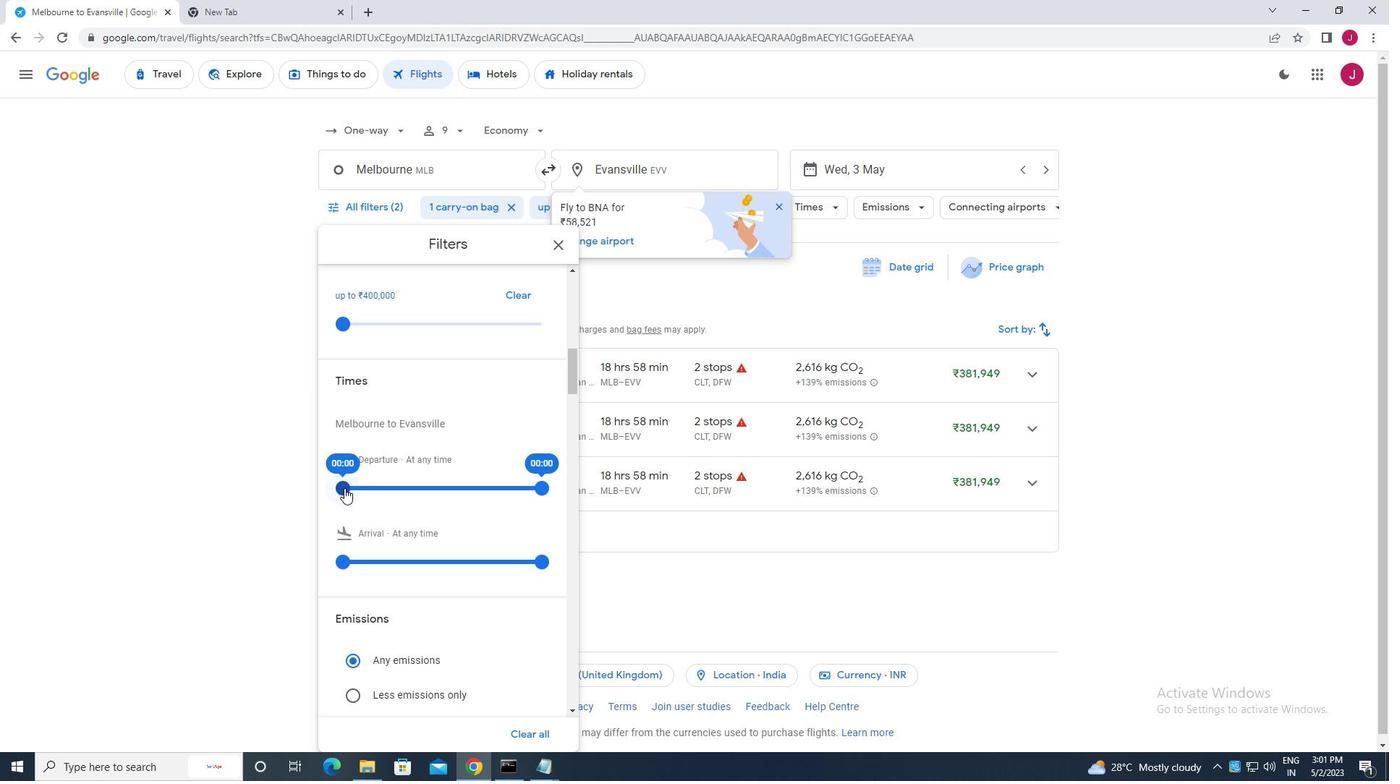 
Action: Mouse moved to (538, 489)
Screenshot: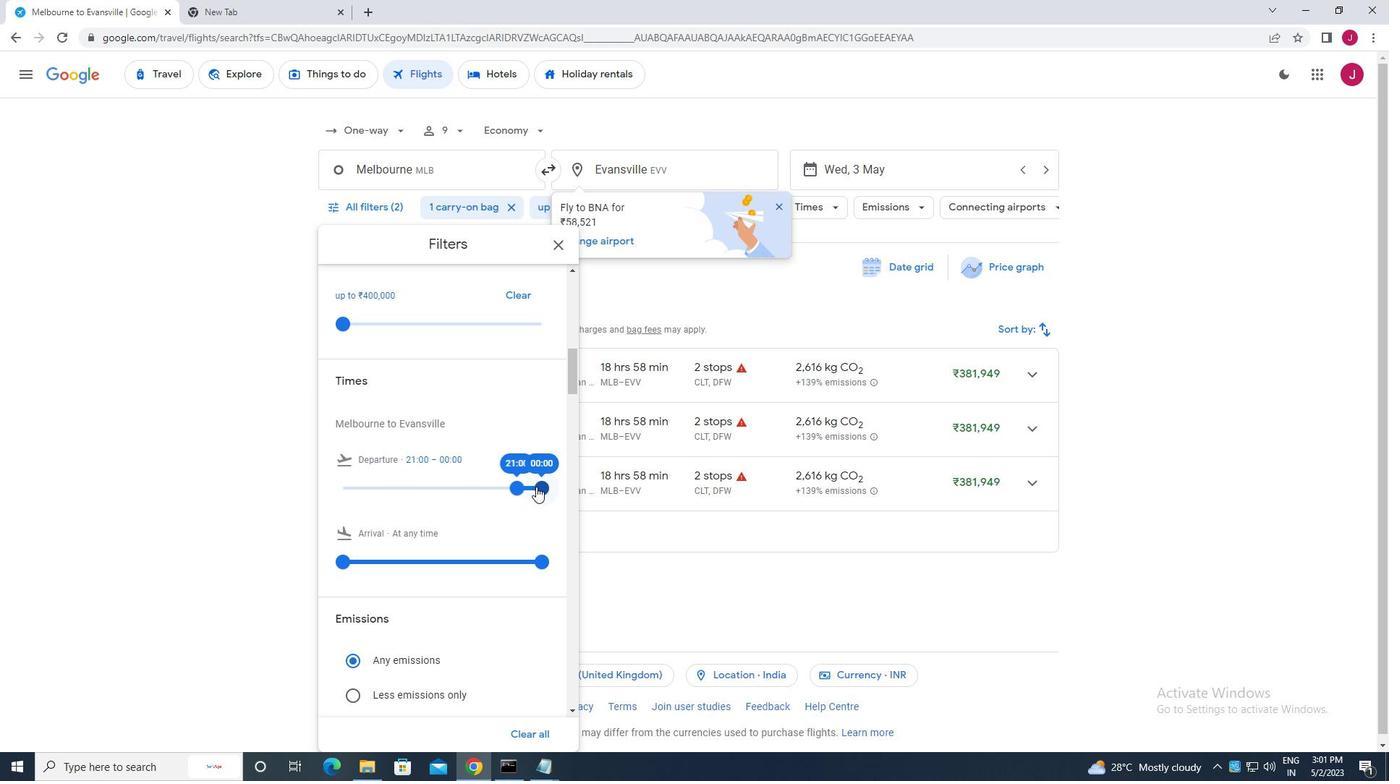 
Action: Mouse pressed left at (538, 489)
Screenshot: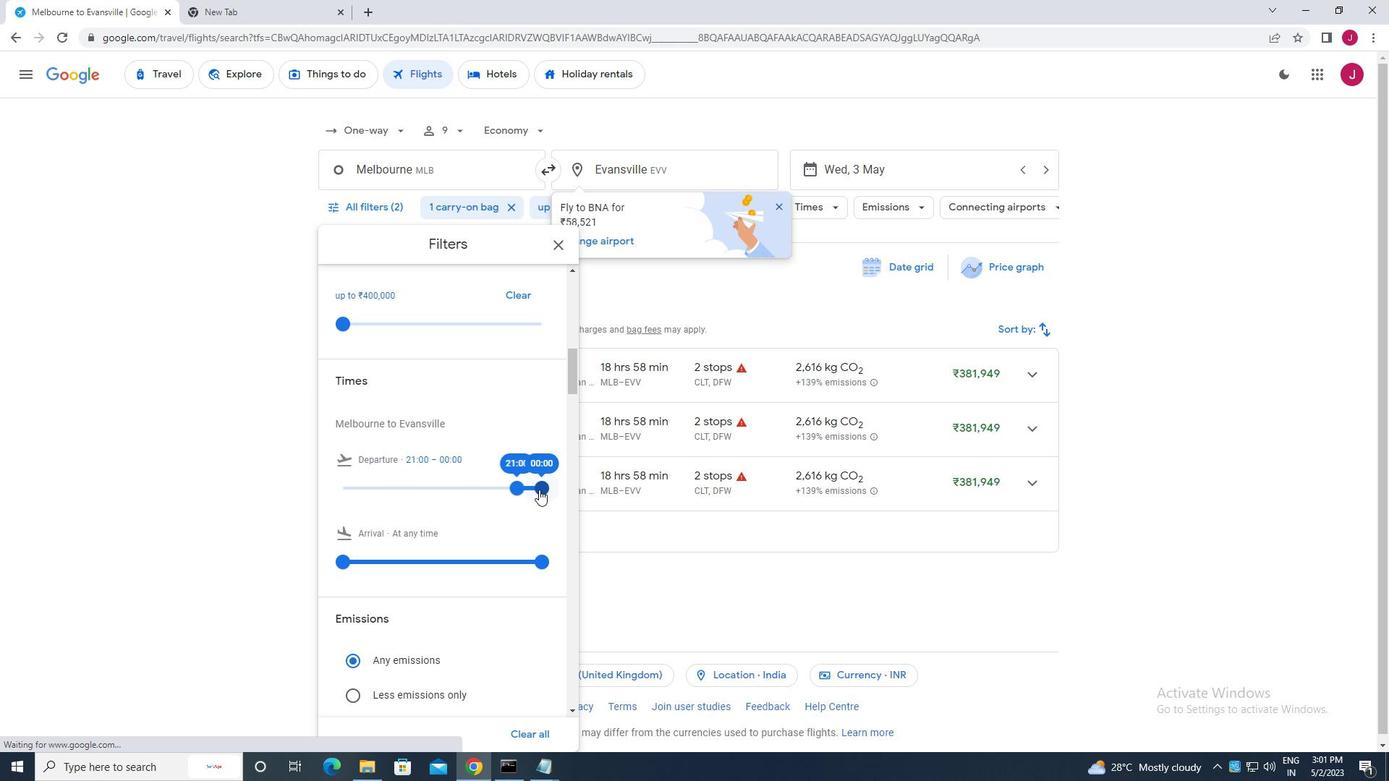 
Action: Mouse moved to (562, 248)
Screenshot: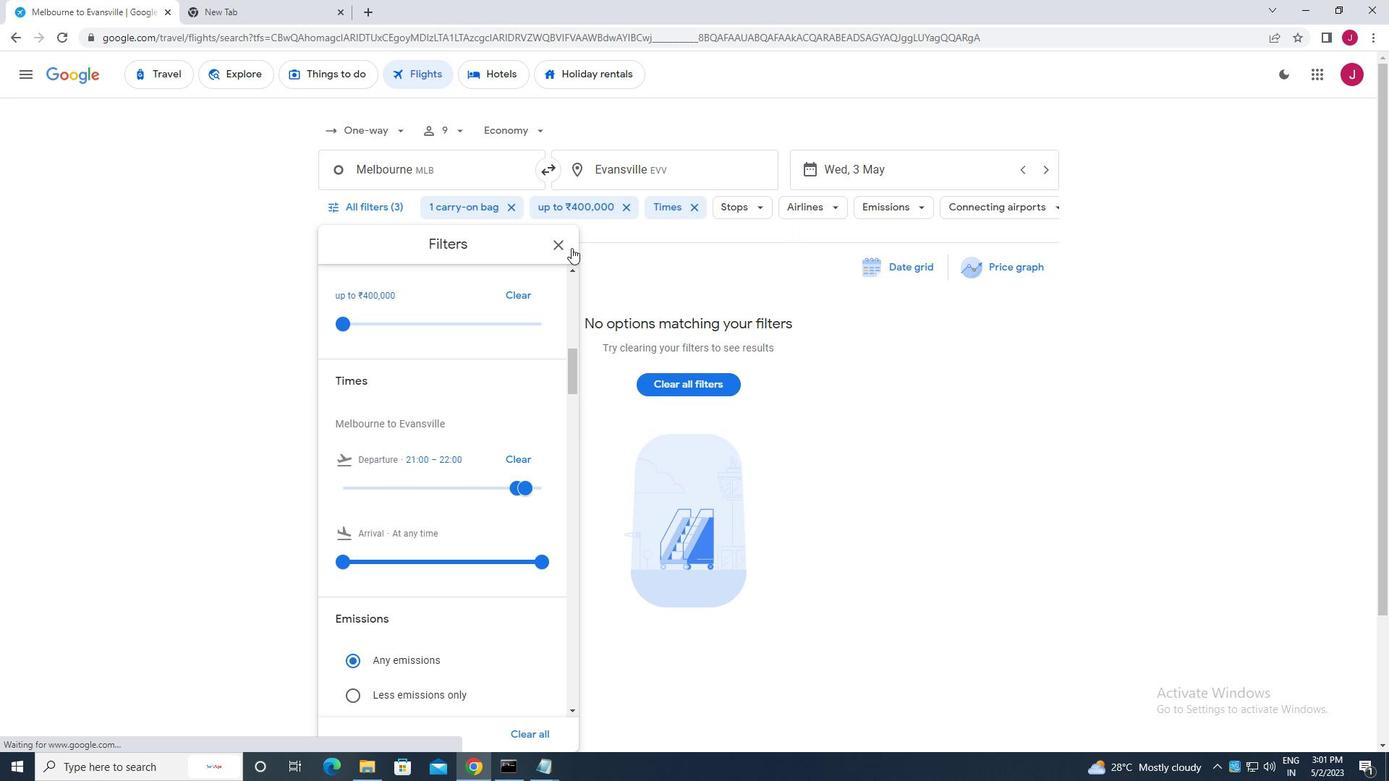 
Action: Mouse pressed left at (562, 248)
Screenshot: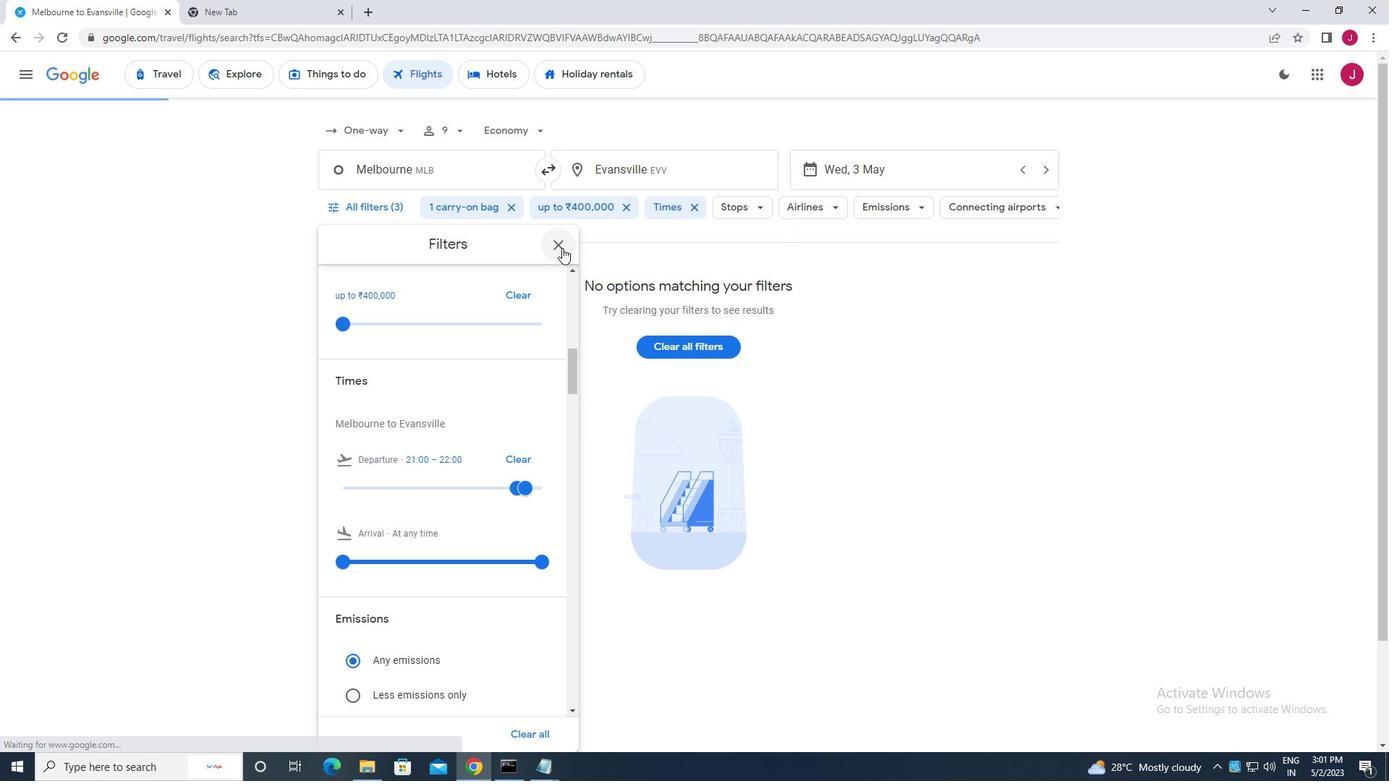 
